 Task: Play online Dominion games in very easy mode.
Action: Mouse moved to (292, 280)
Screenshot: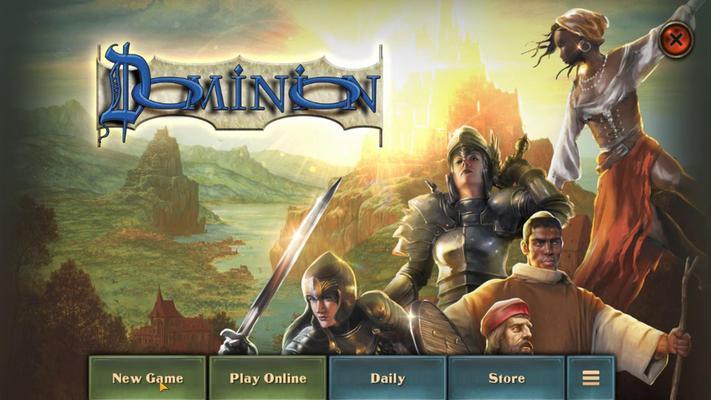 
Action: Mouse pressed left at (292, 280)
Screenshot: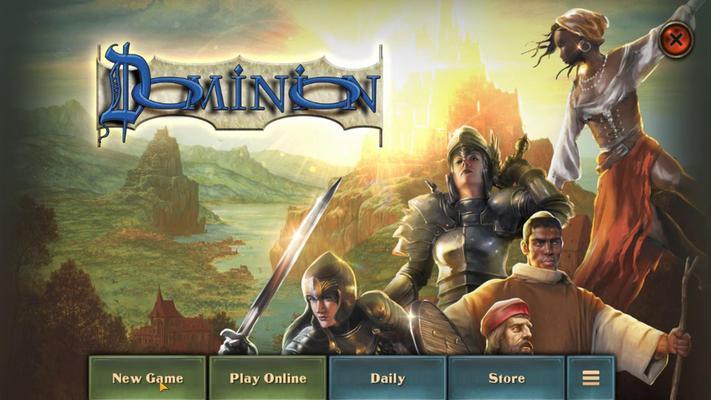 
Action: Mouse moved to (379, 262)
Screenshot: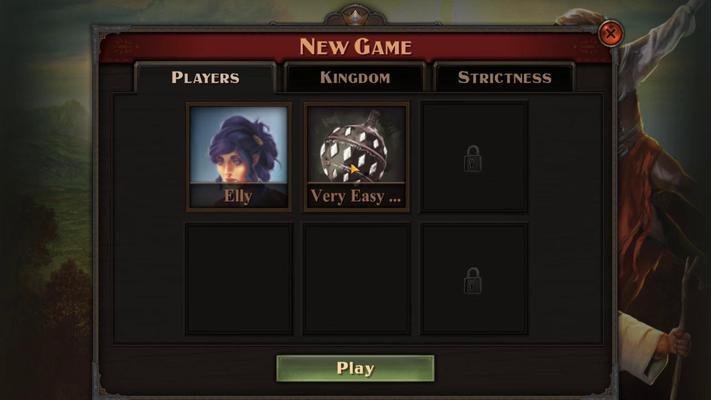 
Action: Mouse pressed left at (379, 262)
Screenshot: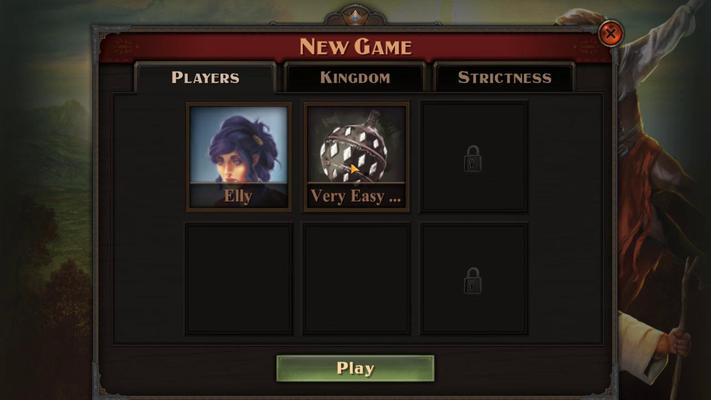 
Action: Mouse moved to (322, 262)
Screenshot: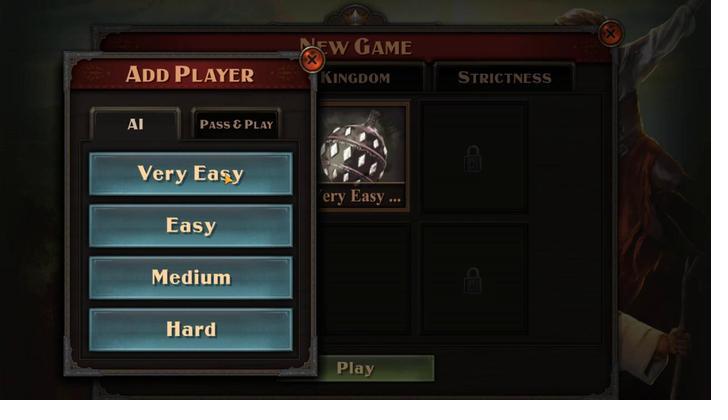 
Action: Mouse pressed left at (322, 262)
Screenshot: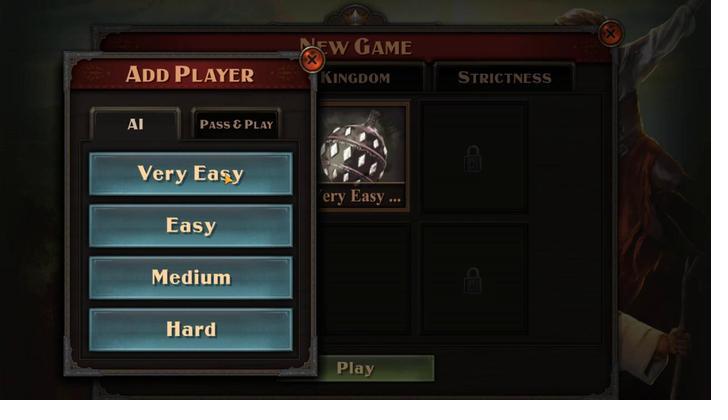 
Action: Mouse moved to (371, 278)
Screenshot: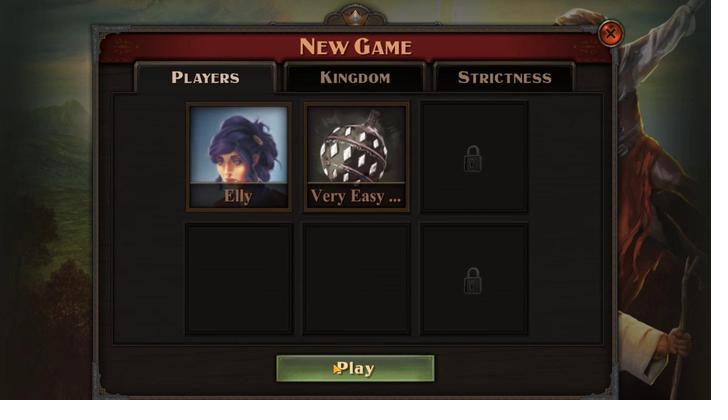 
Action: Mouse pressed left at (371, 278)
Screenshot: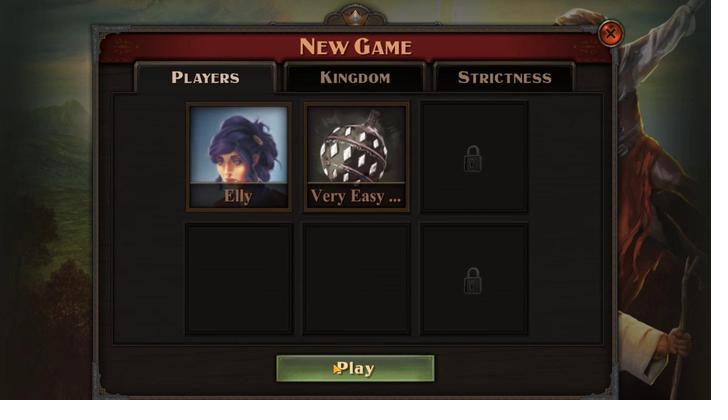 
Action: Mouse moved to (379, 279)
Screenshot: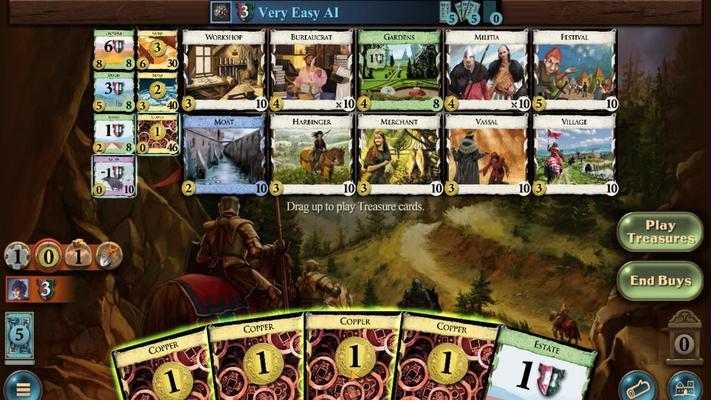 
Action: Mouse pressed left at (379, 279)
Screenshot: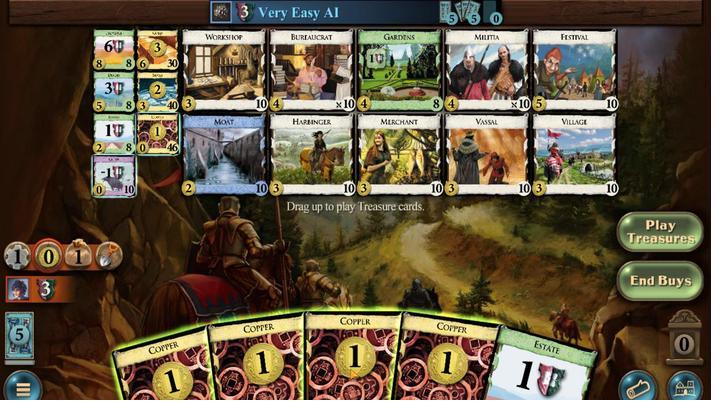 
Action: Mouse moved to (357, 278)
Screenshot: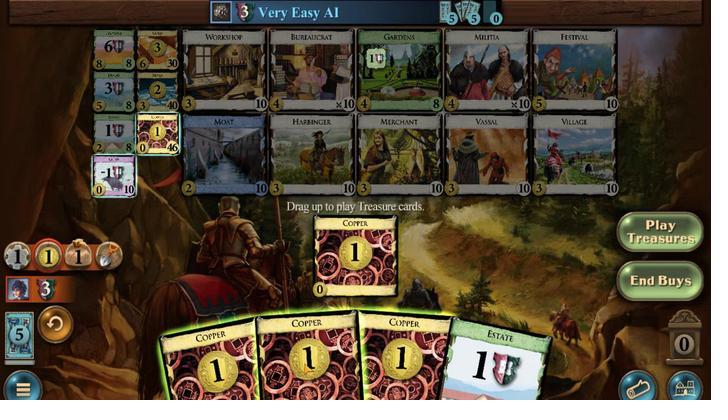 
Action: Mouse pressed left at (357, 278)
Screenshot: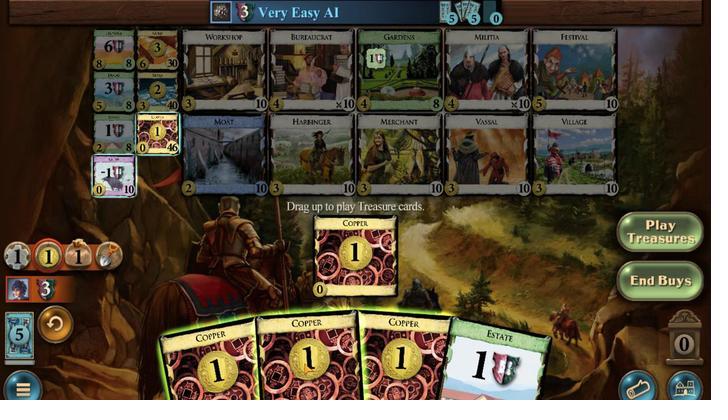 
Action: Mouse moved to (346, 280)
Screenshot: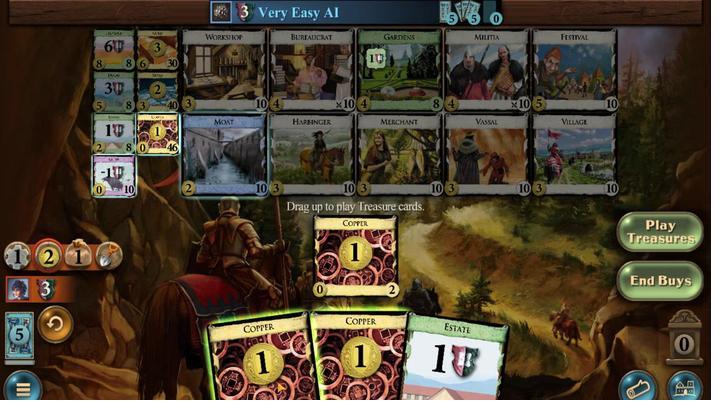 
Action: Mouse pressed left at (346, 280)
Screenshot: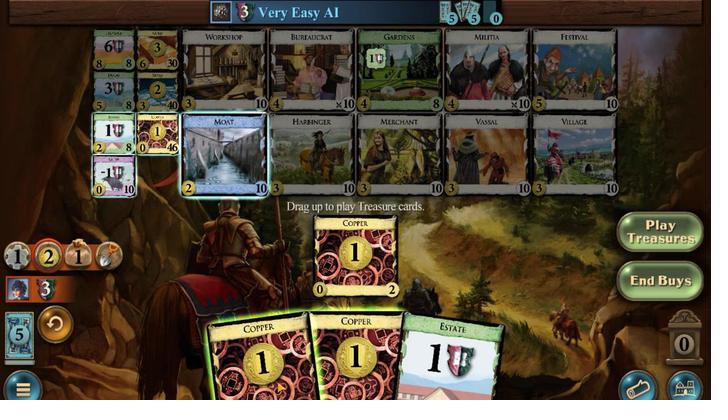 
Action: Mouse moved to (440, 260)
Screenshot: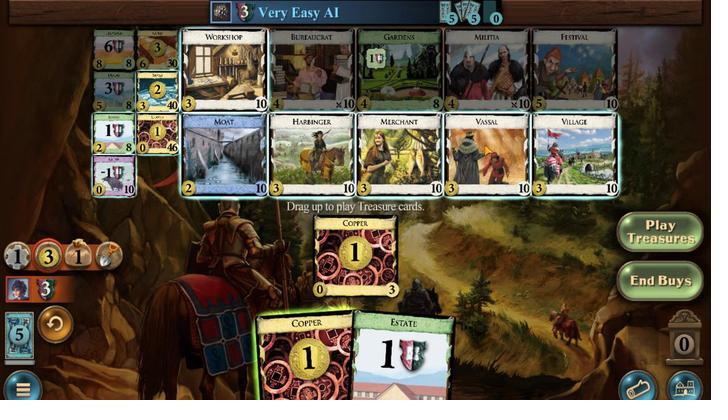 
Action: Mouse pressed left at (440, 260)
Screenshot: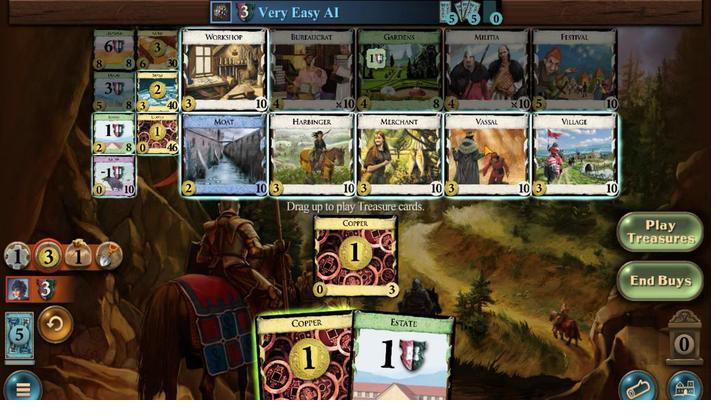 
Action: Mouse moved to (376, 278)
Screenshot: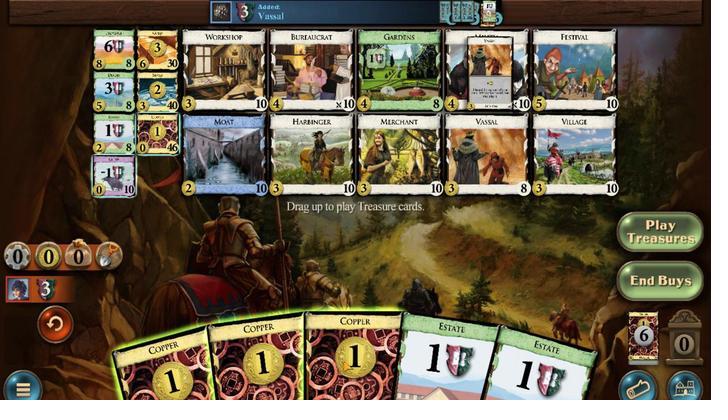 
Action: Mouse pressed left at (376, 278)
Screenshot: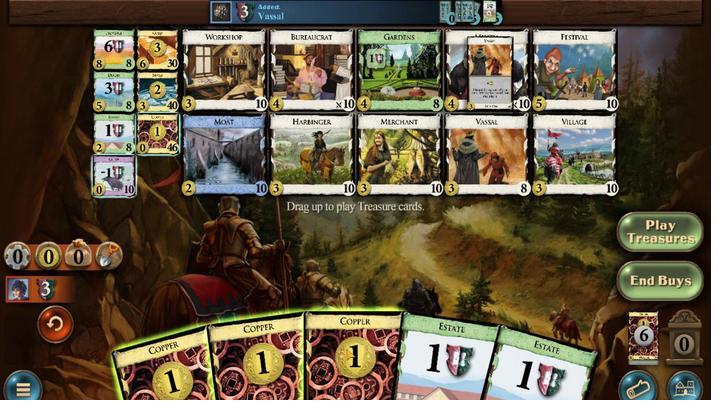 
Action: Mouse moved to (354, 278)
Screenshot: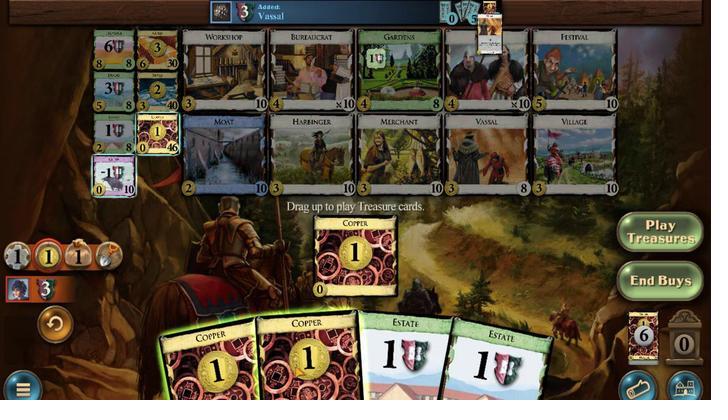 
Action: Mouse pressed left at (354, 278)
Screenshot: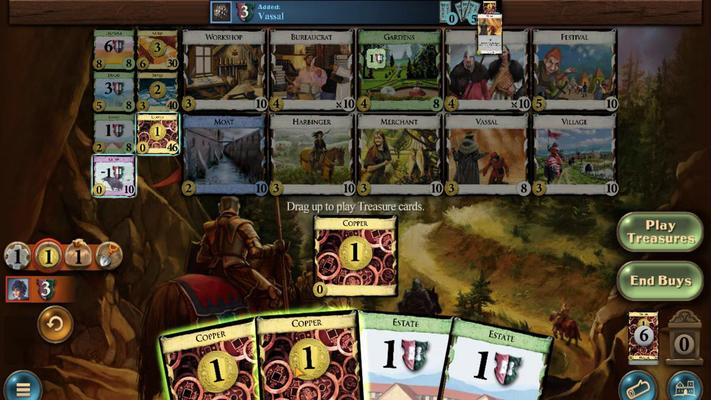
Action: Mouse moved to (340, 279)
Screenshot: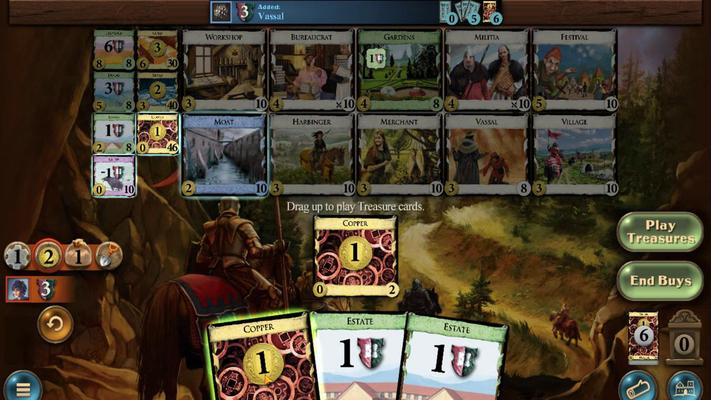 
Action: Mouse pressed left at (340, 279)
Screenshot: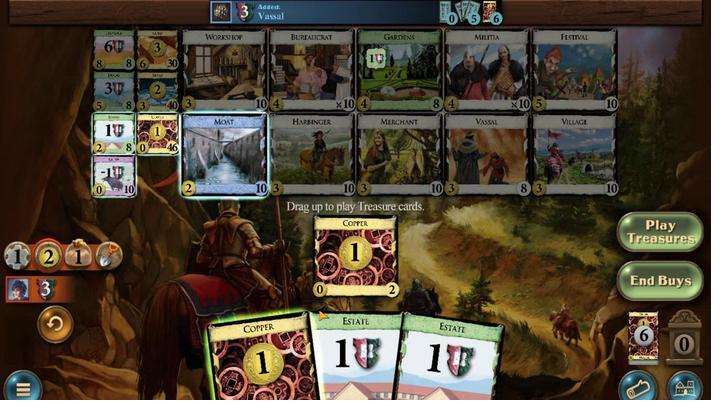 
Action: Mouse moved to (445, 261)
Screenshot: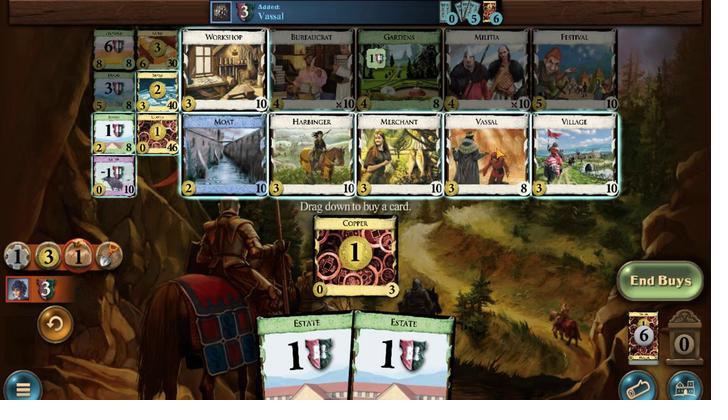 
Action: Mouse pressed left at (445, 261)
Screenshot: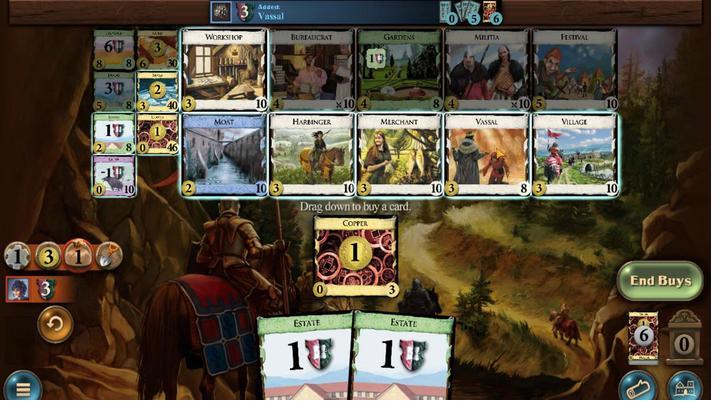 
Action: Mouse moved to (292, 279)
Screenshot: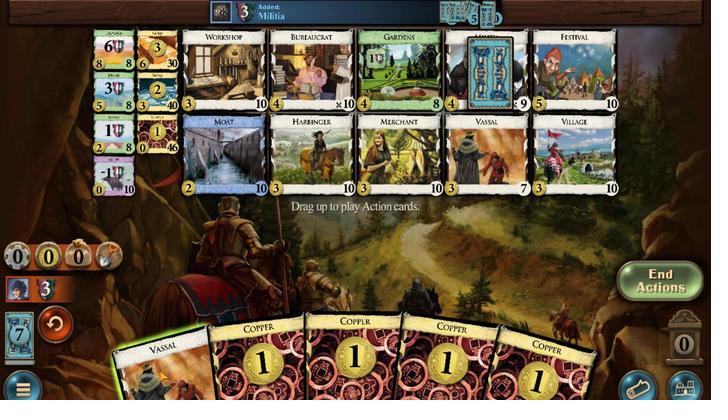 
Action: Mouse pressed left at (292, 279)
Screenshot: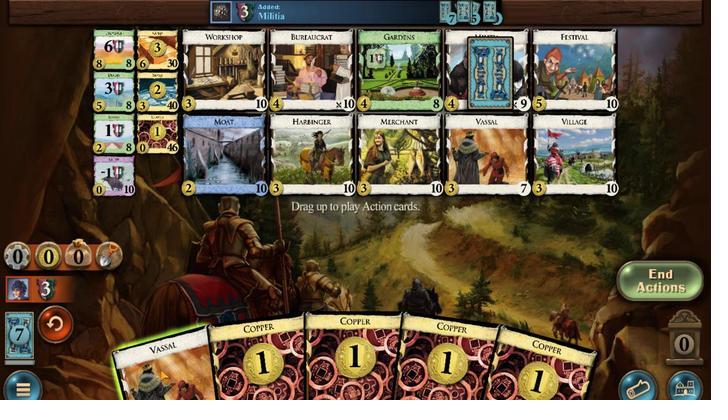 
Action: Mouse moved to (343, 278)
Screenshot: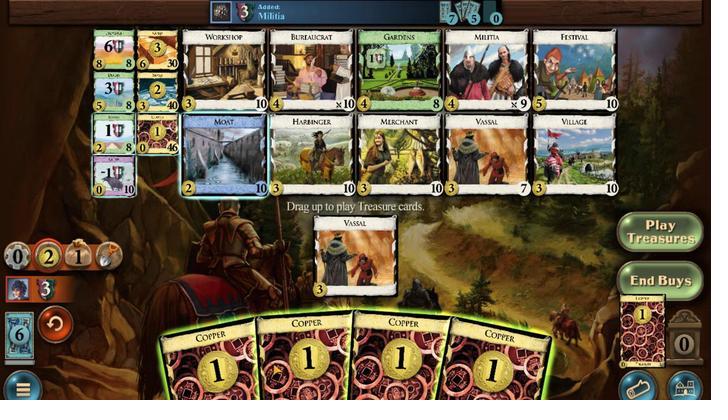 
Action: Mouse pressed left at (343, 278)
Screenshot: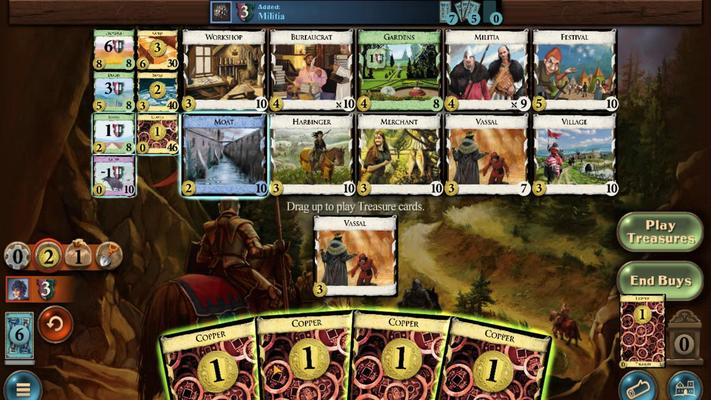 
Action: Mouse moved to (330, 278)
Screenshot: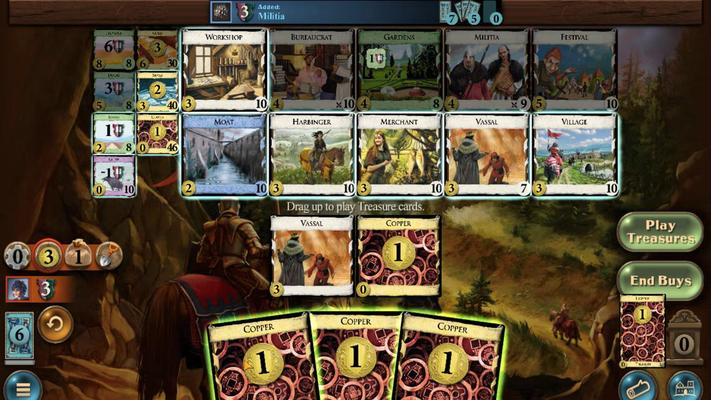 
Action: Mouse pressed left at (330, 278)
Screenshot: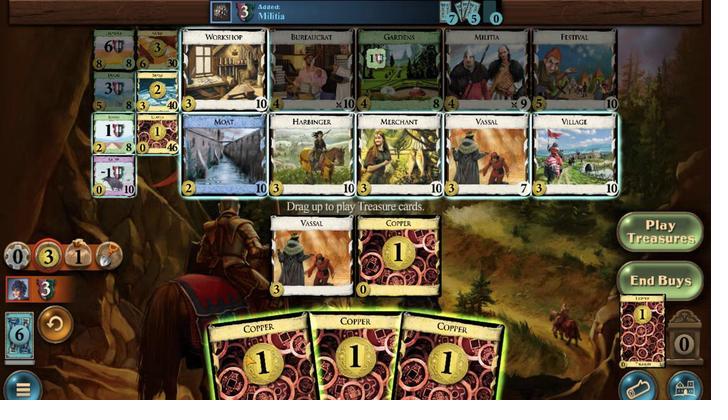 
Action: Mouse moved to (357, 277)
Screenshot: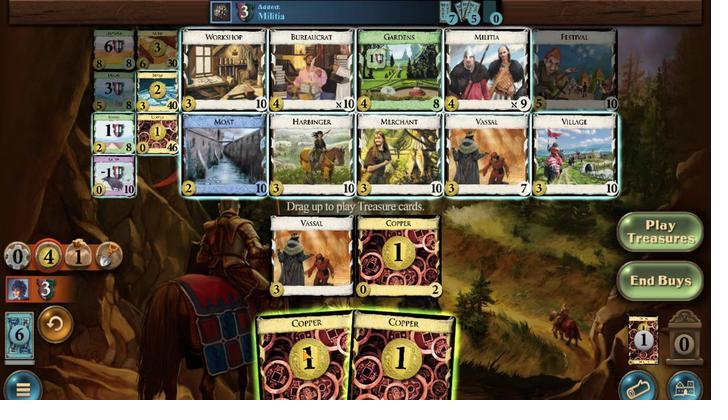 
Action: Mouse pressed left at (357, 277)
Screenshot: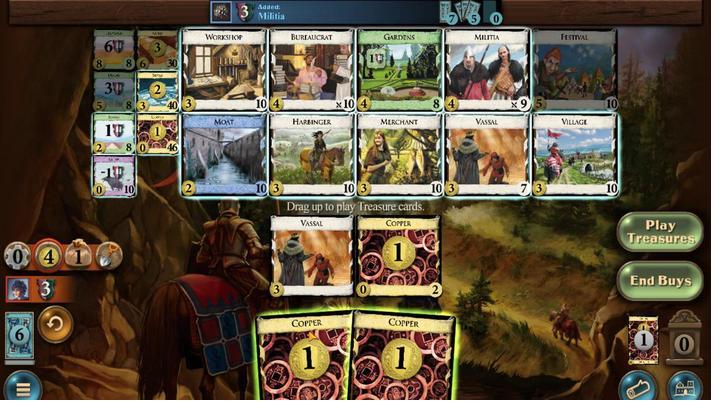 
Action: Mouse moved to (368, 278)
Screenshot: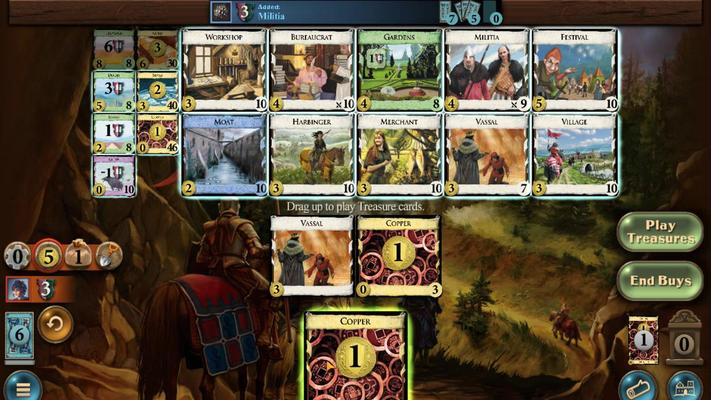 
Action: Mouse pressed left at (368, 278)
Screenshot: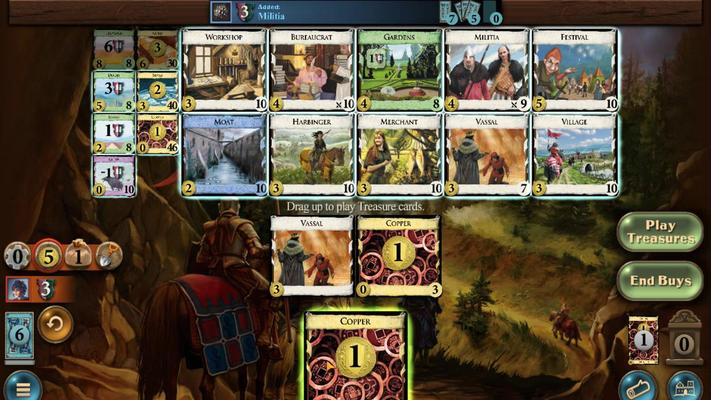 
Action: Mouse moved to (286, 251)
Screenshot: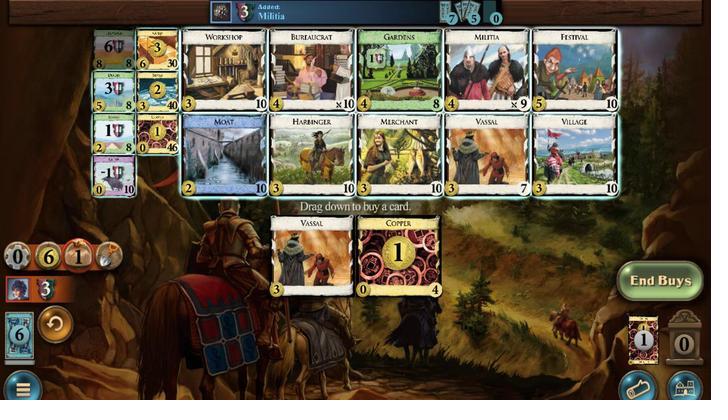 
Action: Mouse pressed left at (286, 251)
Screenshot: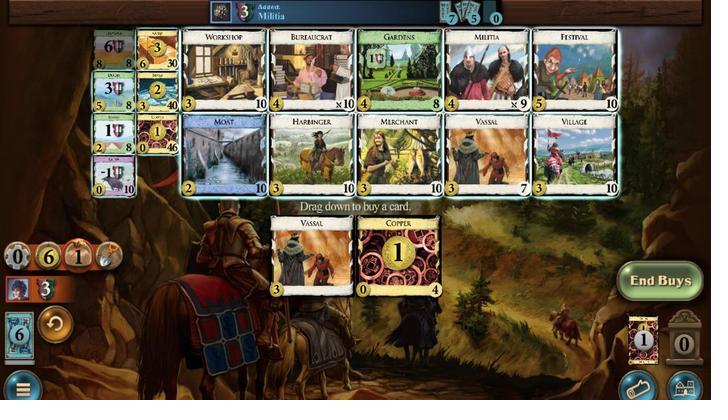 
Action: Mouse moved to (337, 279)
Screenshot: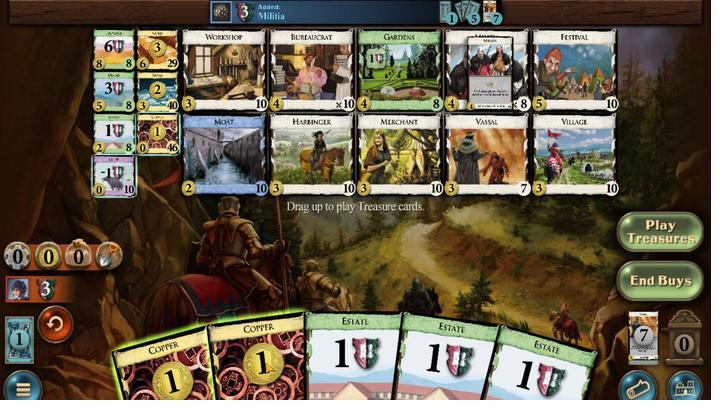 
Action: Mouse pressed left at (337, 279)
Screenshot: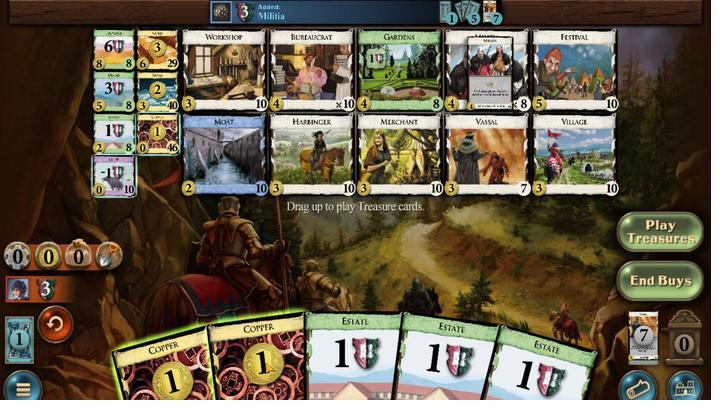
Action: Mouse moved to (324, 279)
Screenshot: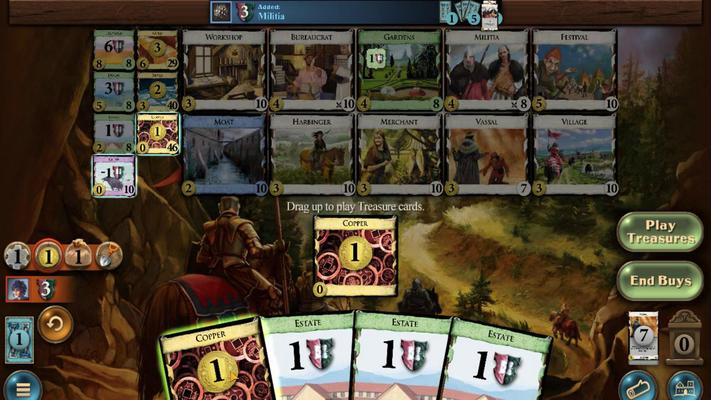 
Action: Mouse pressed left at (324, 279)
Screenshot: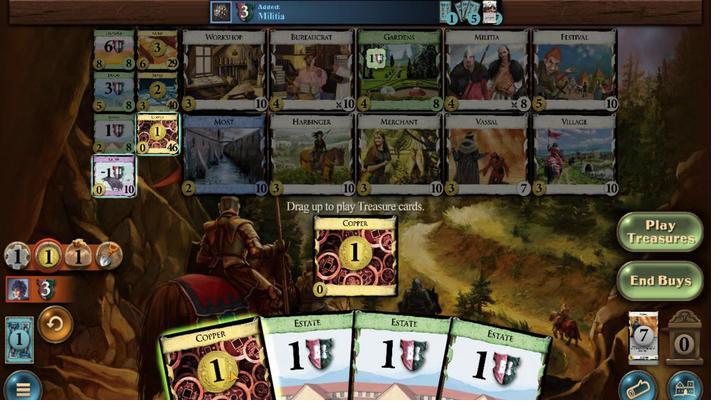 
Action: Mouse moved to (270, 259)
Screenshot: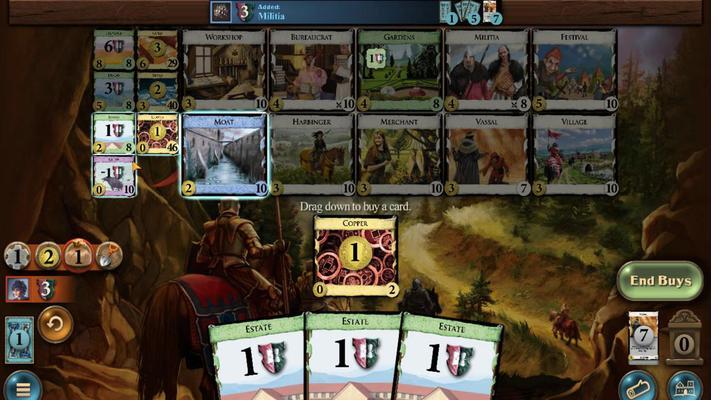 
Action: Mouse pressed left at (270, 259)
Screenshot: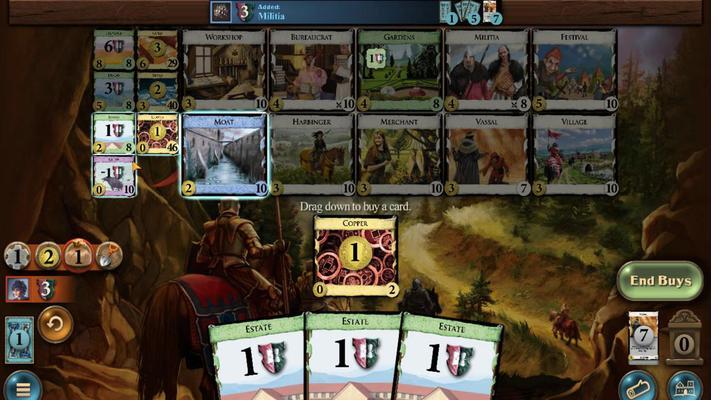 
Action: Mouse moved to (456, 280)
Screenshot: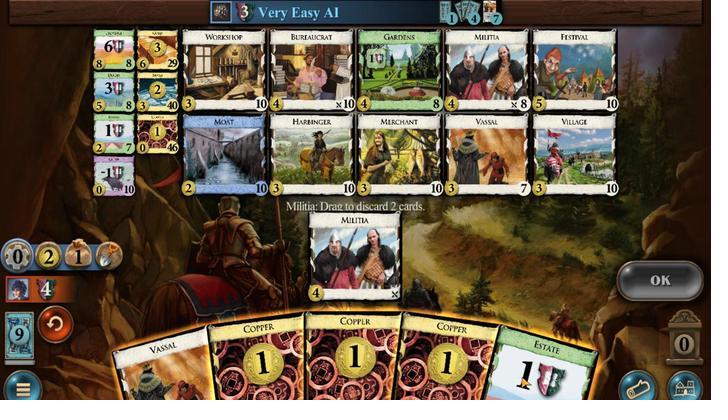 
Action: Mouse pressed left at (456, 280)
Screenshot: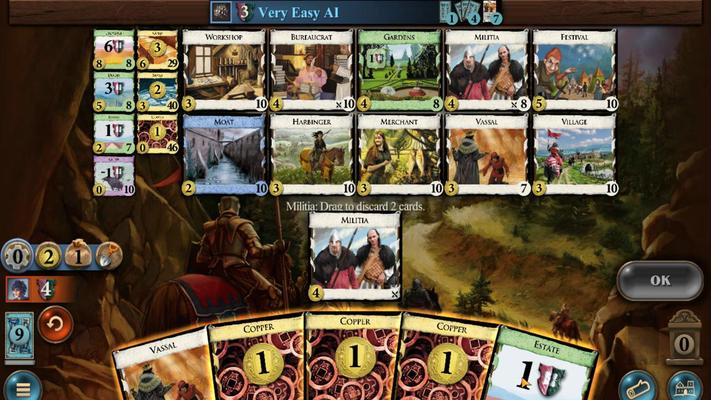 
Action: Mouse moved to (432, 280)
Screenshot: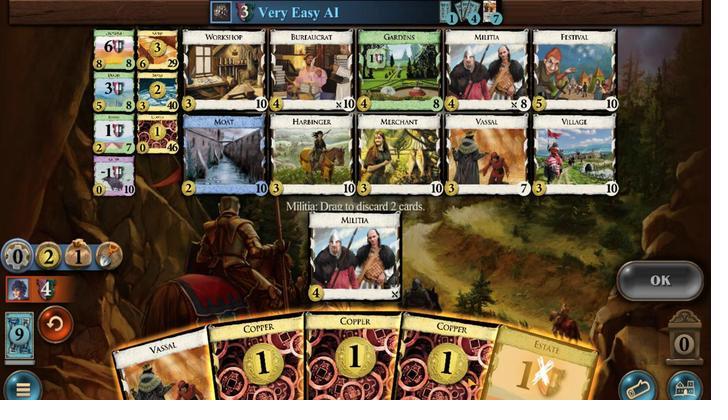 
Action: Mouse pressed left at (432, 280)
Screenshot: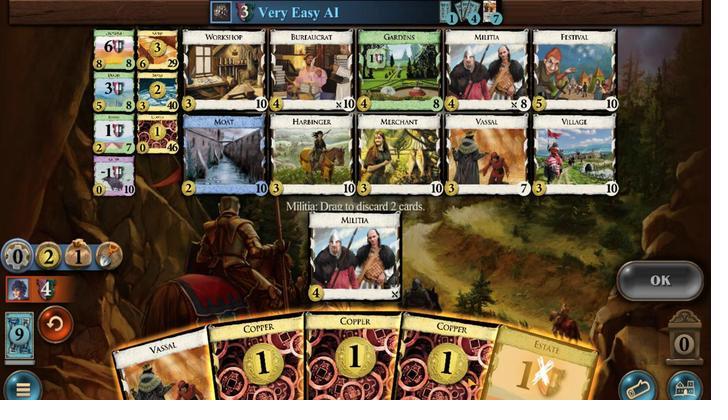
Action: Mouse moved to (516, 271)
Screenshot: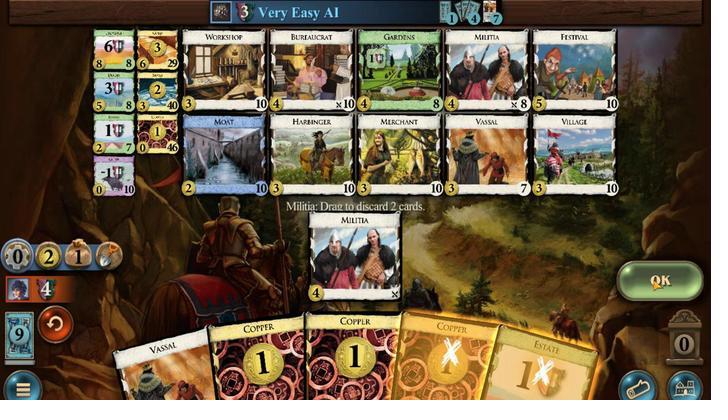 
Action: Mouse pressed left at (516, 271)
Screenshot: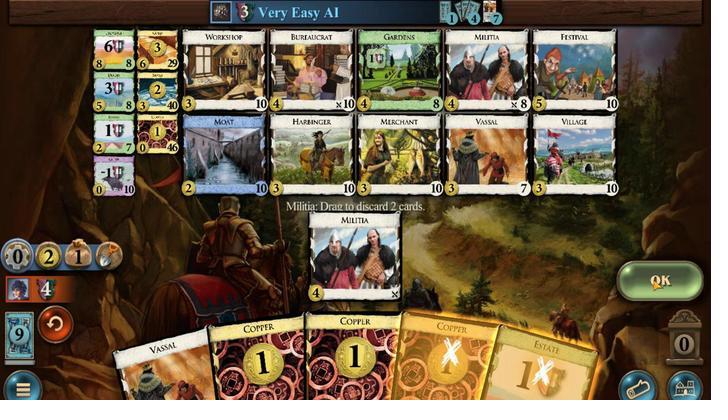 
Action: Mouse moved to (334, 279)
Screenshot: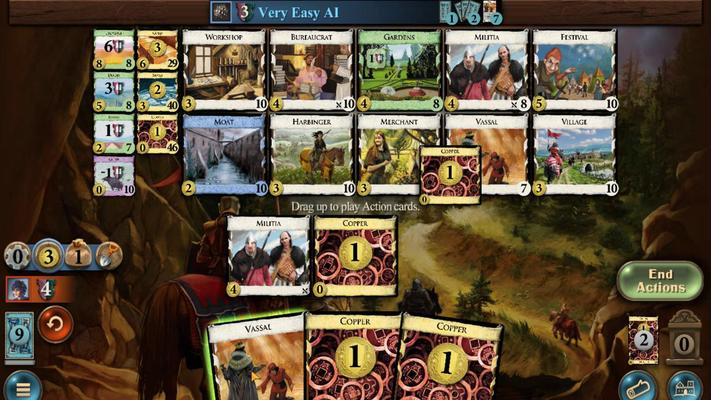 
Action: Mouse pressed left at (334, 279)
Screenshot: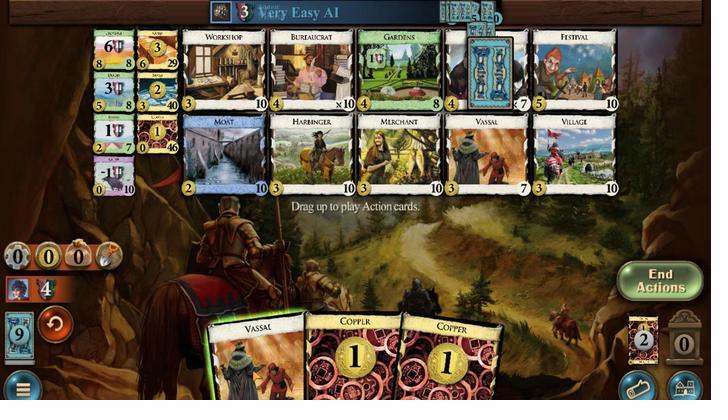 
Action: Mouse moved to (366, 277)
Screenshot: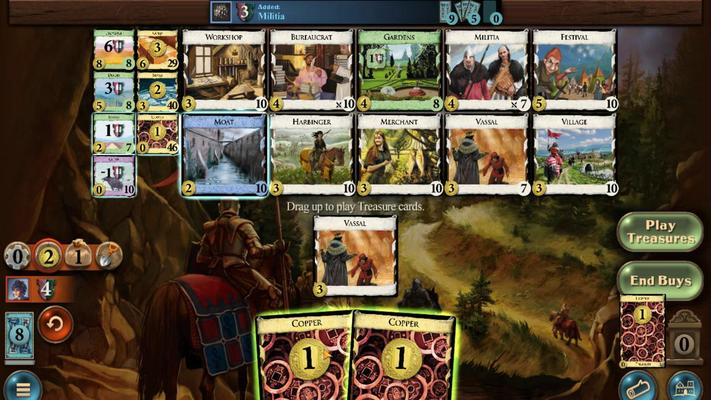 
Action: Mouse pressed left at (366, 277)
Screenshot: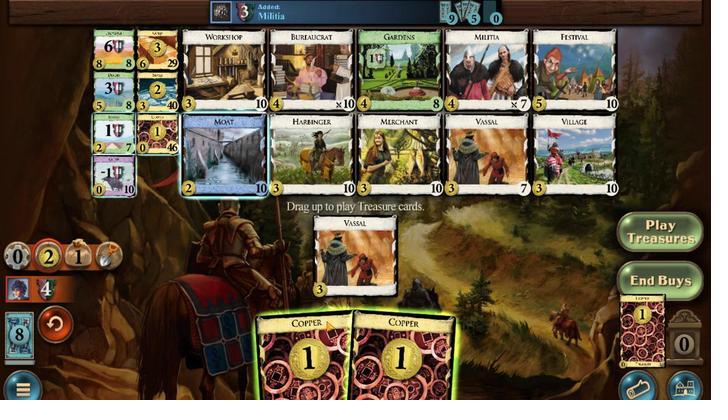 
Action: Mouse moved to (381, 278)
Screenshot: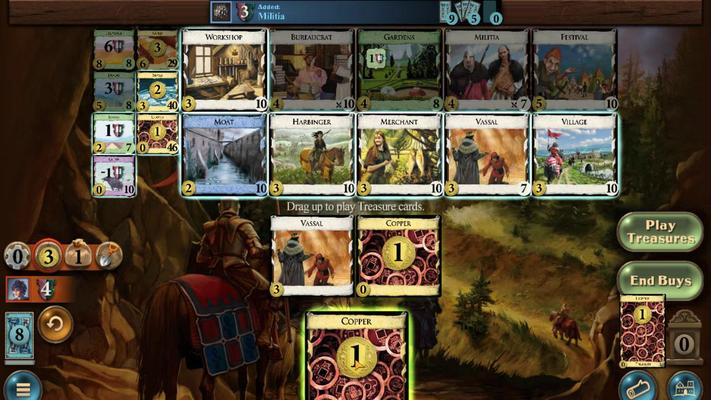 
Action: Mouse pressed left at (381, 278)
Screenshot: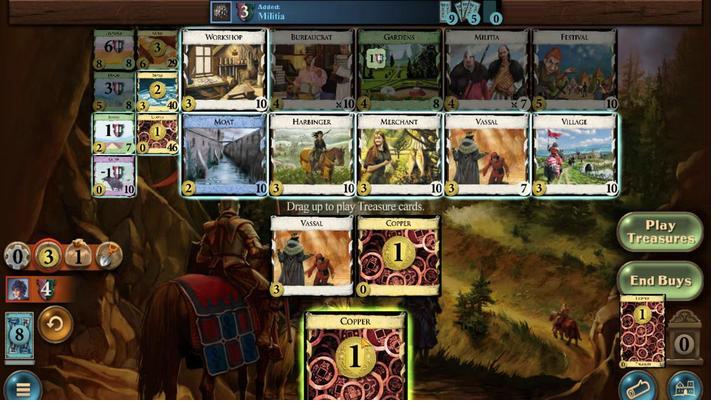 
Action: Mouse moved to (328, 252)
Screenshot: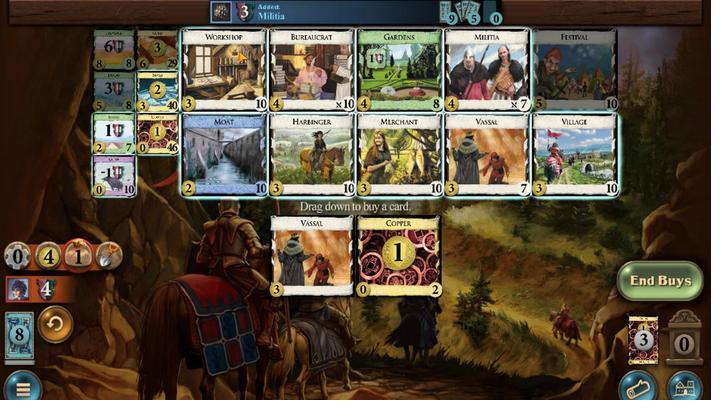 
Action: Mouse pressed left at (328, 252)
Screenshot: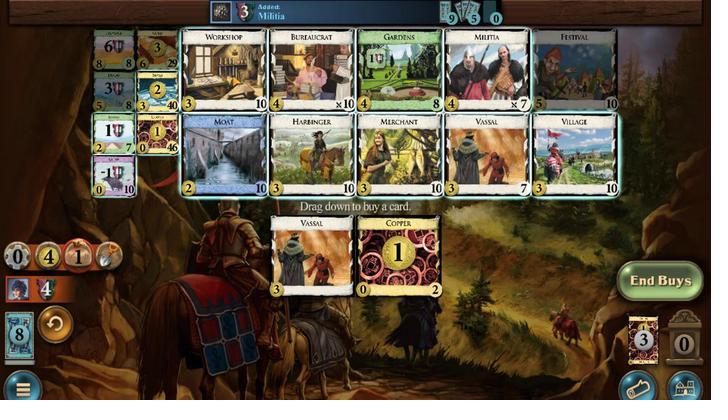 
Action: Mouse moved to (469, 281)
Screenshot: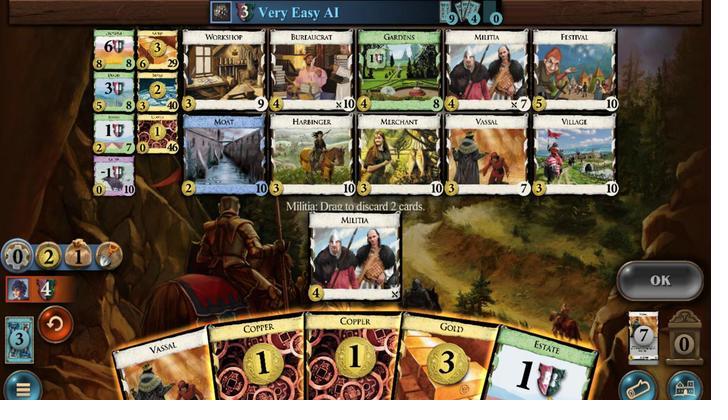 
Action: Mouse pressed left at (469, 281)
Screenshot: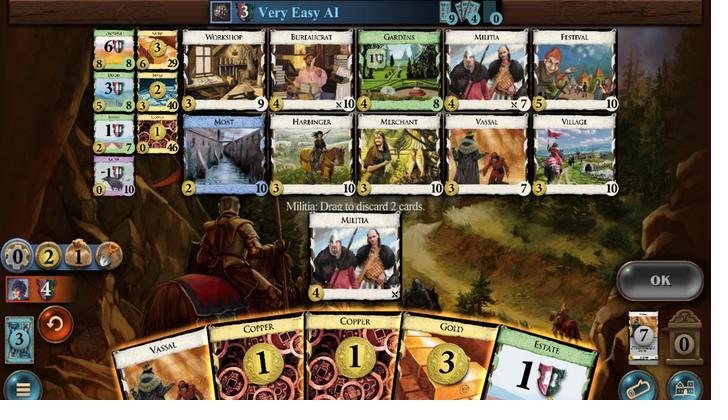 
Action: Mouse moved to (379, 281)
Screenshot: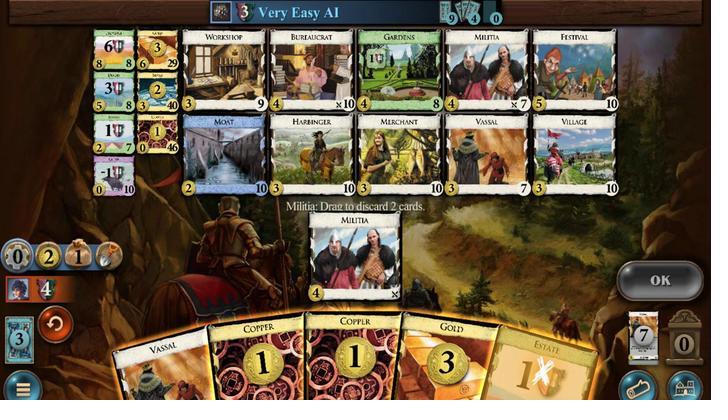 
Action: Mouse pressed left at (379, 281)
Screenshot: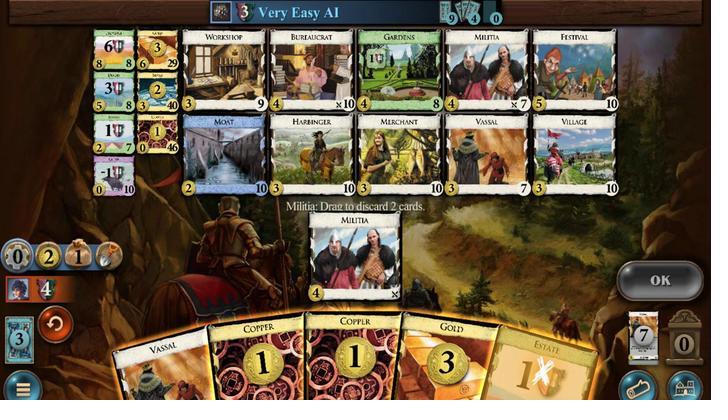 
Action: Mouse moved to (506, 271)
Screenshot: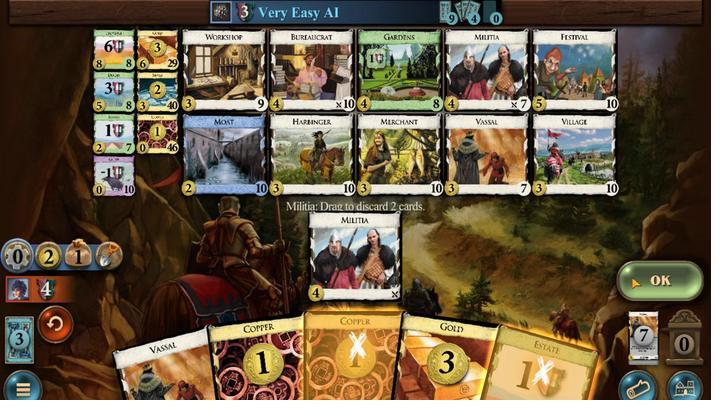 
Action: Mouse pressed left at (506, 271)
Screenshot: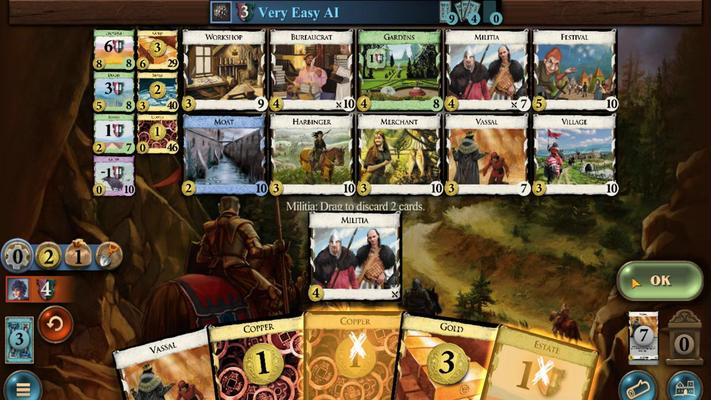 
Action: Mouse moved to (326, 277)
Screenshot: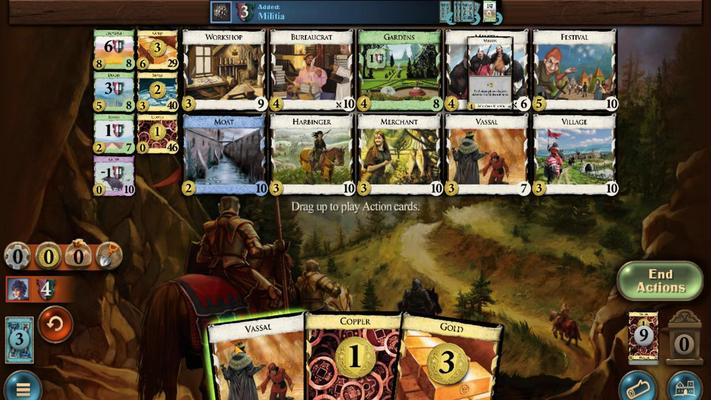 
Action: Mouse pressed left at (326, 277)
Screenshot: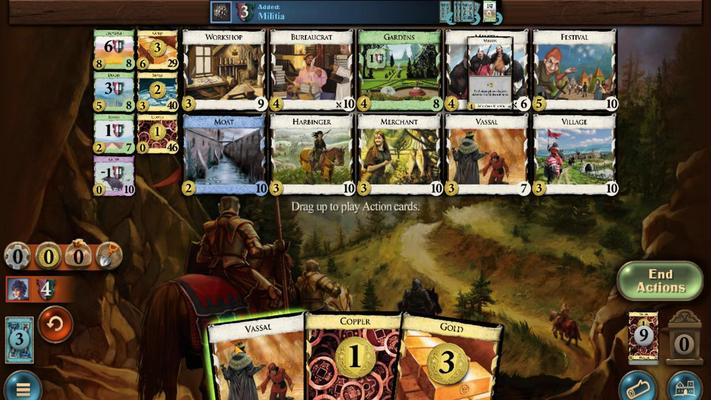 
Action: Mouse moved to (386, 276)
Screenshot: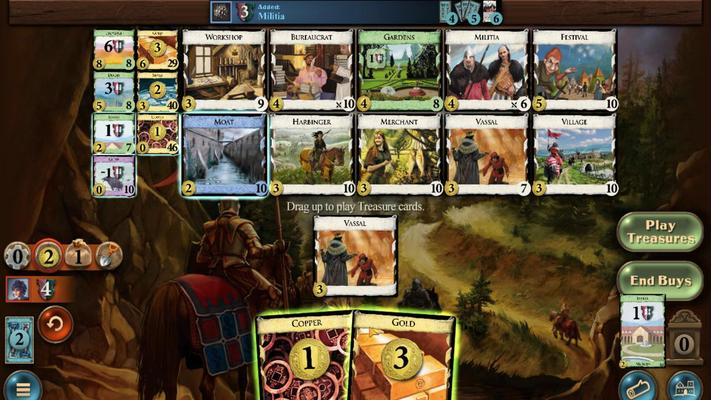 
Action: Mouse pressed left at (386, 276)
Screenshot: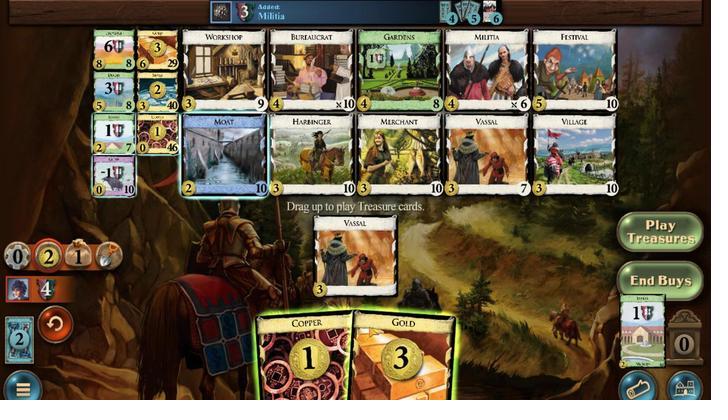 
Action: Mouse moved to (378, 277)
Screenshot: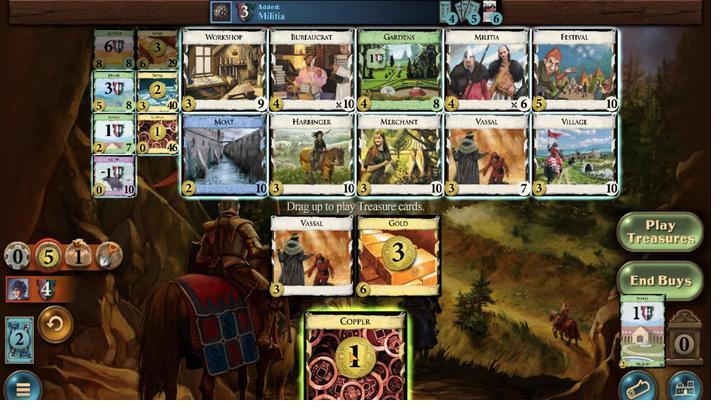 
Action: Mouse pressed left at (378, 277)
Screenshot: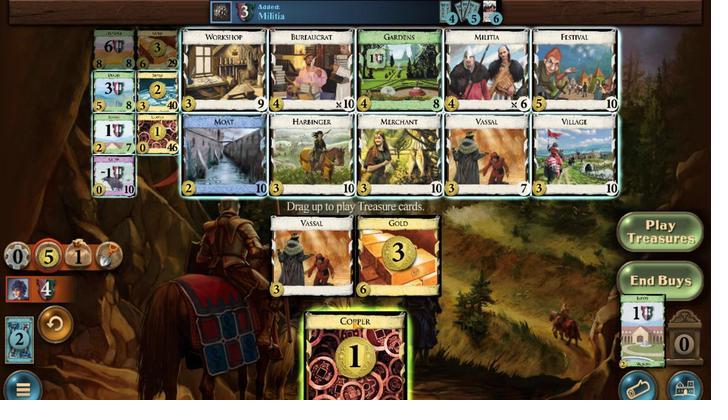 
Action: Mouse moved to (478, 253)
Screenshot: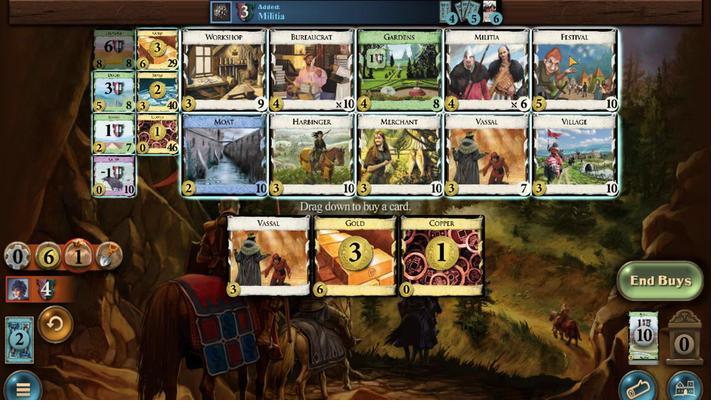 
Action: Mouse pressed left at (478, 253)
Screenshot: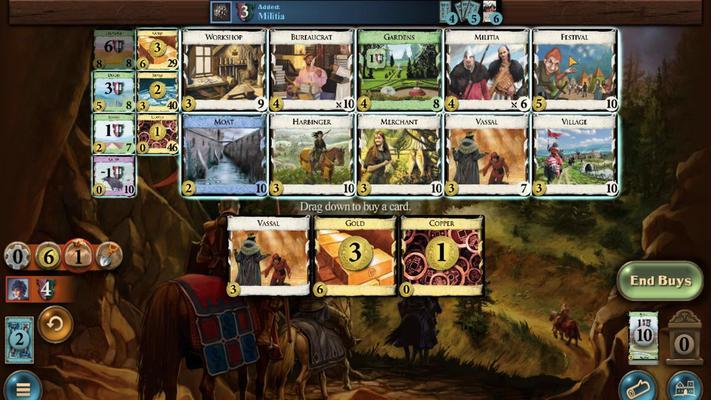 
Action: Mouse moved to (412, 278)
Screenshot: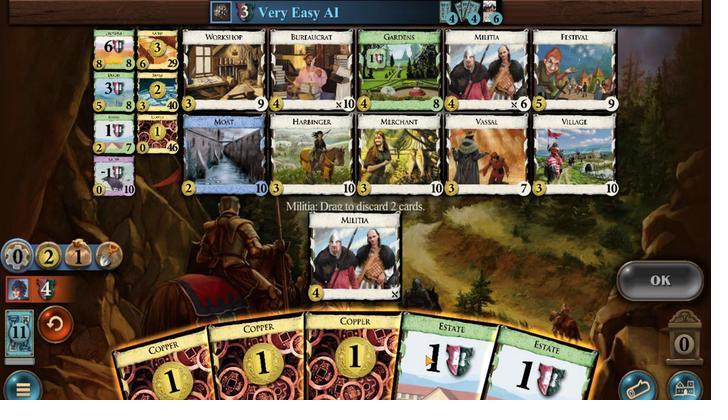 
Action: Mouse pressed left at (412, 278)
Screenshot: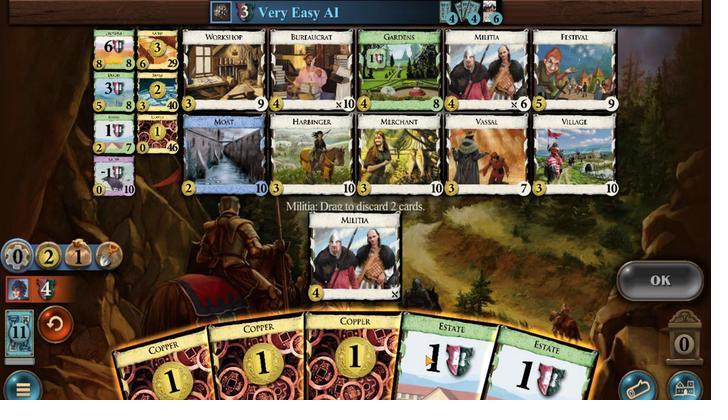 
Action: Mouse moved to (462, 280)
Screenshot: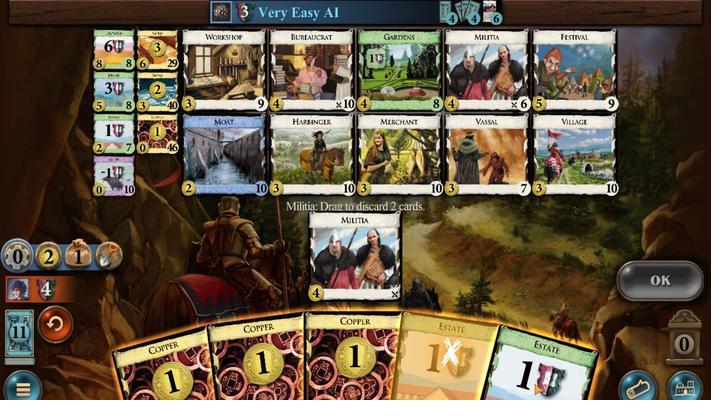 
Action: Mouse pressed left at (462, 280)
Screenshot: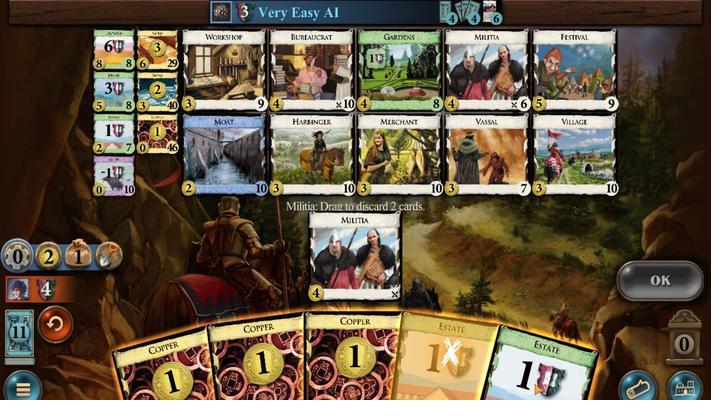 
Action: Mouse moved to (507, 271)
Screenshot: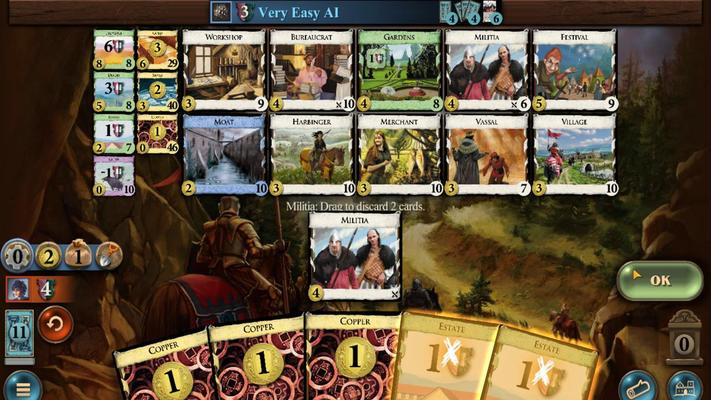 
Action: Mouse pressed left at (507, 271)
Screenshot: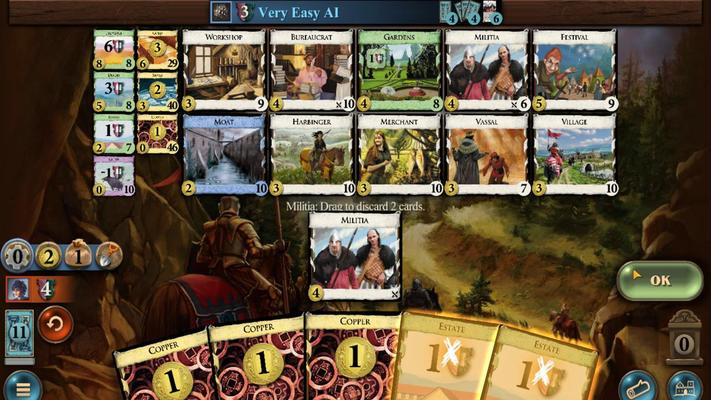 
Action: Mouse moved to (424, 278)
Screenshot: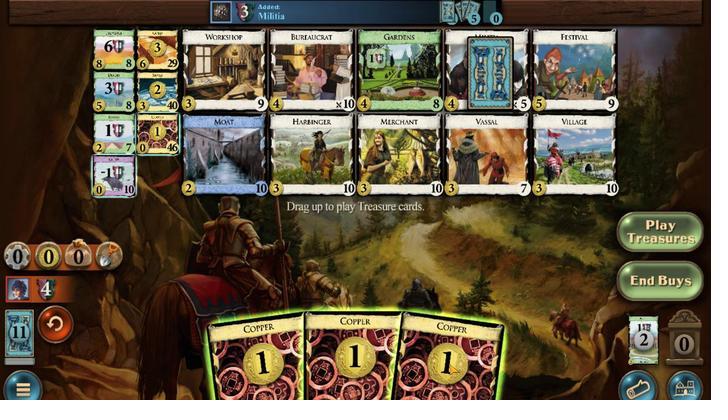 
Action: Mouse pressed left at (424, 278)
Screenshot: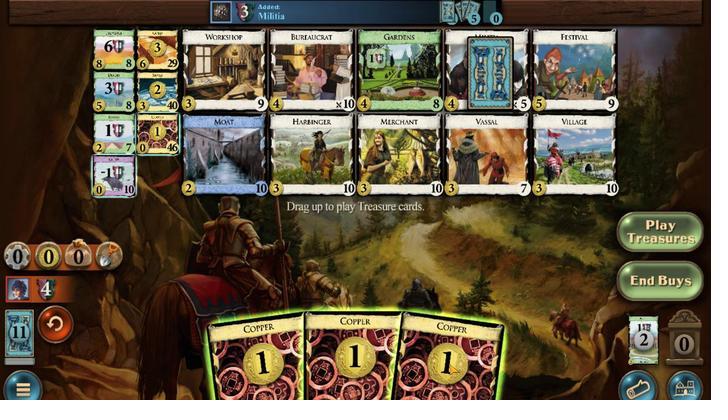 
Action: Mouse moved to (412, 277)
Screenshot: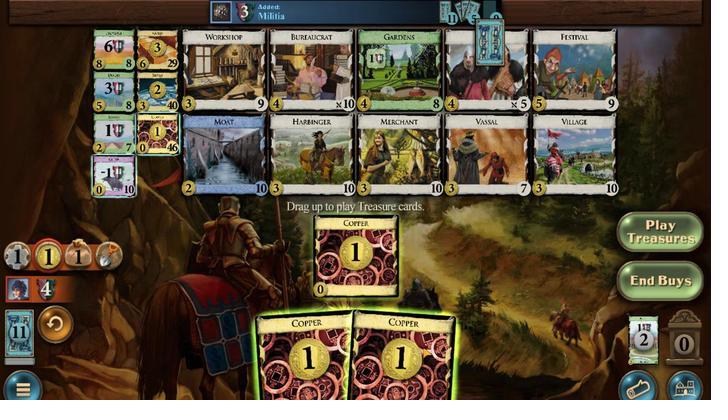 
Action: Mouse pressed left at (412, 277)
Screenshot: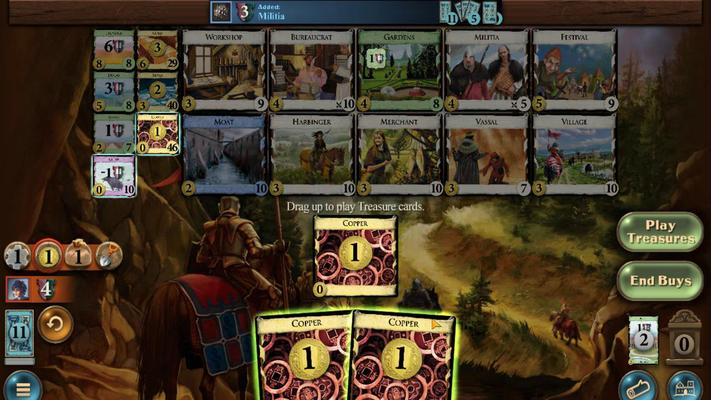 
Action: Mouse moved to (376, 280)
Screenshot: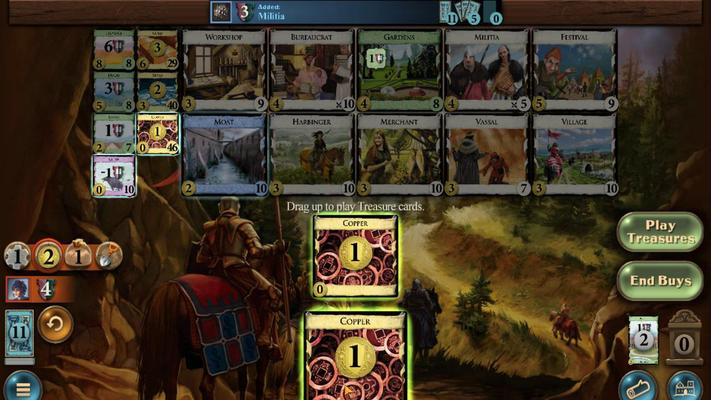 
Action: Mouse pressed left at (376, 280)
Screenshot: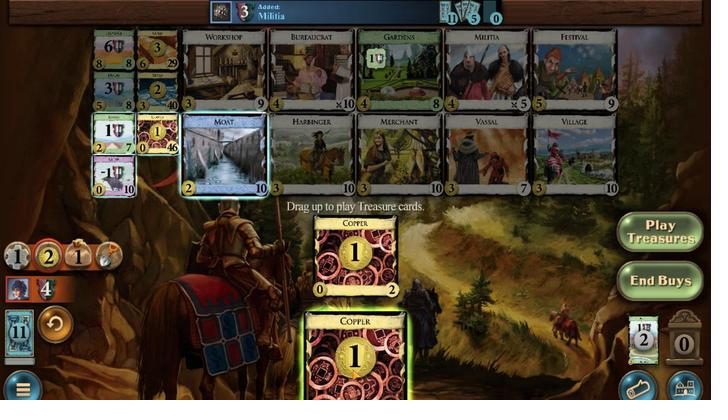
Action: Mouse moved to (436, 260)
Screenshot: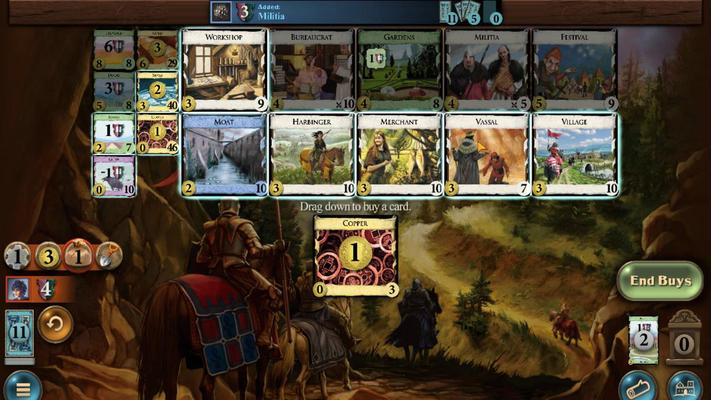
Action: Mouse pressed left at (436, 260)
Screenshot: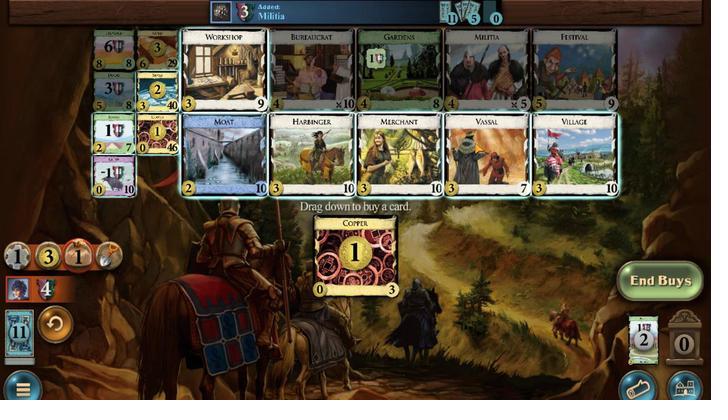 
Action: Mouse moved to (428, 278)
Screenshot: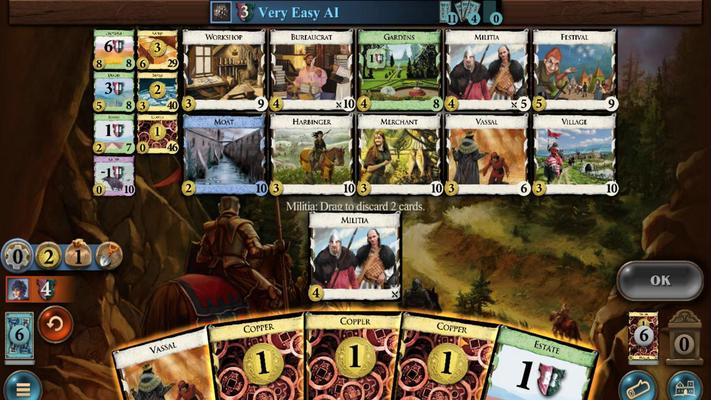
Action: Mouse pressed left at (428, 278)
Screenshot: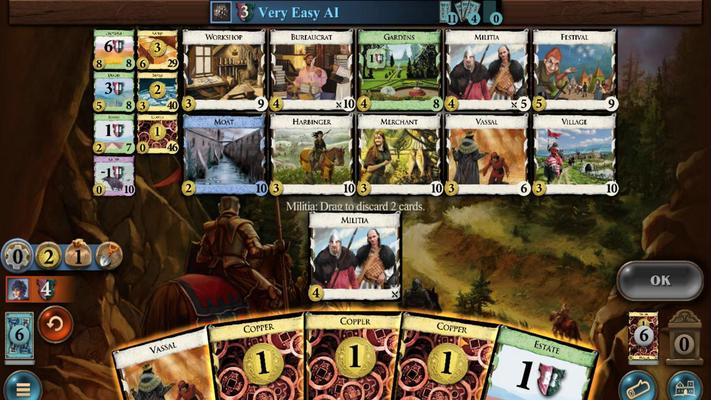
Action: Mouse moved to (455, 280)
Screenshot: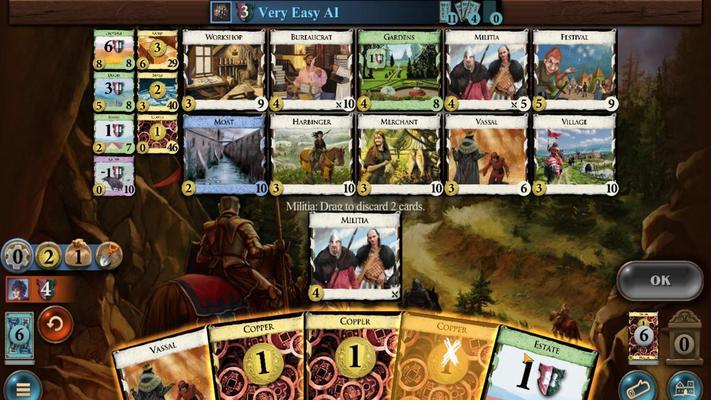 
Action: Mouse pressed left at (455, 280)
Screenshot: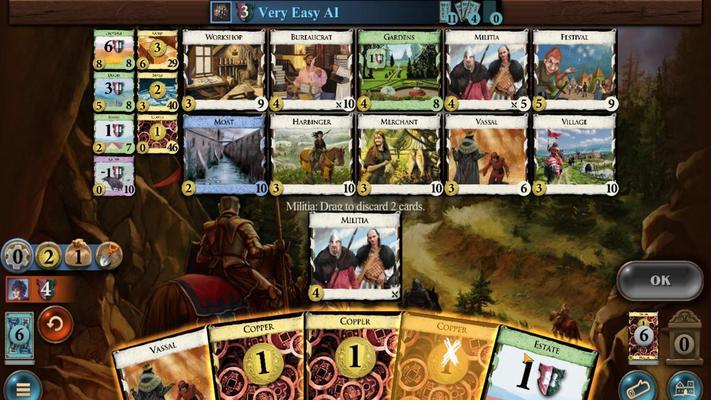 
Action: Mouse moved to (472, 279)
Screenshot: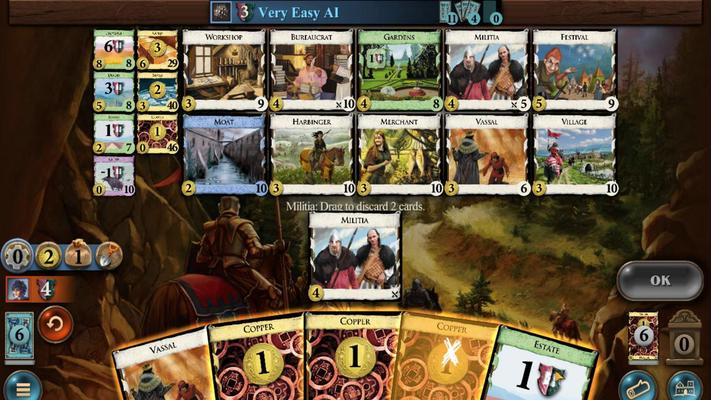 
Action: Mouse pressed left at (472, 279)
Screenshot: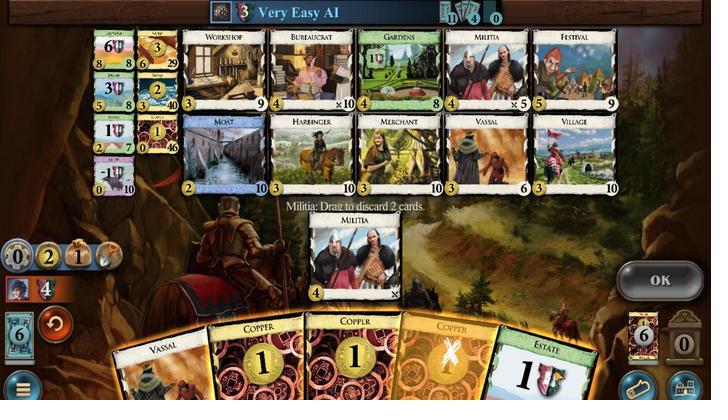 
Action: Mouse moved to (514, 271)
Screenshot: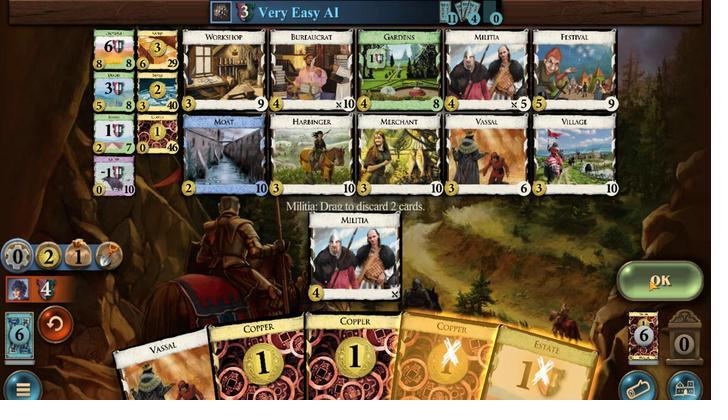 
Action: Mouse pressed left at (514, 271)
Screenshot: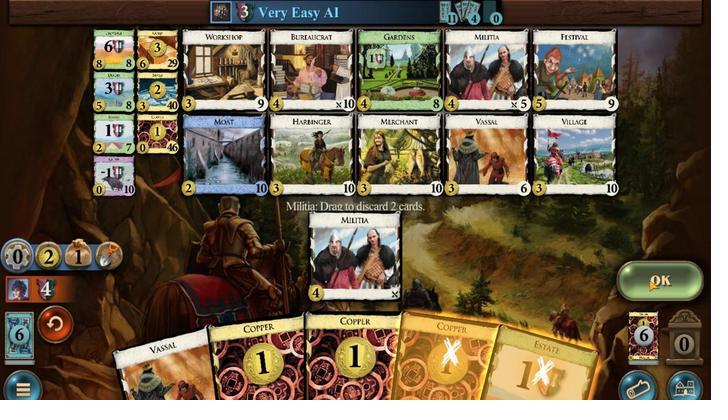 
Action: Mouse moved to (331, 278)
Screenshot: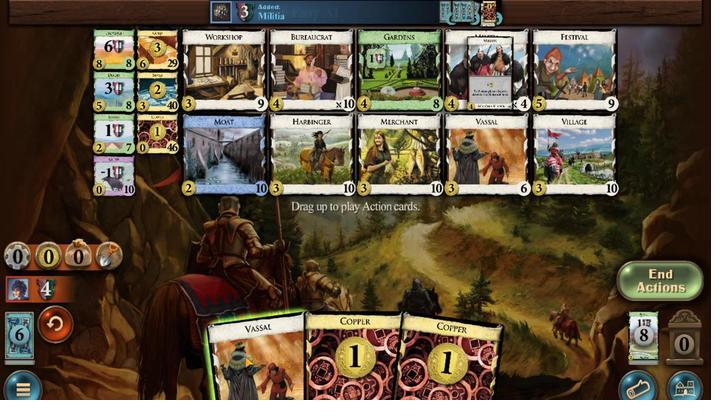 
Action: Mouse pressed left at (331, 278)
Screenshot: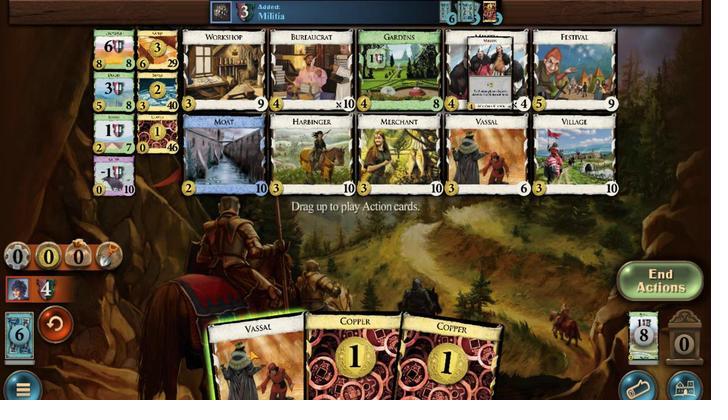 
Action: Mouse moved to (375, 255)
Screenshot: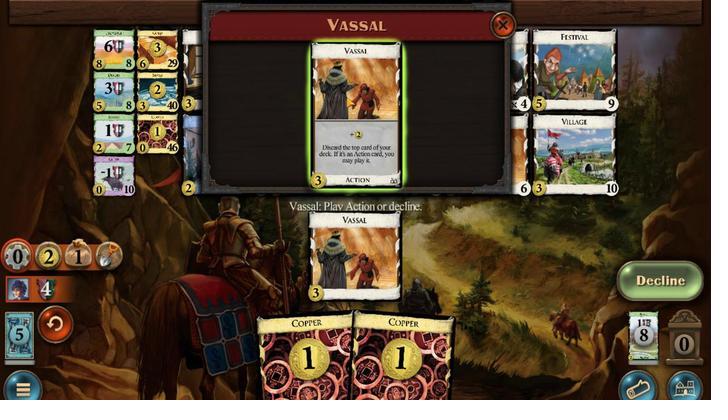 
Action: Mouse pressed left at (375, 255)
Screenshot: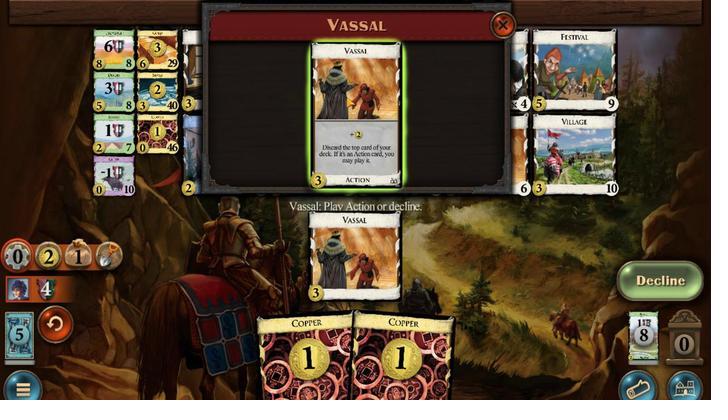 
Action: Mouse moved to (381, 256)
Screenshot: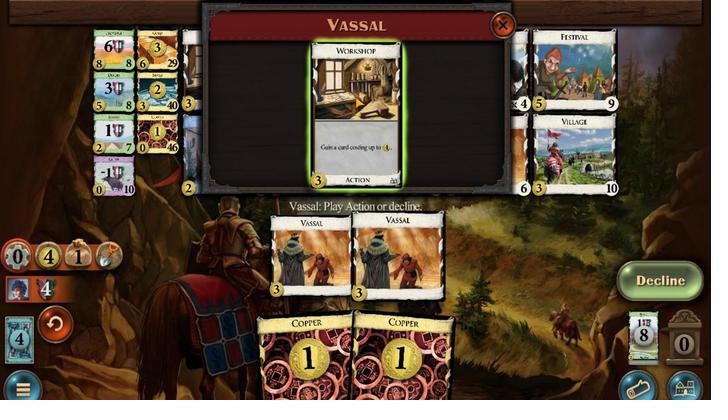 
Action: Mouse pressed left at (381, 256)
Screenshot: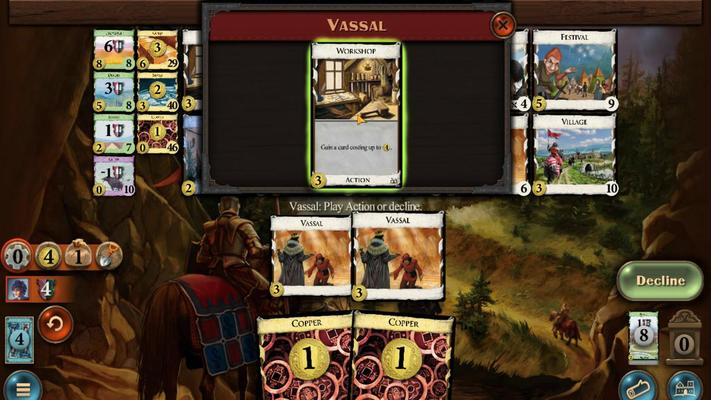 
Action: Mouse moved to (329, 253)
Screenshot: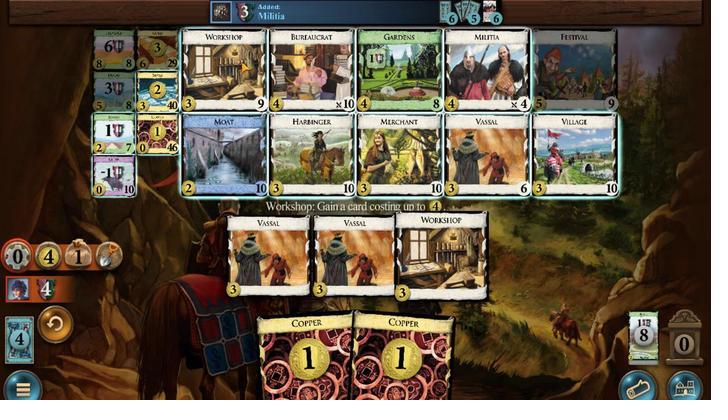 
Action: Mouse pressed left at (329, 253)
Screenshot: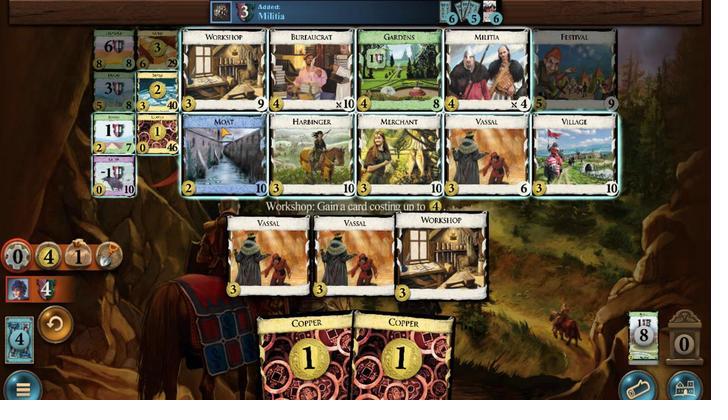 
Action: Mouse moved to (356, 277)
Screenshot: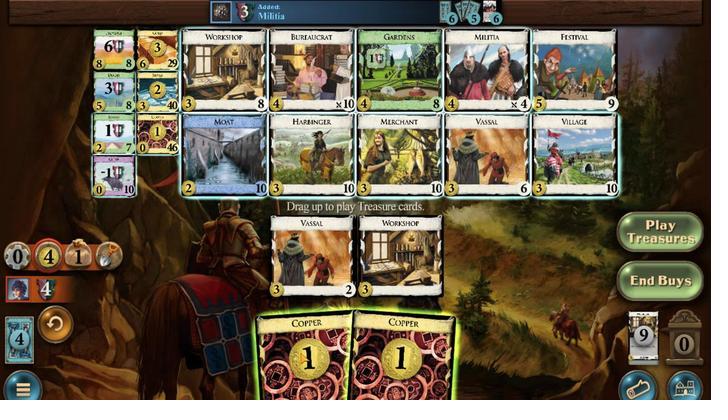 
Action: Mouse pressed left at (356, 277)
Screenshot: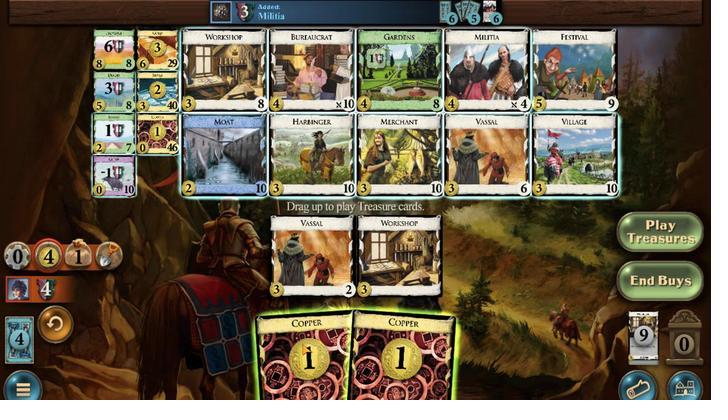 
Action: Mouse moved to (381, 277)
Screenshot: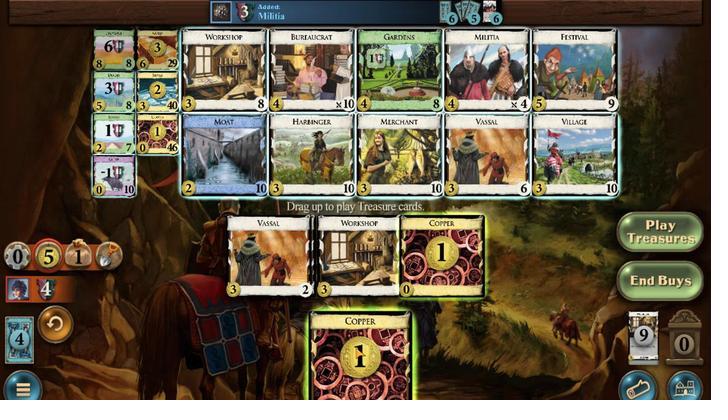 
Action: Mouse pressed left at (381, 277)
Screenshot: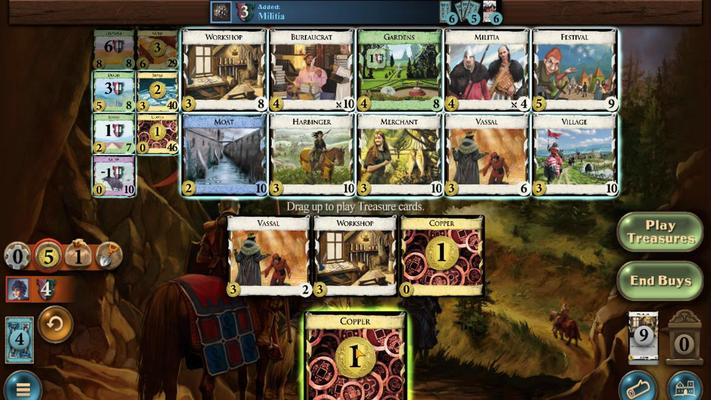 
Action: Mouse moved to (276, 255)
Screenshot: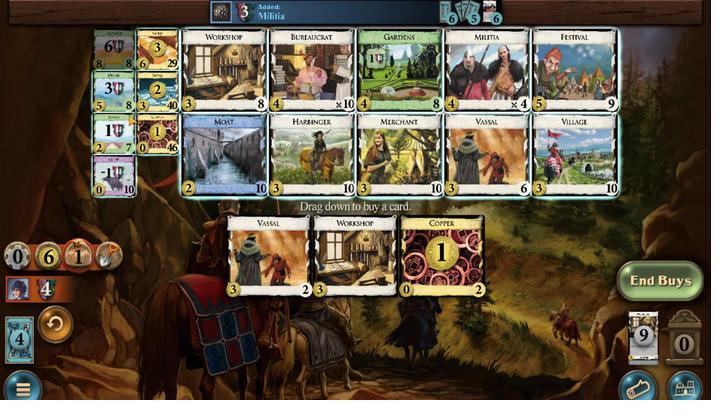 
Action: Mouse pressed left at (276, 255)
Screenshot: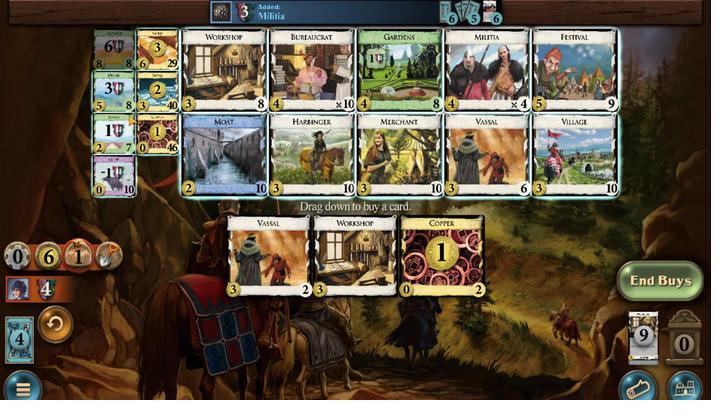 
Action: Mouse moved to (464, 281)
Screenshot: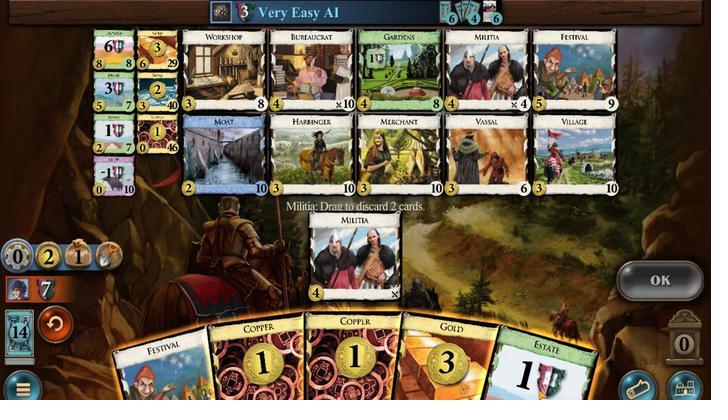 
Action: Mouse pressed left at (464, 281)
Screenshot: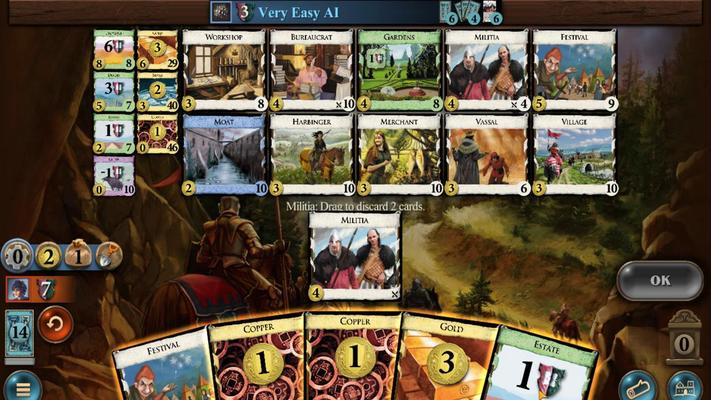 
Action: Mouse moved to (379, 280)
Screenshot: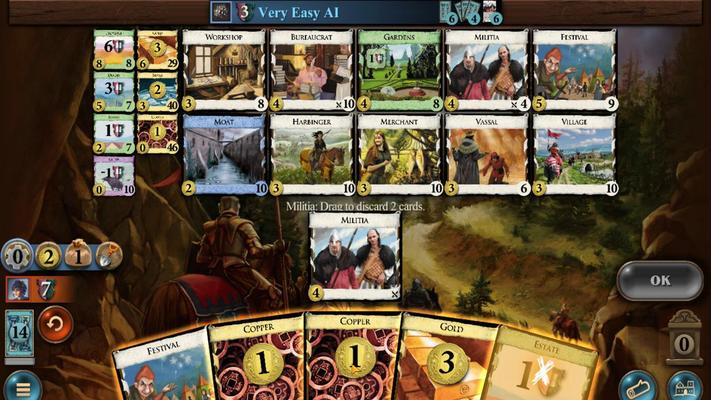 
Action: Mouse pressed left at (379, 280)
Screenshot: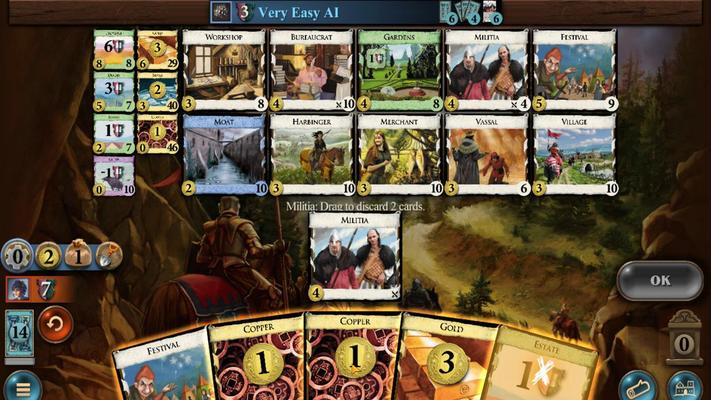 
Action: Mouse moved to (510, 272)
Screenshot: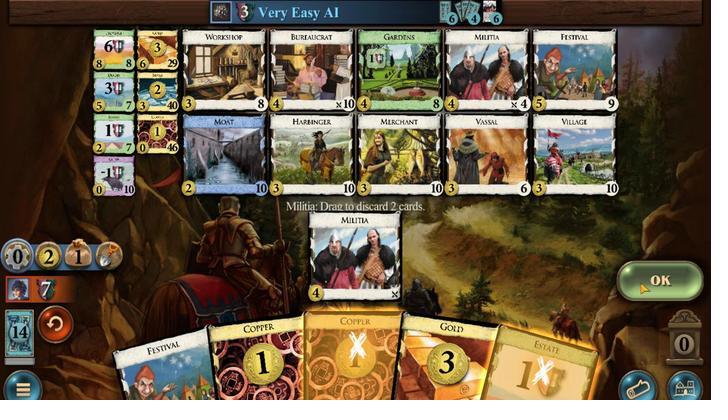 
Action: Mouse pressed left at (510, 272)
Screenshot: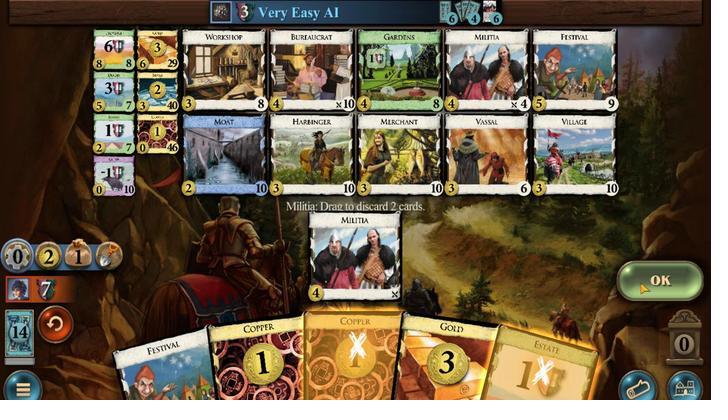 
Action: Mouse moved to (341, 277)
Screenshot: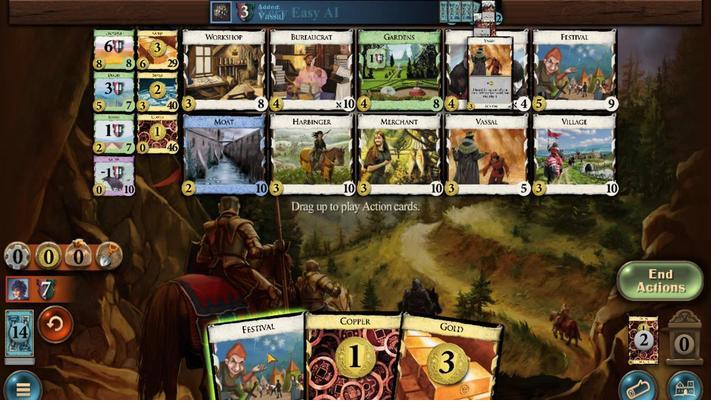 
Action: Mouse pressed left at (341, 277)
Screenshot: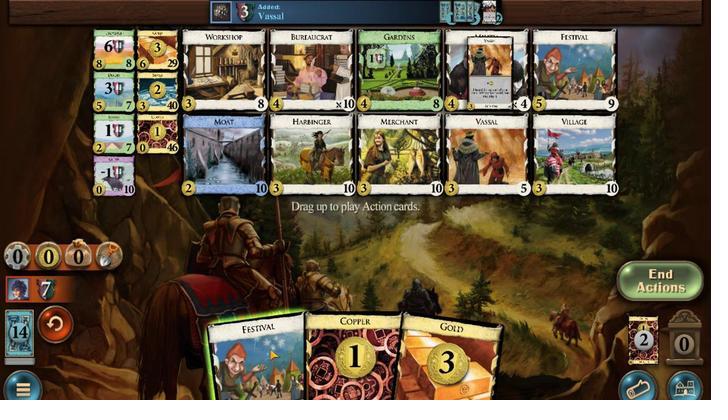 
Action: Mouse moved to (397, 279)
Screenshot: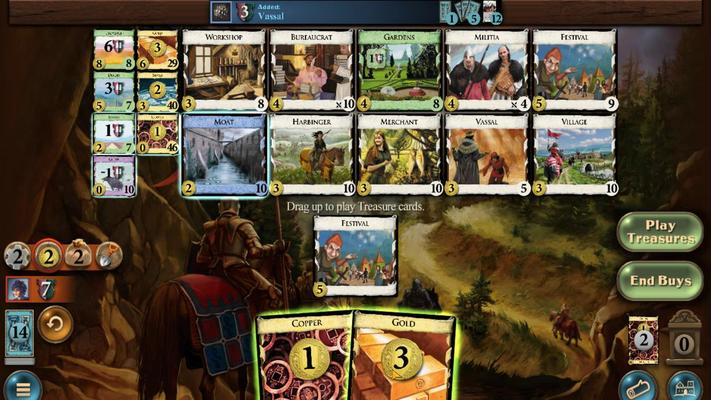 
Action: Mouse pressed left at (397, 279)
Screenshot: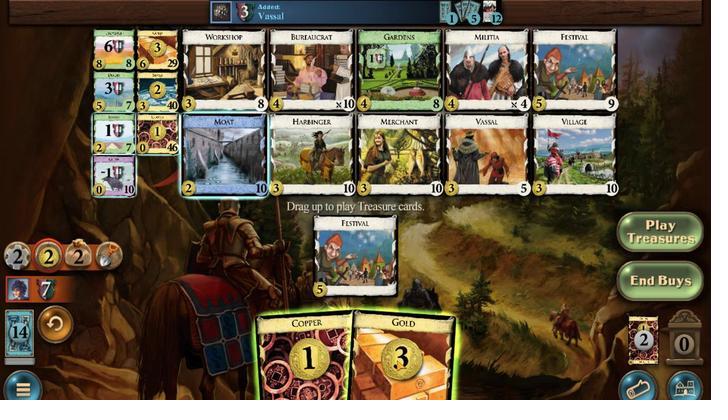 
Action: Mouse moved to (381, 277)
Screenshot: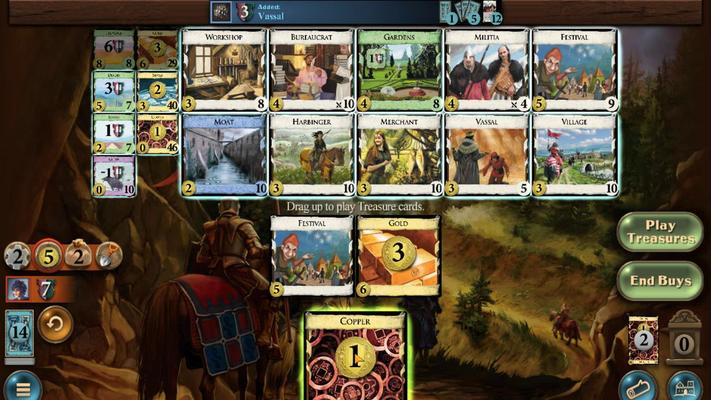 
Action: Mouse pressed left at (381, 277)
Screenshot: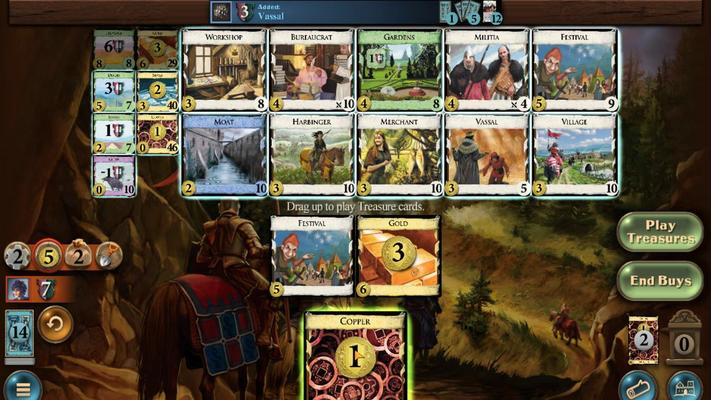 
Action: Mouse moved to (271, 255)
Screenshot: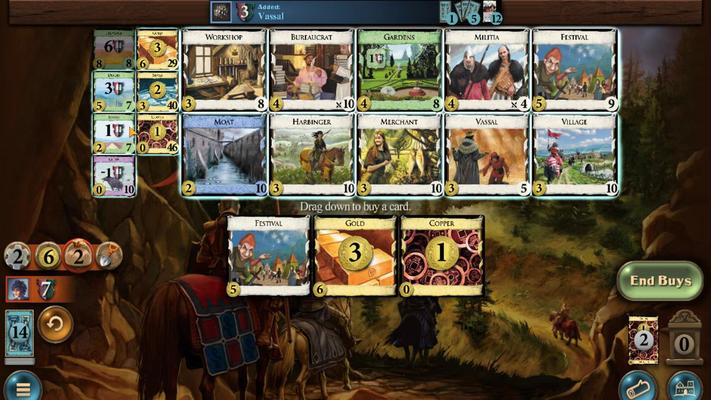
Action: Mouse pressed left at (271, 255)
Screenshot: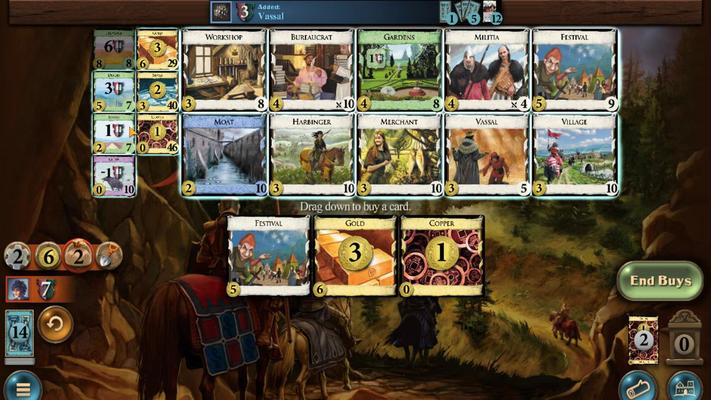 
Action: Mouse moved to (291, 260)
Screenshot: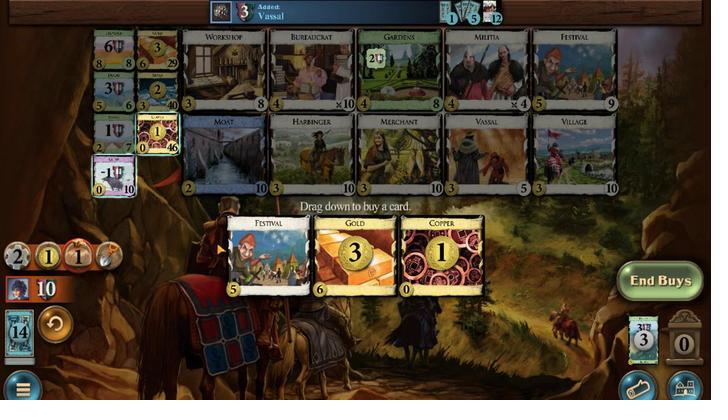 
Action: Mouse pressed left at (291, 260)
Screenshot: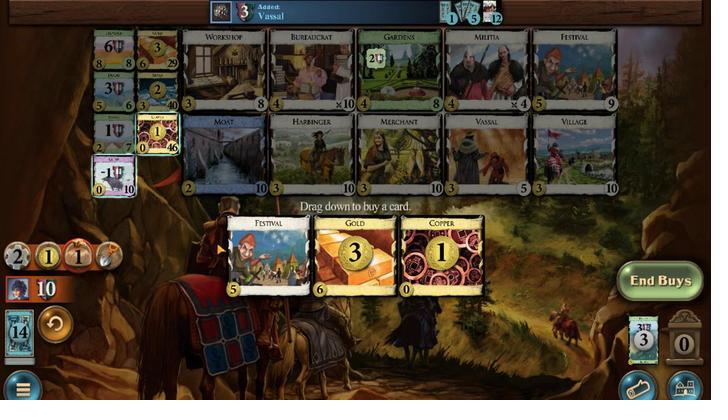 
Action: Mouse moved to (427, 278)
Screenshot: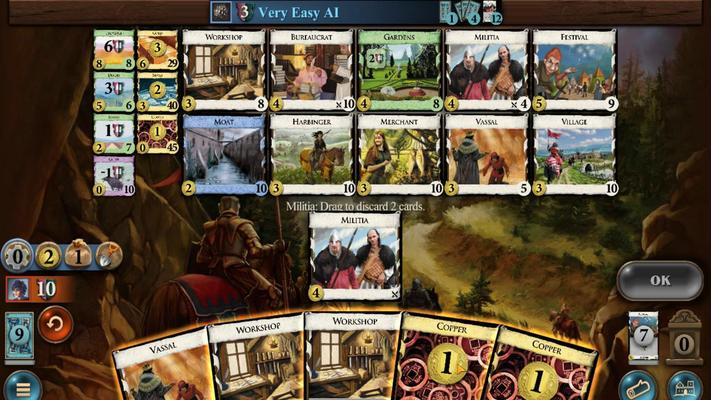 
Action: Mouse pressed left at (427, 278)
Screenshot: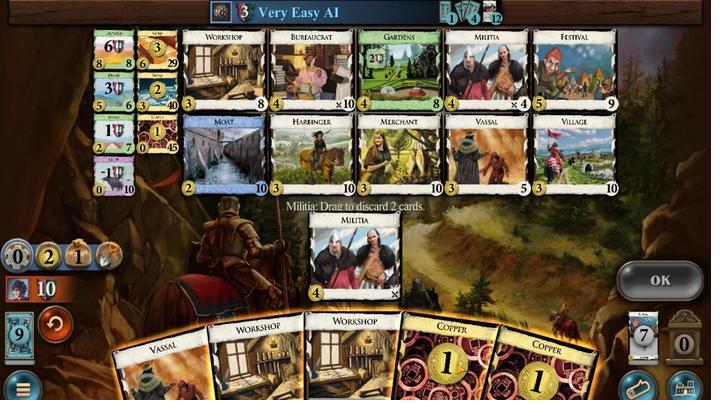 
Action: Mouse moved to (455, 279)
Screenshot: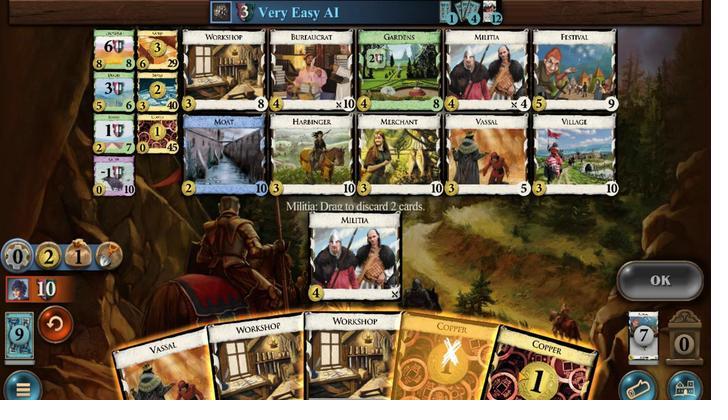 
Action: Mouse pressed left at (455, 279)
Screenshot: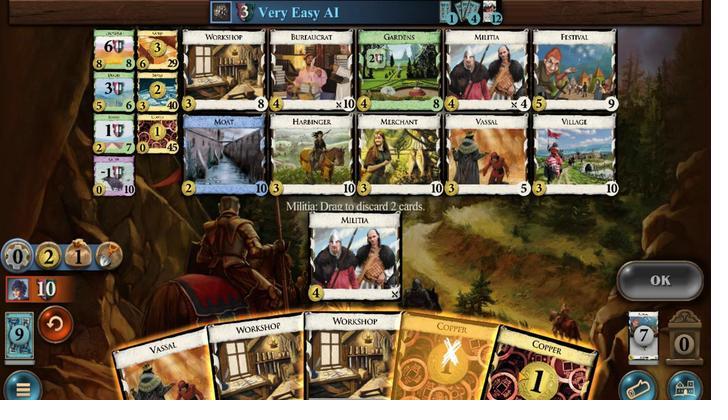 
Action: Mouse moved to (515, 271)
Screenshot: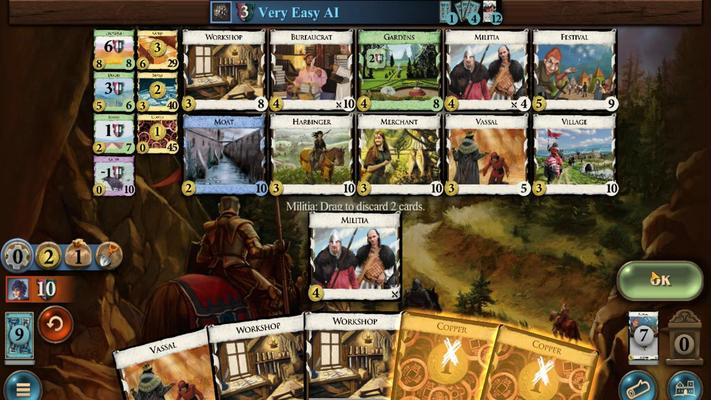 
Action: Mouse pressed left at (515, 271)
Screenshot: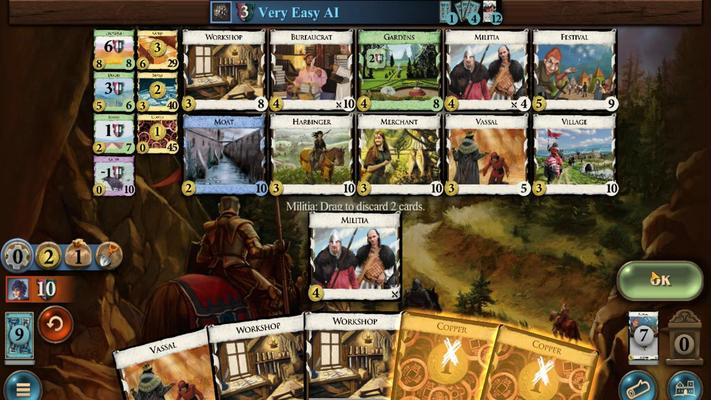 
Action: Mouse moved to (329, 277)
Screenshot: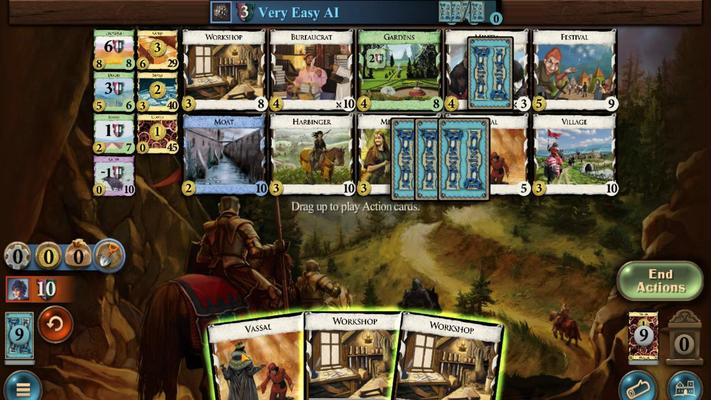 
Action: Mouse pressed left at (329, 277)
Screenshot: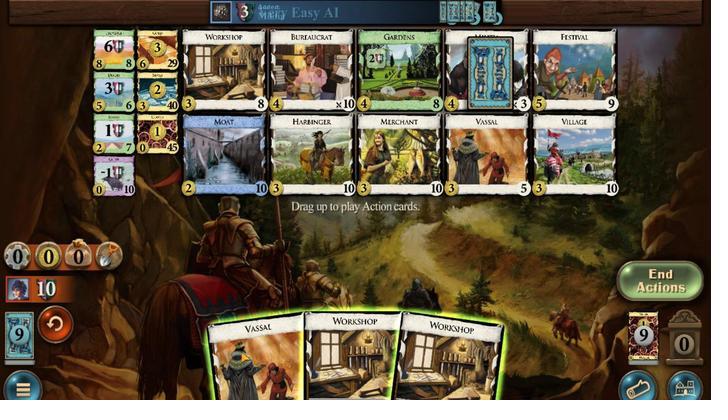 
Action: Mouse moved to (342, 278)
Screenshot: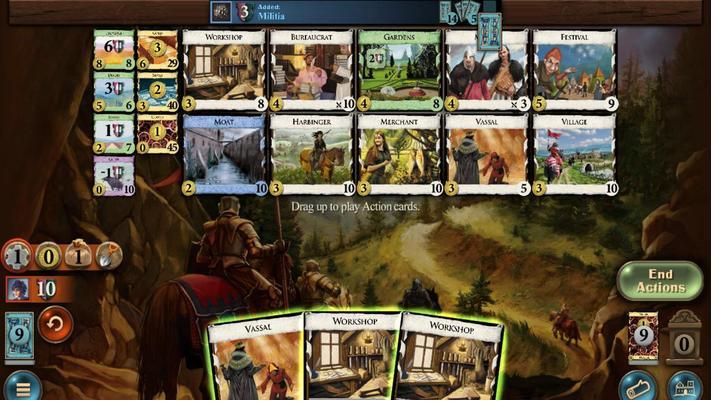 
Action: Mouse pressed left at (342, 278)
Screenshot: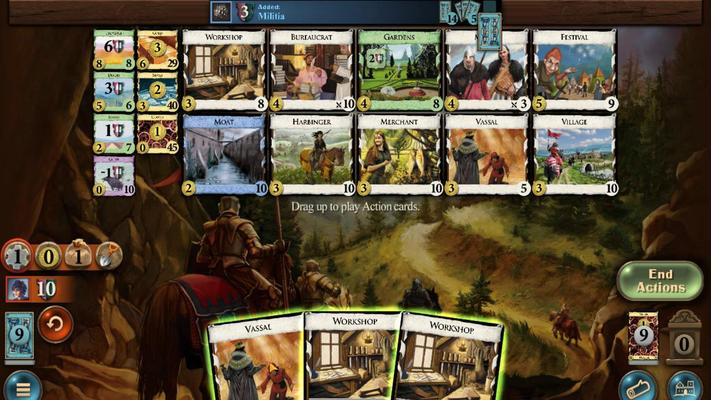 
Action: Mouse moved to (381, 253)
Screenshot: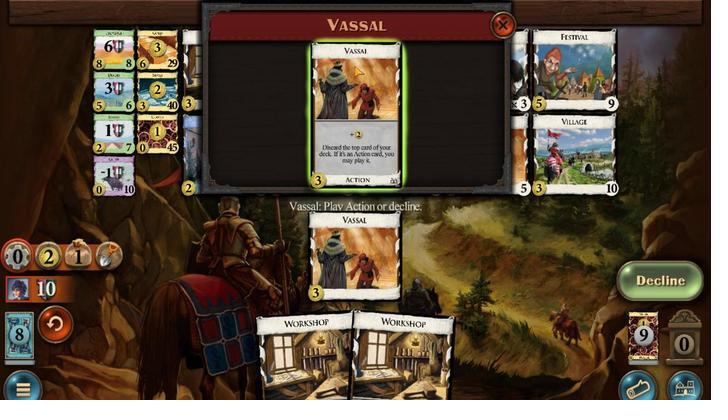 
Action: Mouse pressed left at (381, 253)
Screenshot: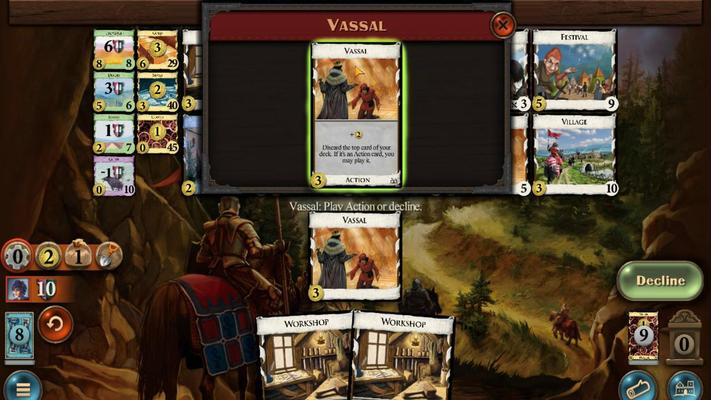 
Action: Mouse moved to (380, 256)
Screenshot: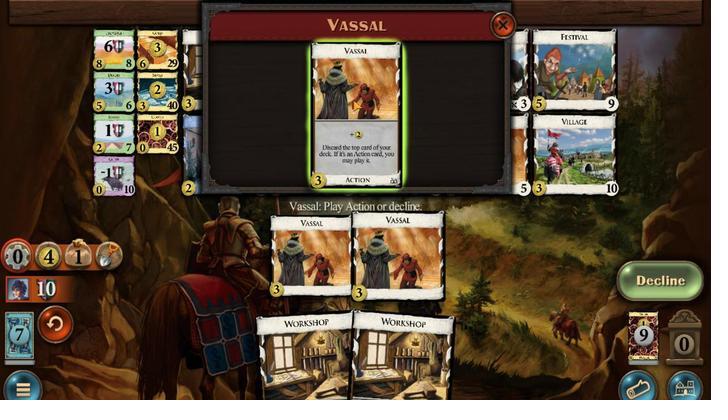
Action: Mouse pressed left at (380, 256)
Screenshot: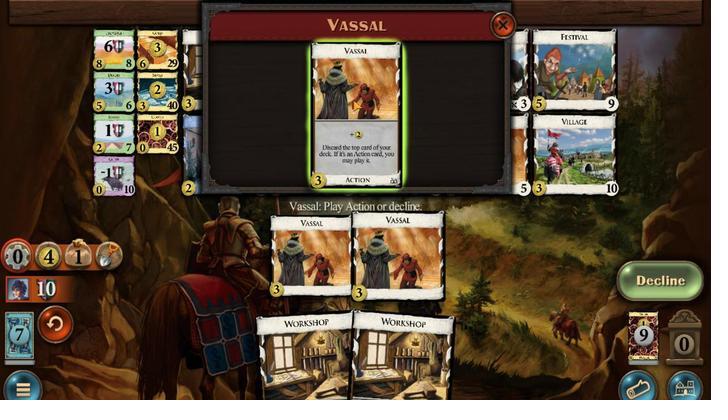 
Action: Mouse moved to (272, 255)
Screenshot: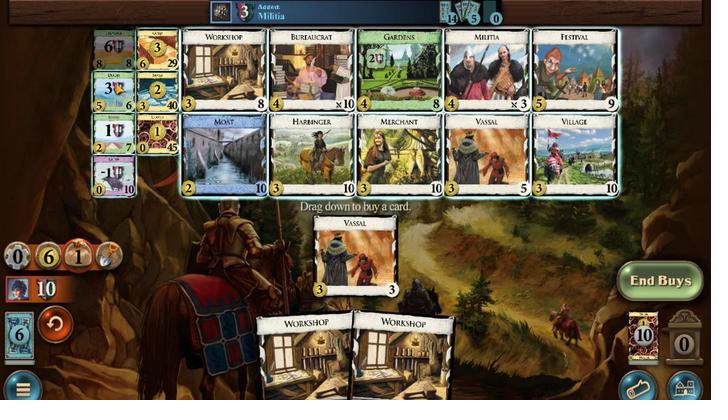 
Action: Mouse pressed left at (272, 255)
Screenshot: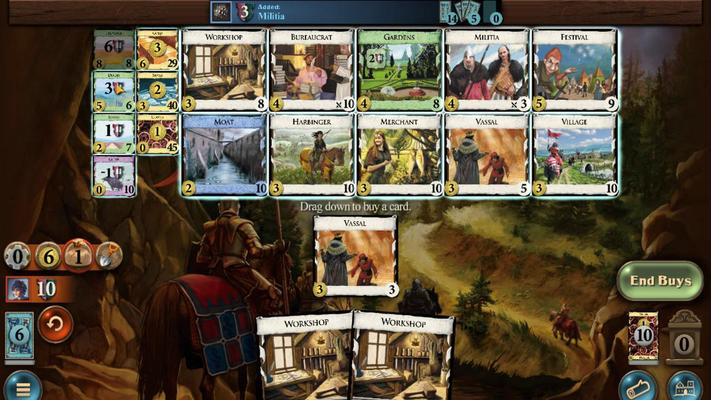
Action: Mouse moved to (389, 278)
Screenshot: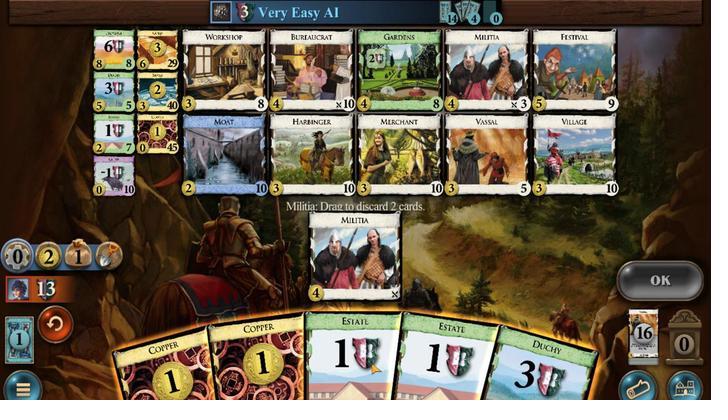 
Action: Mouse pressed left at (389, 278)
Screenshot: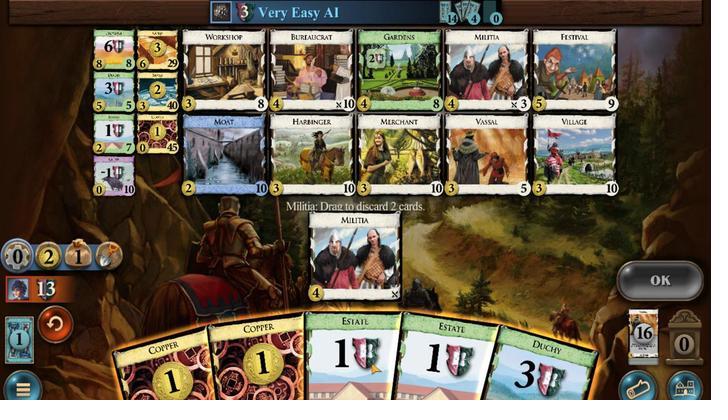 
Action: Mouse moved to (410, 277)
Screenshot: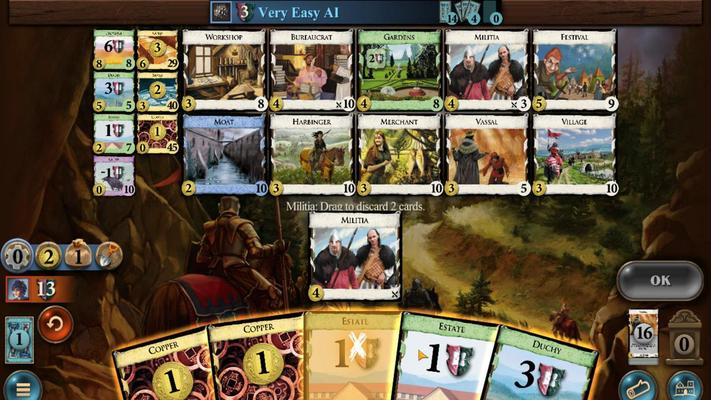 
Action: Mouse pressed left at (410, 277)
Screenshot: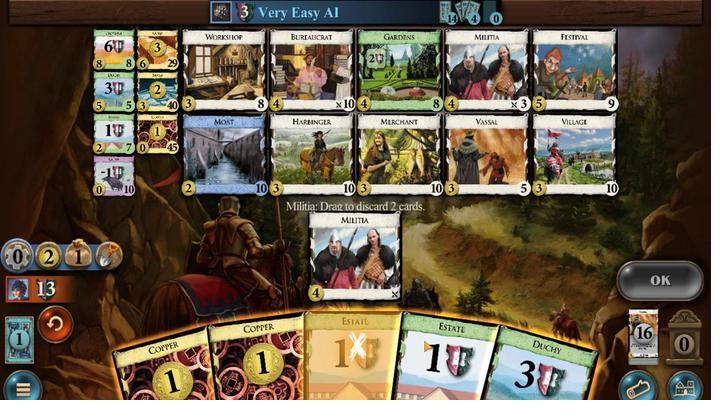 
Action: Mouse moved to (533, 271)
Screenshot: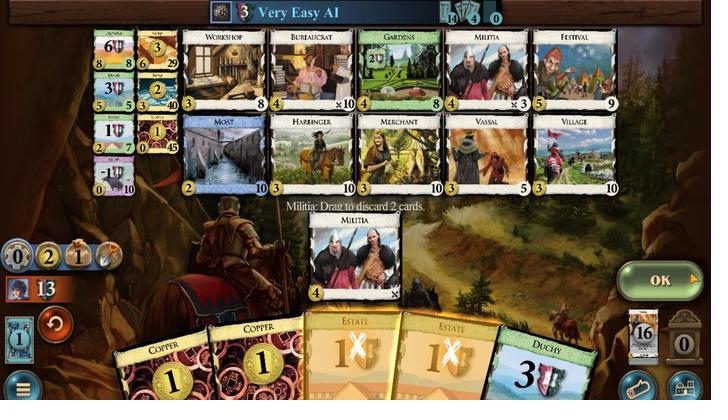 
Action: Mouse pressed left at (533, 271)
Screenshot: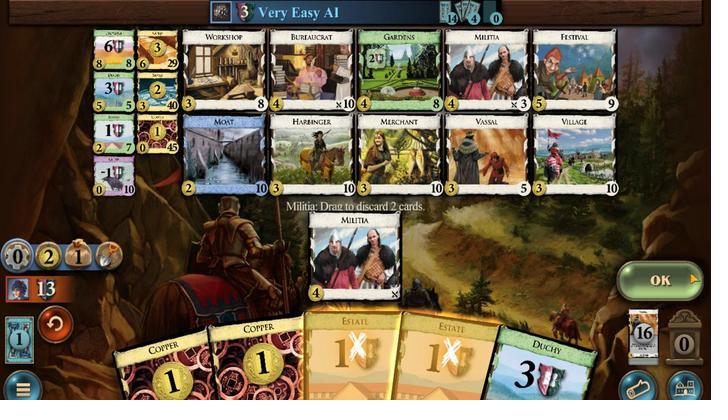 
Action: Mouse moved to (394, 278)
Screenshot: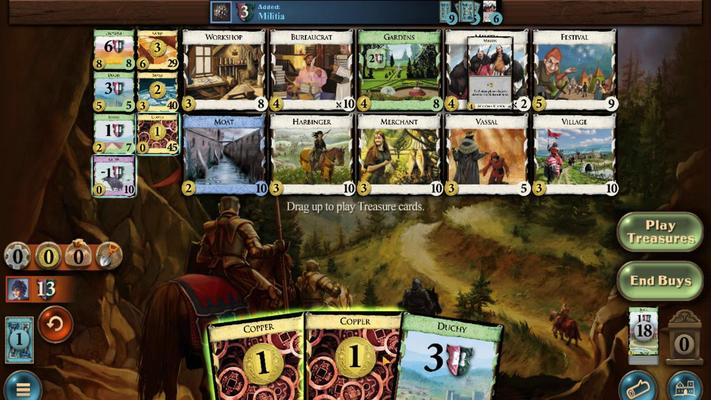 
Action: Mouse pressed left at (394, 278)
Screenshot: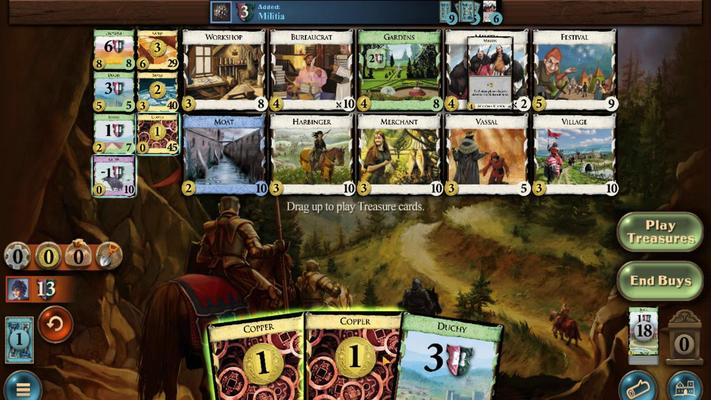 
Action: Mouse moved to (354, 279)
Screenshot: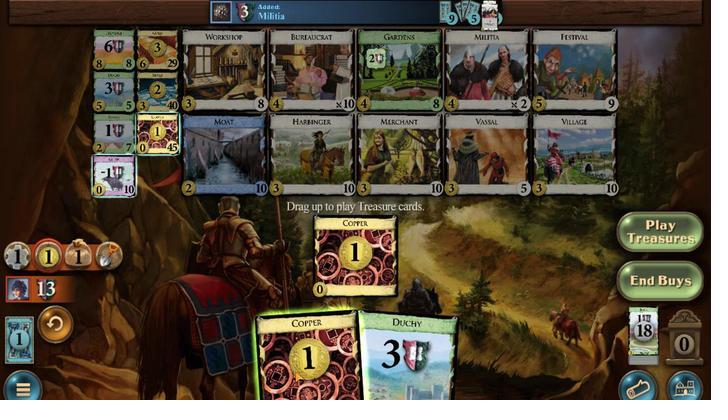 
Action: Mouse pressed left at (354, 279)
Screenshot: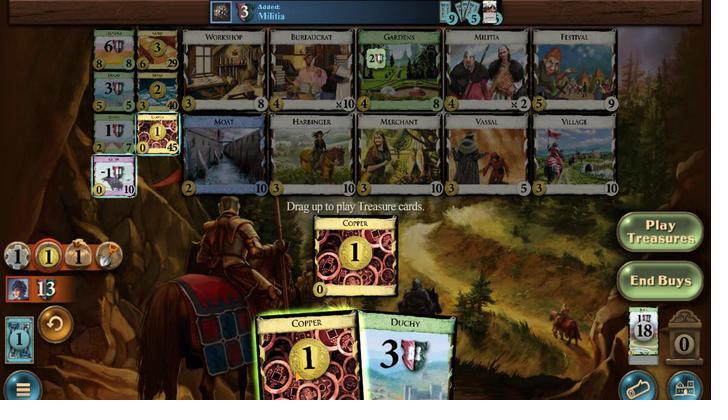 
Action: Mouse moved to (271, 259)
Screenshot: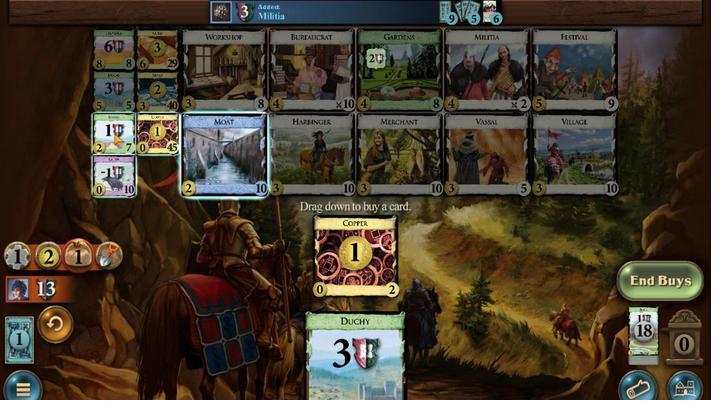 
Action: Mouse pressed left at (271, 259)
Screenshot: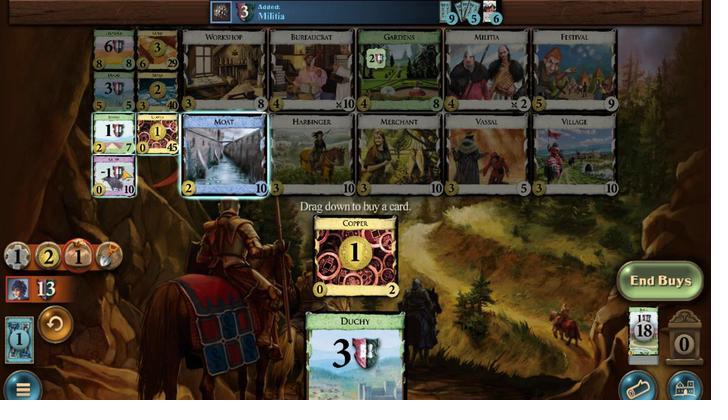 
Action: Mouse moved to (418, 278)
Screenshot: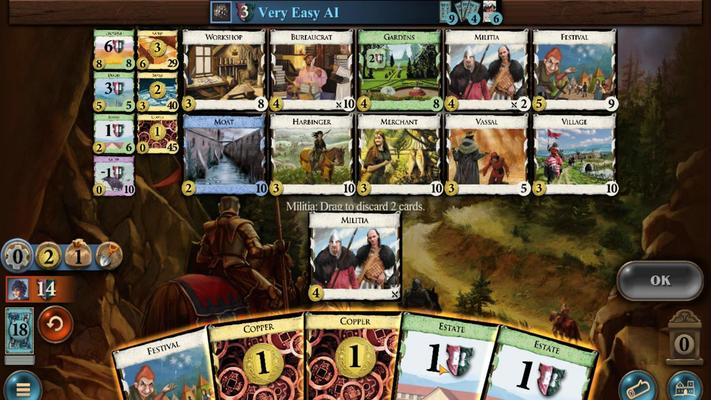
Action: Mouse pressed left at (418, 278)
Screenshot: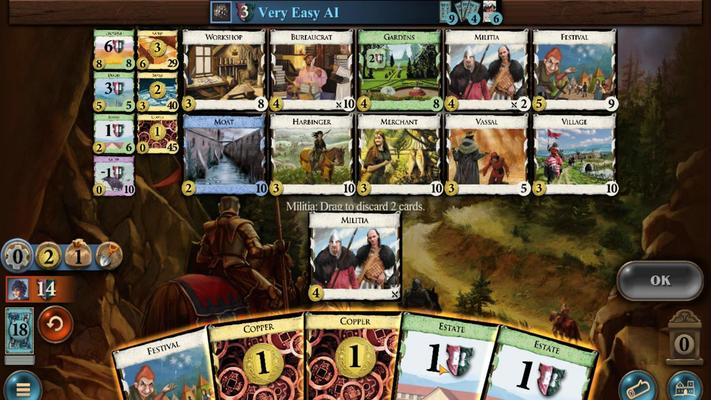 
Action: Mouse moved to (456, 281)
Screenshot: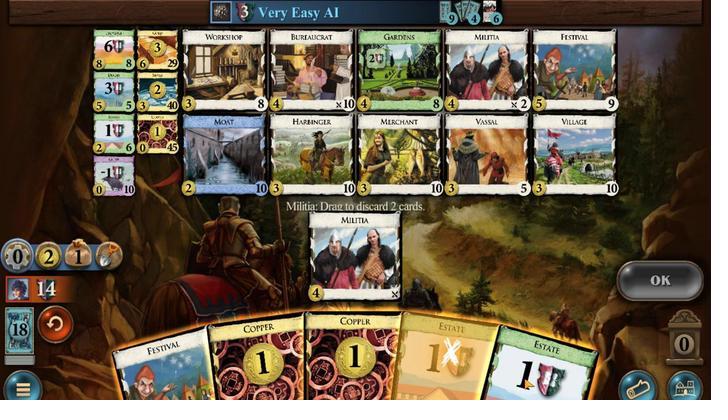 
Action: Mouse pressed left at (456, 281)
Screenshot: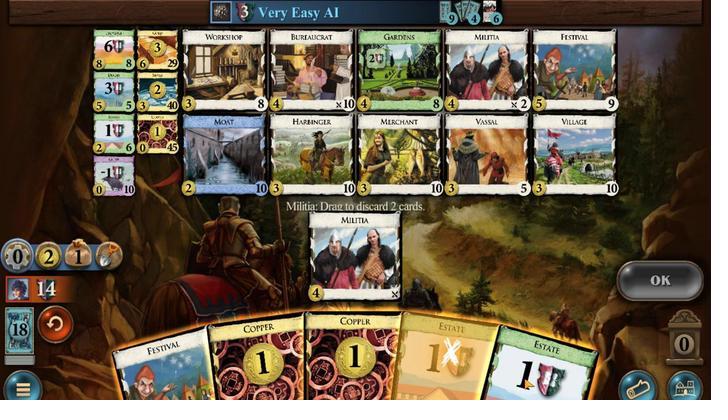 
Action: Mouse moved to (509, 271)
Screenshot: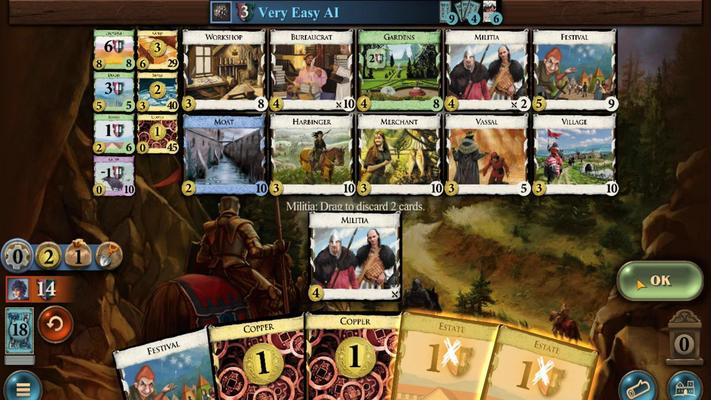 
Action: Mouse pressed left at (509, 271)
Screenshot: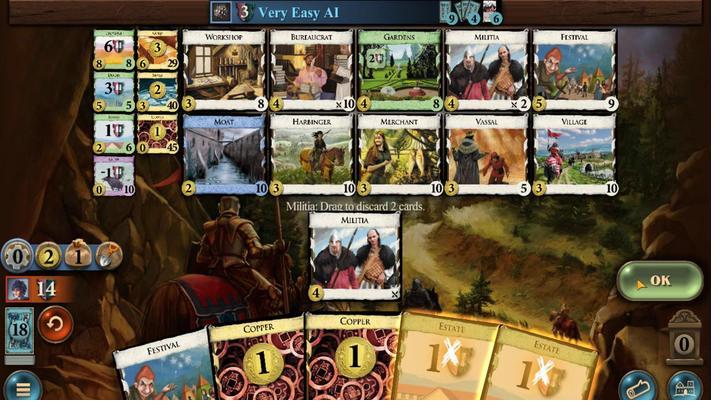 
Action: Mouse moved to (343, 277)
Screenshot: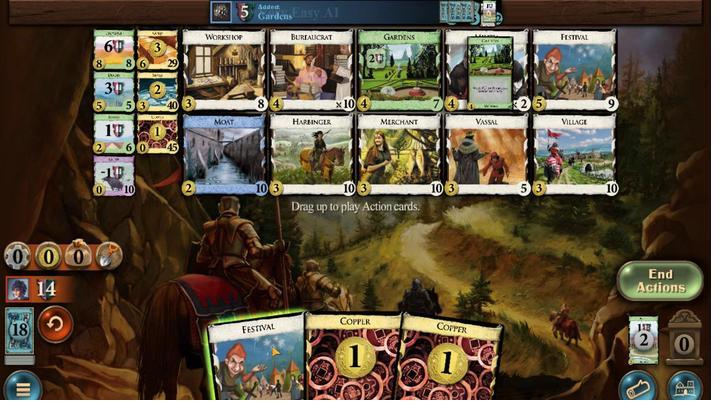
Action: Mouse pressed left at (343, 277)
Screenshot: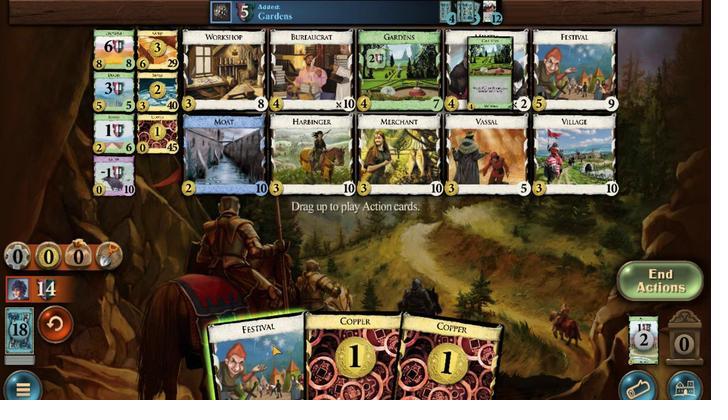 
Action: Mouse moved to (362, 278)
Screenshot: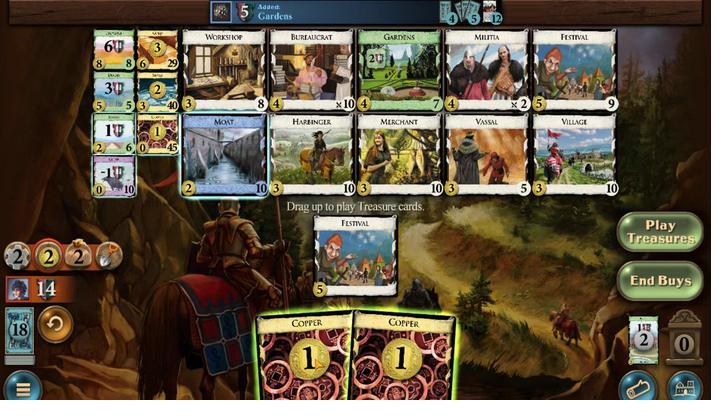 
Action: Mouse pressed left at (362, 278)
Screenshot: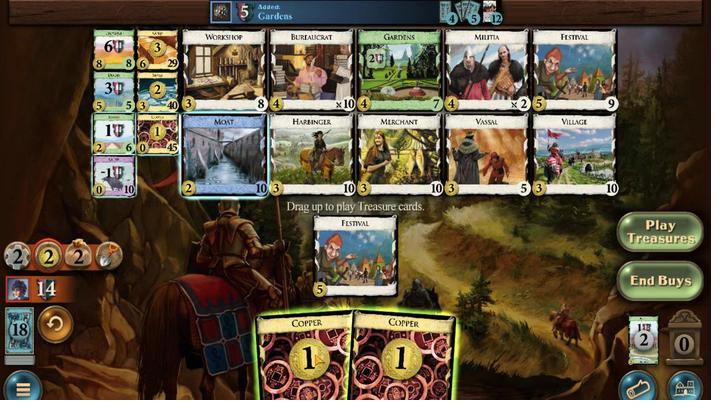 
Action: Mouse moved to (377, 277)
Screenshot: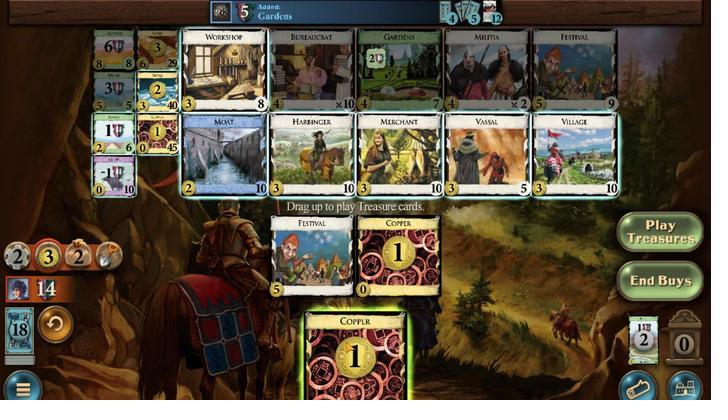 
Action: Mouse pressed left at (377, 277)
Screenshot: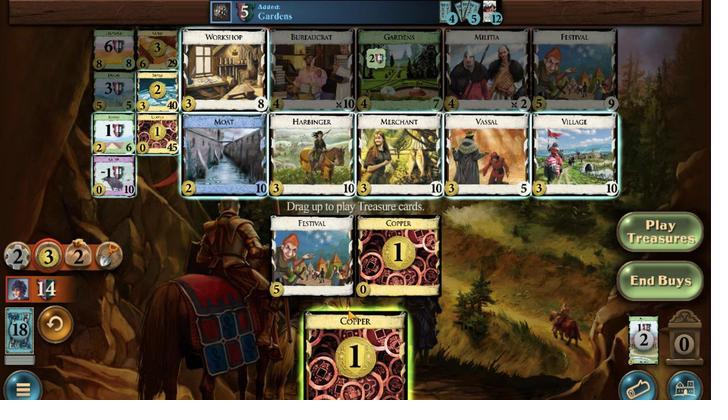 
Action: Mouse moved to (402, 253)
Screenshot: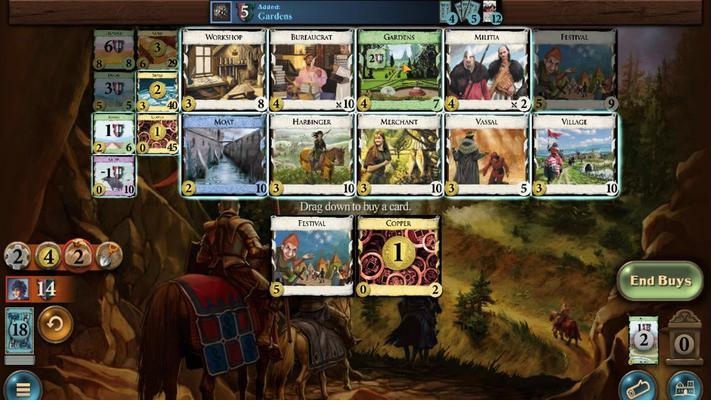 
Action: Mouse pressed left at (402, 253)
Screenshot: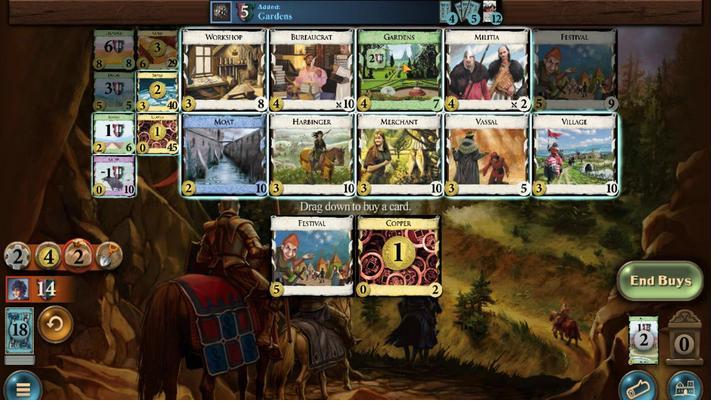 
Action: Mouse moved to (289, 260)
Screenshot: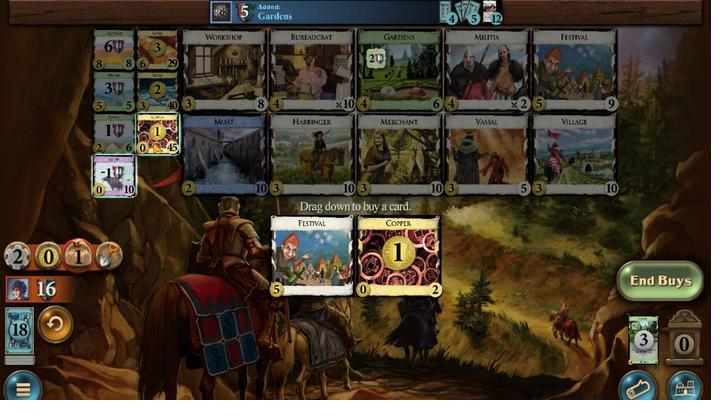 
Action: Mouse pressed left at (289, 260)
Screenshot: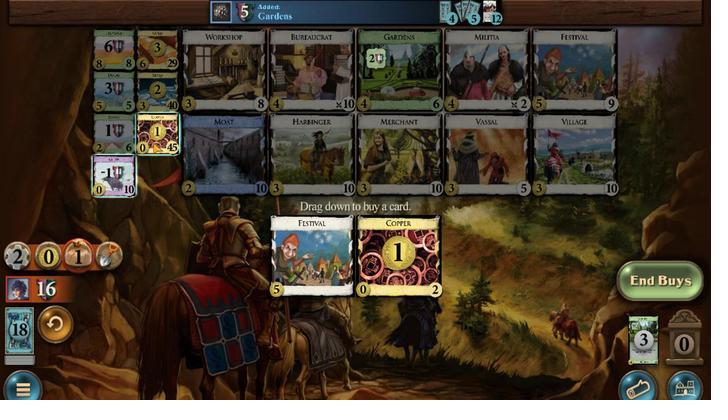 
Action: Mouse moved to (420, 279)
Screenshot: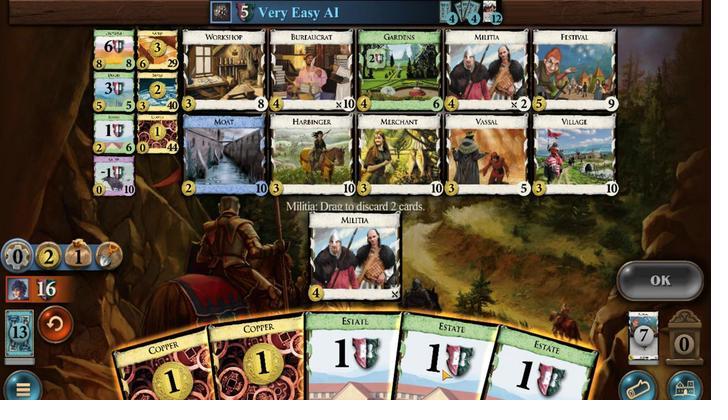 
Action: Mouse pressed left at (420, 279)
Screenshot: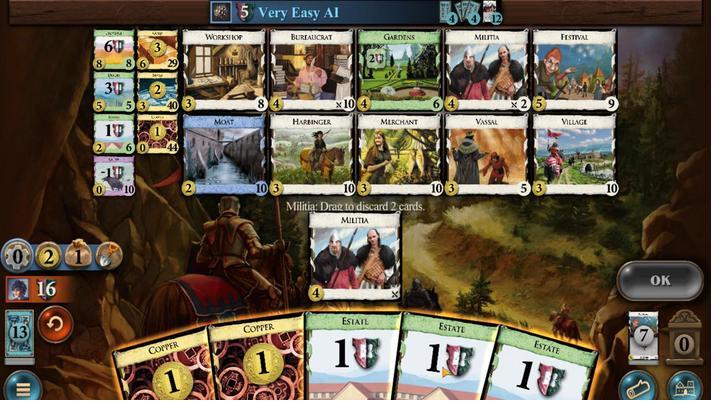 
Action: Mouse moved to (460, 278)
Screenshot: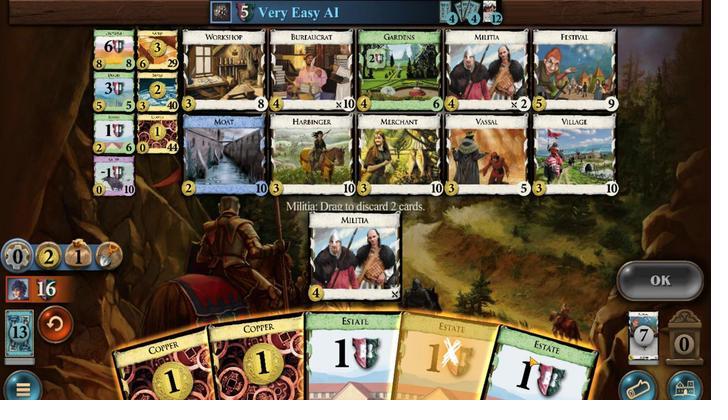 
Action: Mouse pressed left at (460, 278)
Screenshot: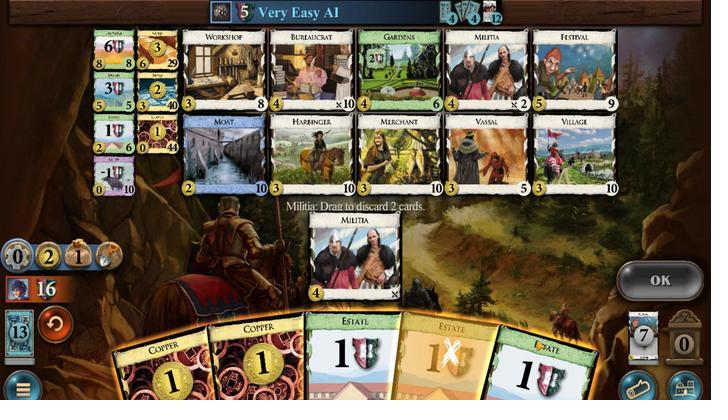 
Action: Mouse moved to (512, 271)
Screenshot: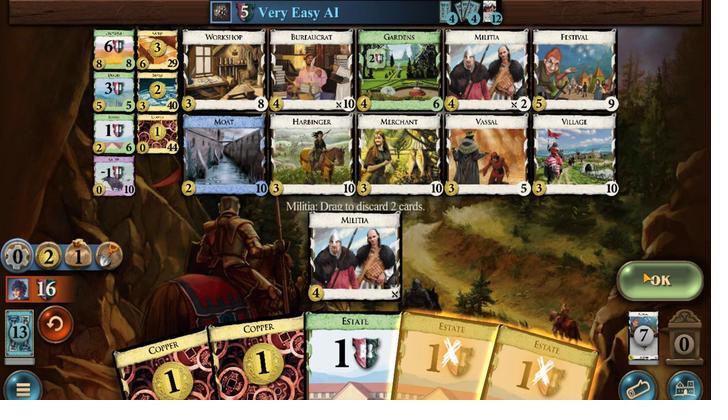 
Action: Mouse pressed left at (512, 271)
Screenshot: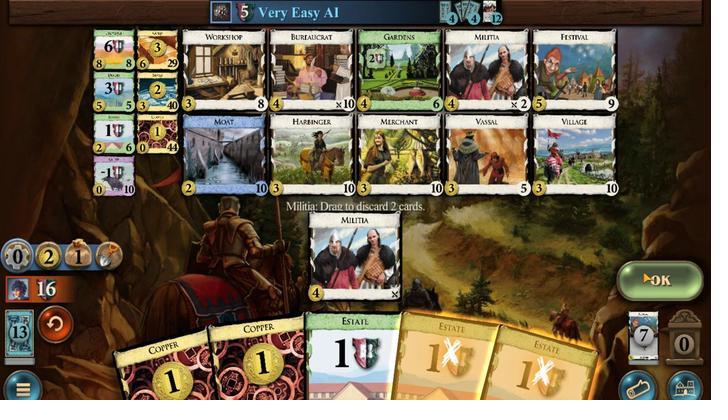 
Action: Mouse moved to (330, 278)
Screenshot: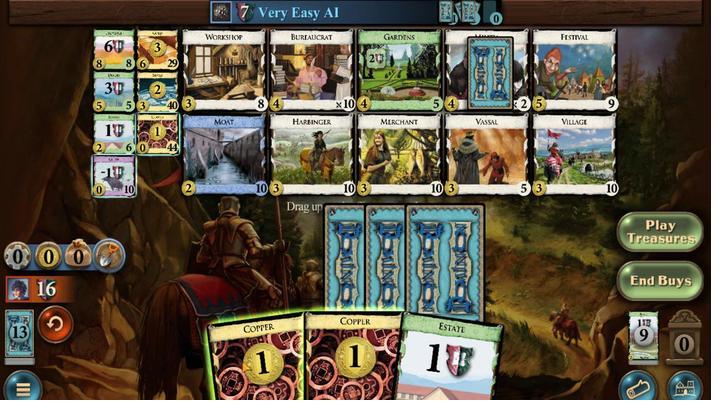 
Action: Mouse pressed left at (330, 278)
Screenshot: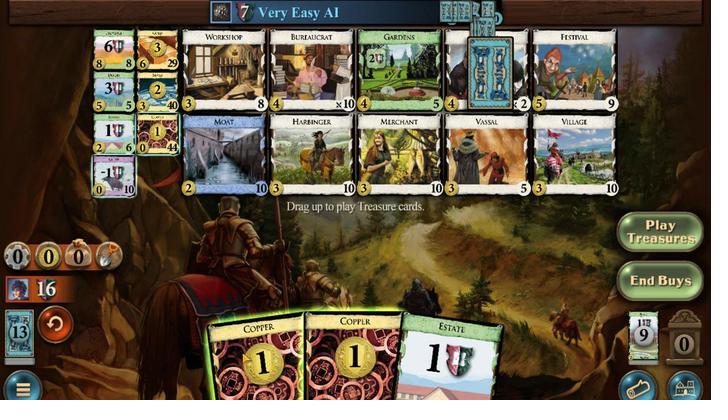 
Action: Mouse moved to (364, 280)
Screenshot: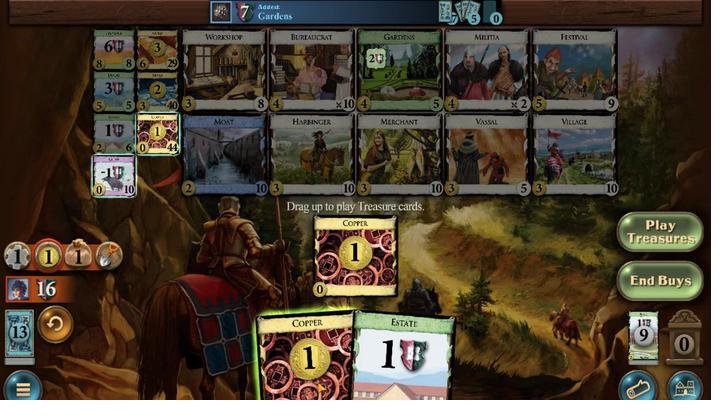 
Action: Mouse pressed left at (364, 280)
Screenshot: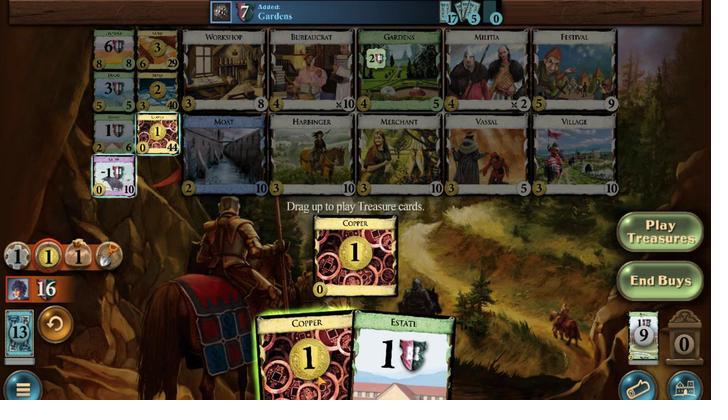 
Action: Mouse moved to (326, 261)
Screenshot: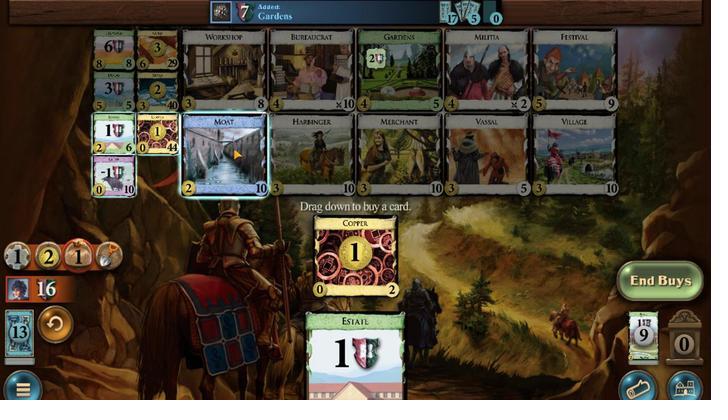 
Action: Mouse pressed left at (326, 261)
Screenshot: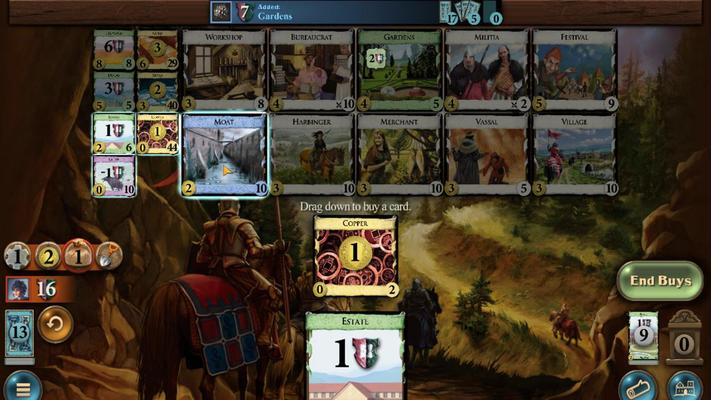 
Action: Mouse moved to (463, 279)
Screenshot: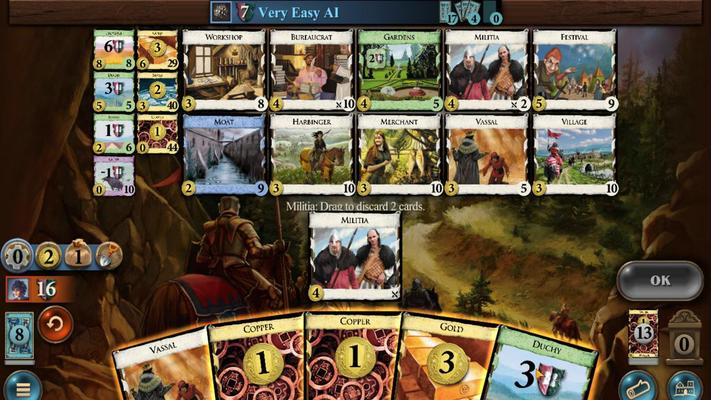 
Action: Mouse pressed left at (463, 279)
Screenshot: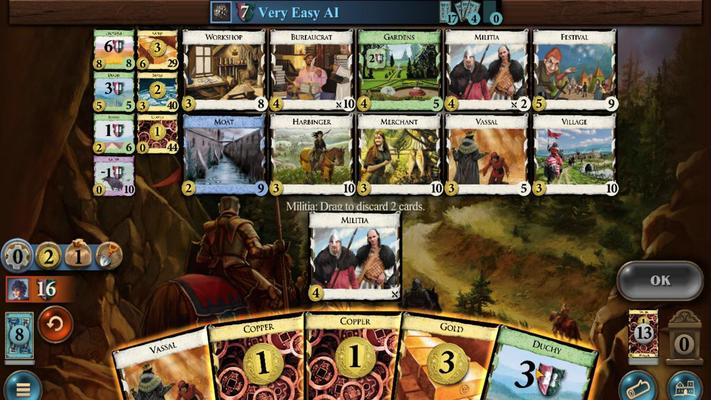 
Action: Mouse moved to (382, 278)
Screenshot: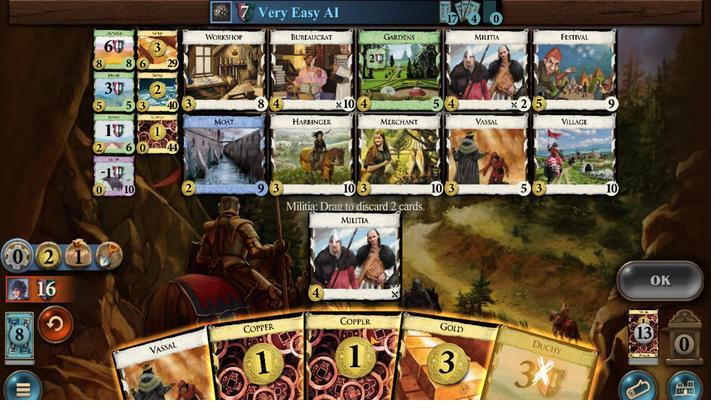 
Action: Mouse pressed left at (382, 278)
Screenshot: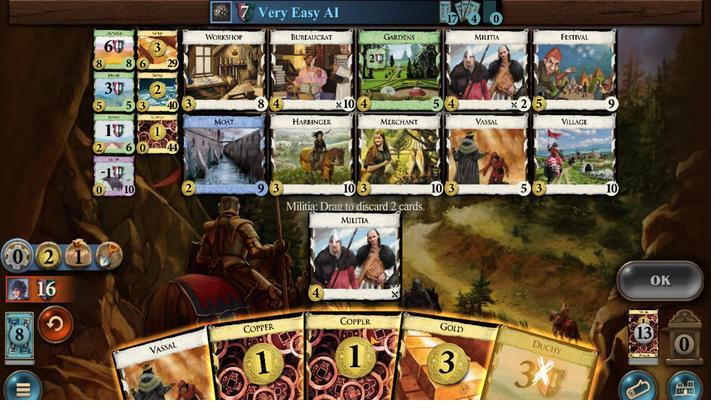 
Action: Mouse moved to (516, 272)
Screenshot: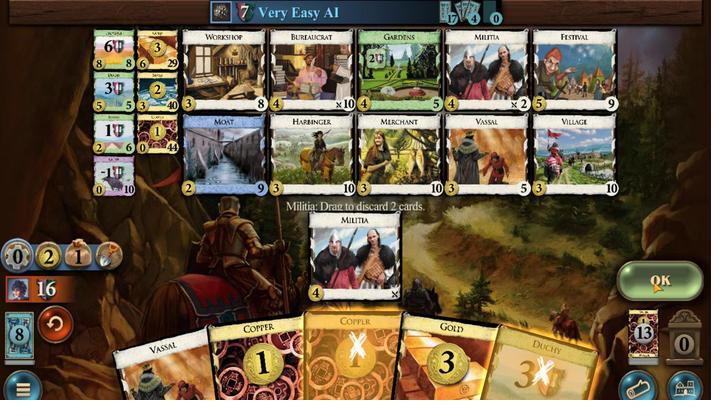 
Action: Mouse pressed left at (516, 272)
Screenshot: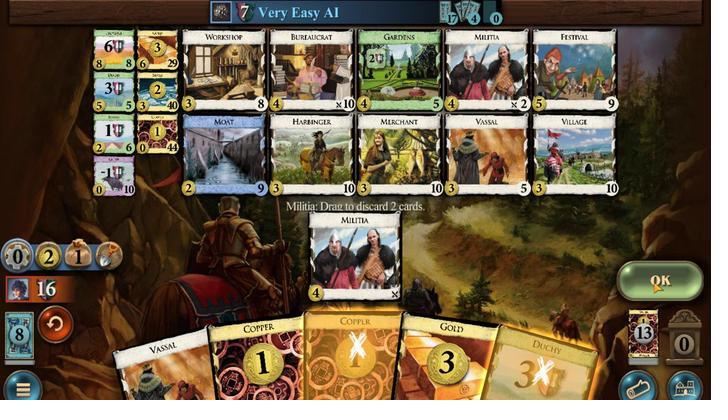 
Action: Mouse moved to (335, 277)
Screenshot: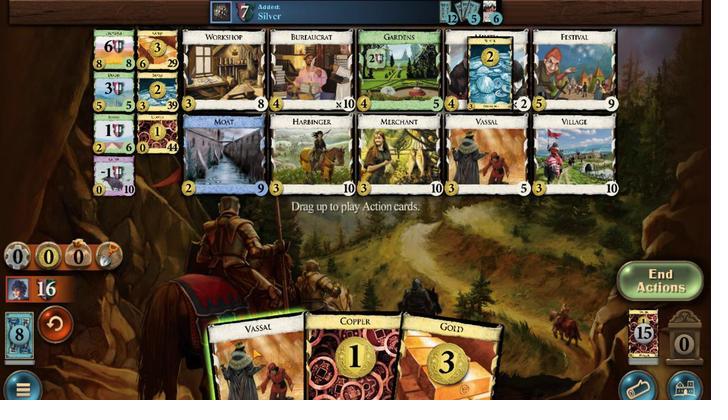 
Action: Mouse pressed left at (335, 277)
Screenshot: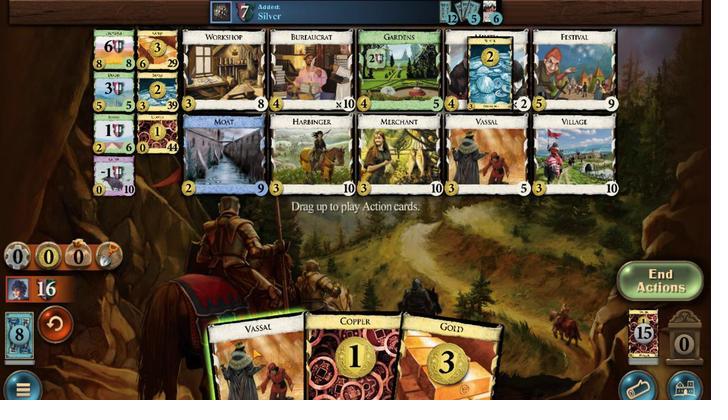 
Action: Mouse moved to (400, 278)
Screenshot: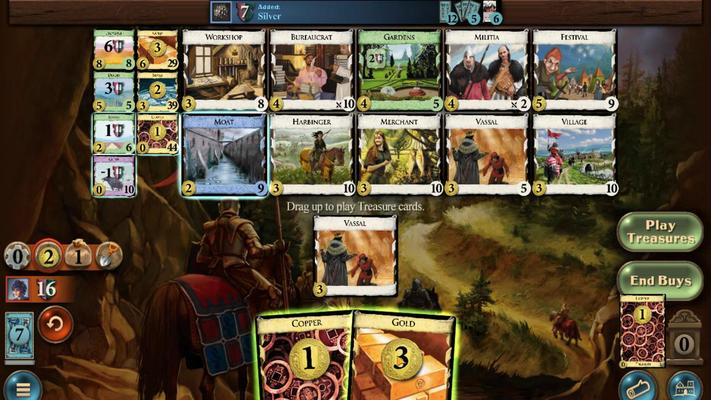 
Action: Mouse pressed left at (400, 278)
Screenshot: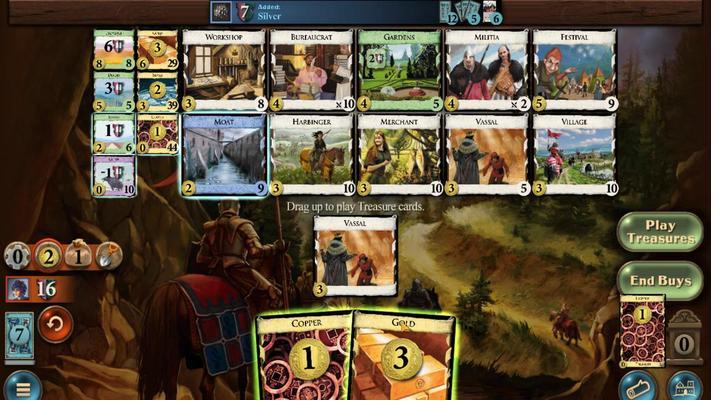 
Action: Mouse moved to (271, 255)
Screenshot: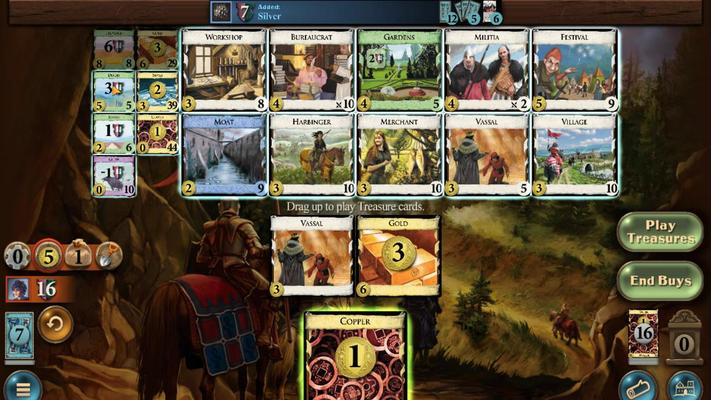 
Action: Mouse pressed left at (271, 255)
Screenshot: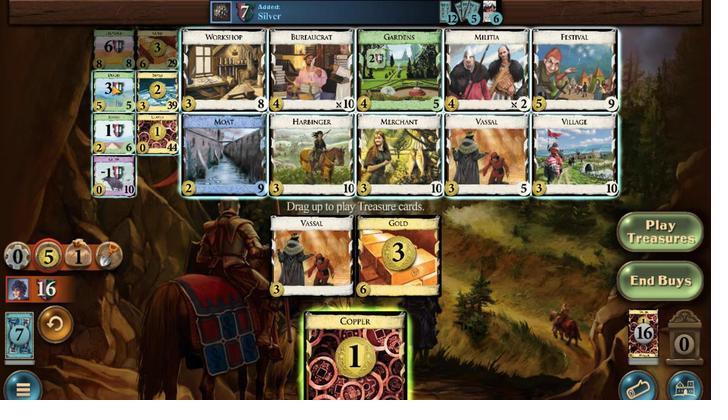 
Action: Mouse moved to (336, 279)
Screenshot: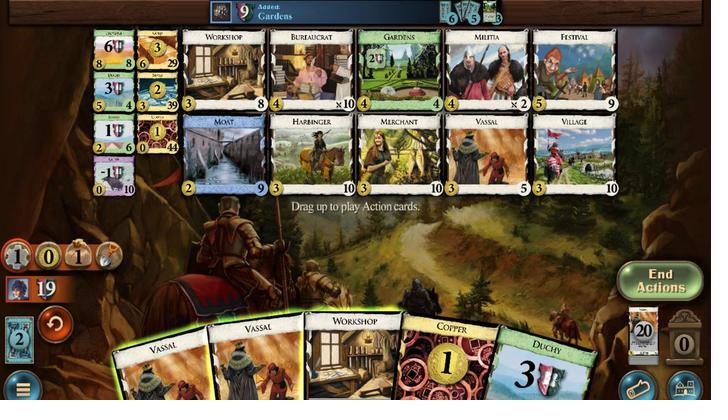 
Action: Mouse pressed left at (336, 279)
Screenshot: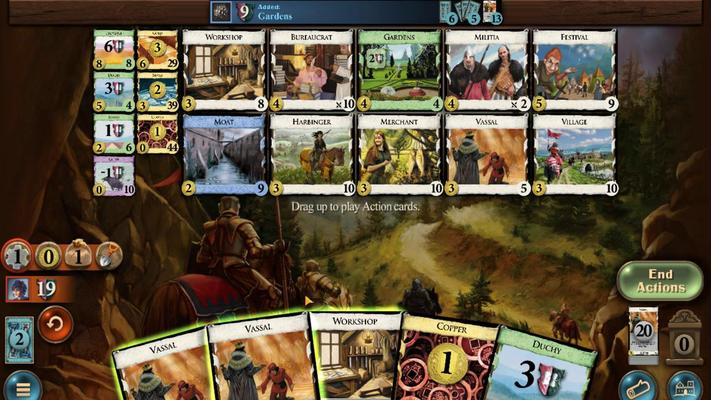 
Action: Mouse moved to (379, 255)
Screenshot: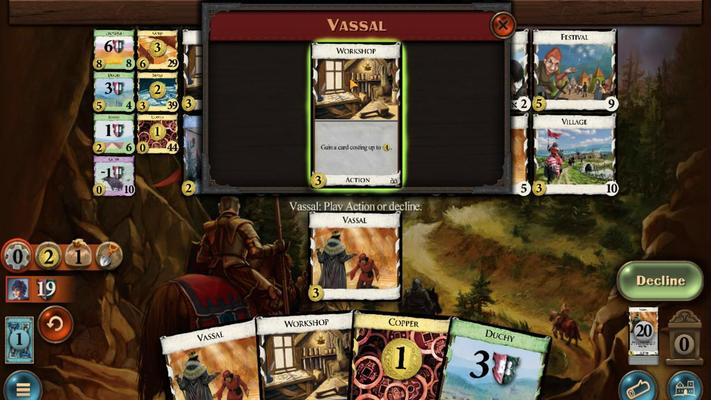 
Action: Mouse pressed left at (379, 255)
Screenshot: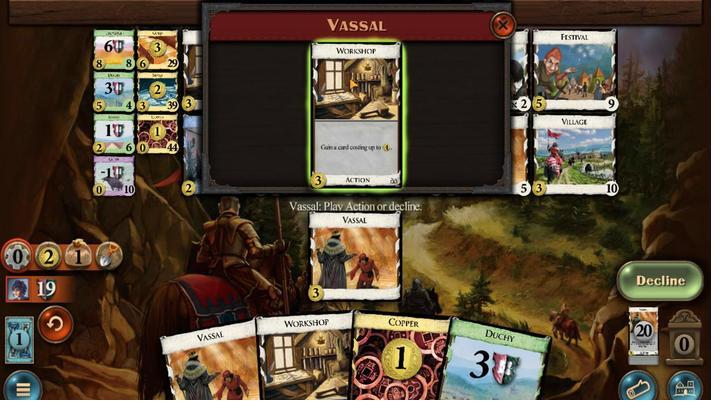 
Action: Mouse moved to (404, 253)
Screenshot: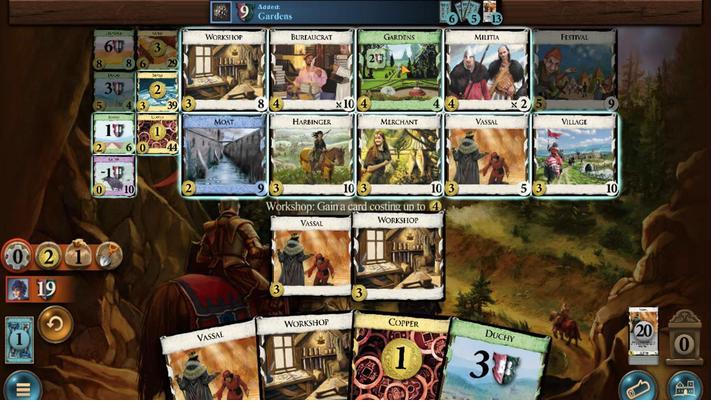 
Action: Mouse pressed left at (404, 253)
Screenshot: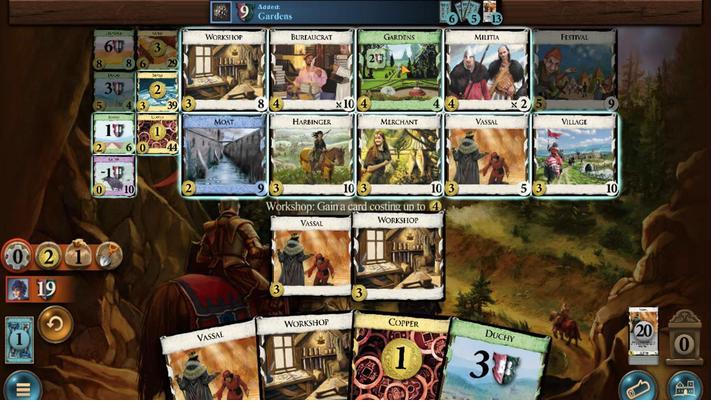 
Action: Mouse moved to (396, 281)
Screenshot: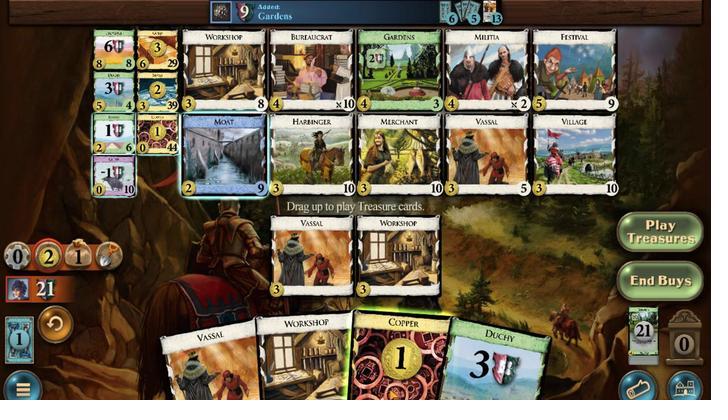 
Action: Mouse pressed left at (396, 281)
Screenshot: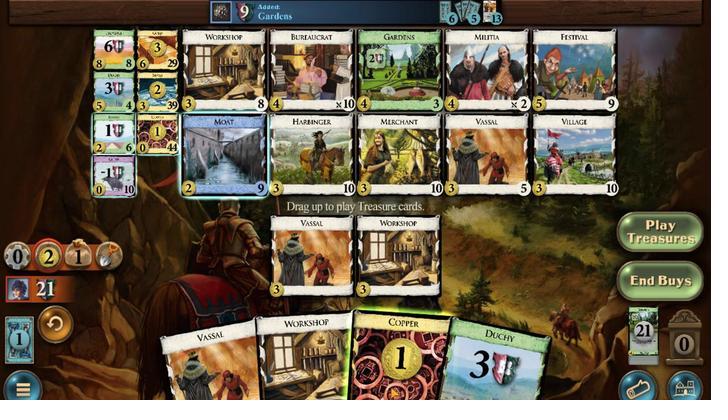 
Action: Mouse moved to (432, 260)
Screenshot: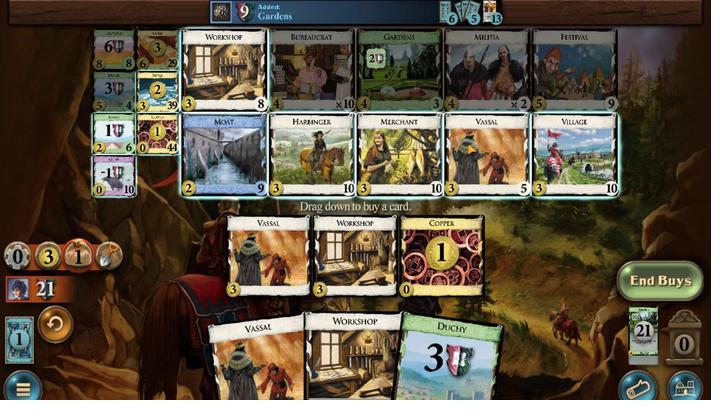 
Action: Mouse pressed left at (432, 260)
Screenshot: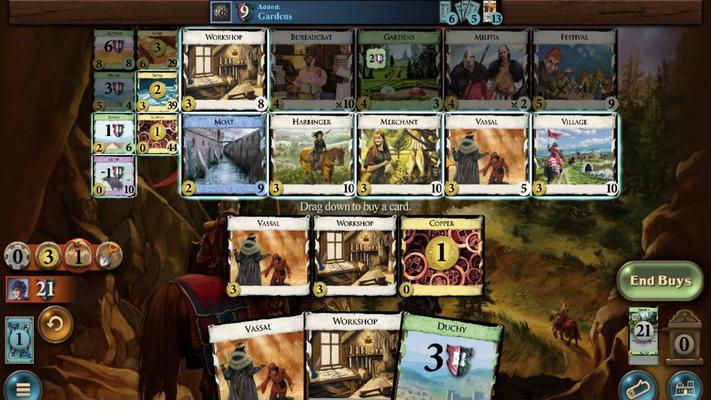 
Action: Mouse moved to (411, 278)
Screenshot: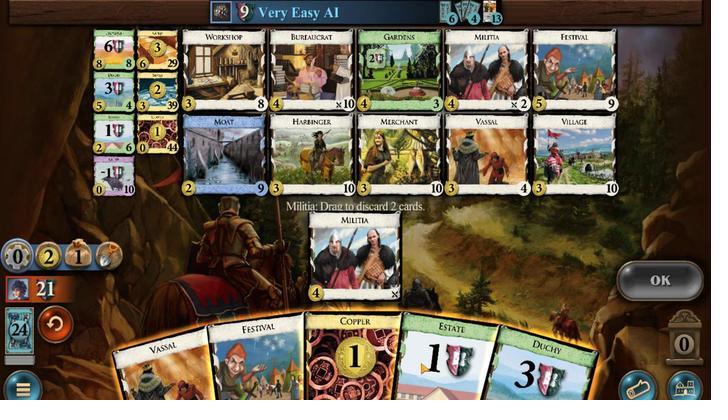 
Action: Mouse pressed left at (411, 278)
Screenshot: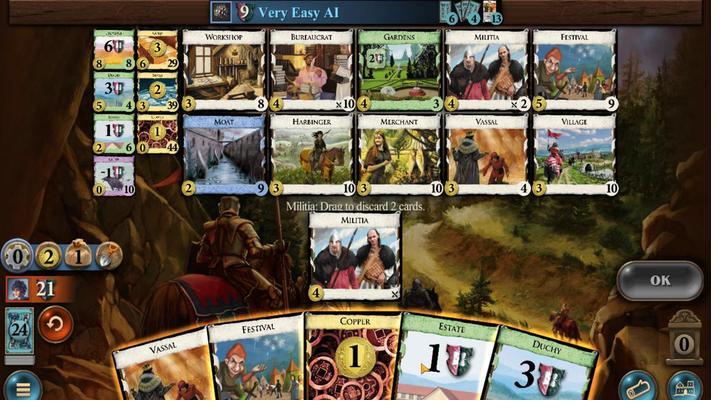 
Action: Mouse moved to (385, 277)
Screenshot: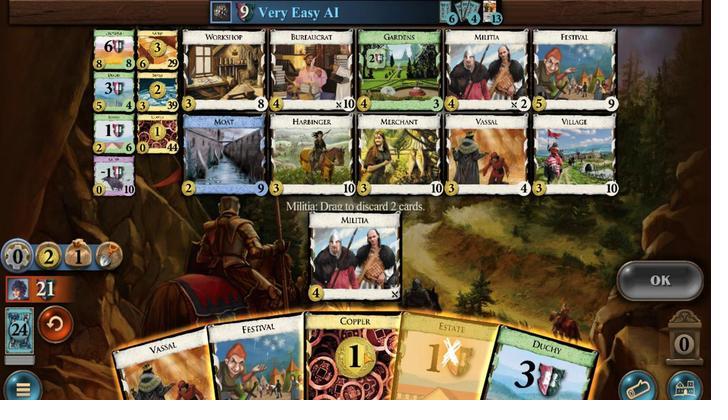 
Action: Mouse pressed left at (385, 277)
Screenshot: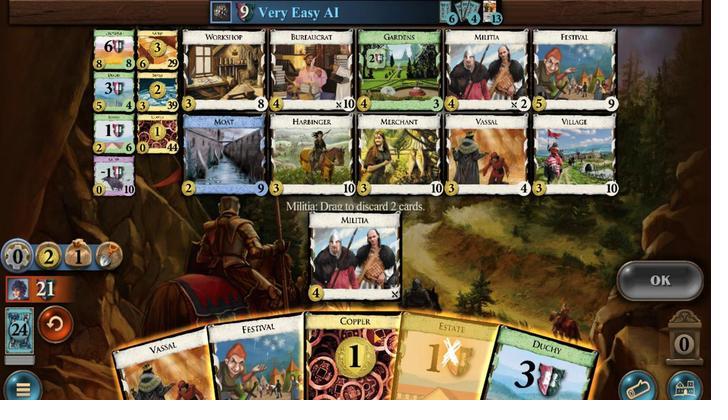 
Action: Mouse moved to (518, 271)
Screenshot: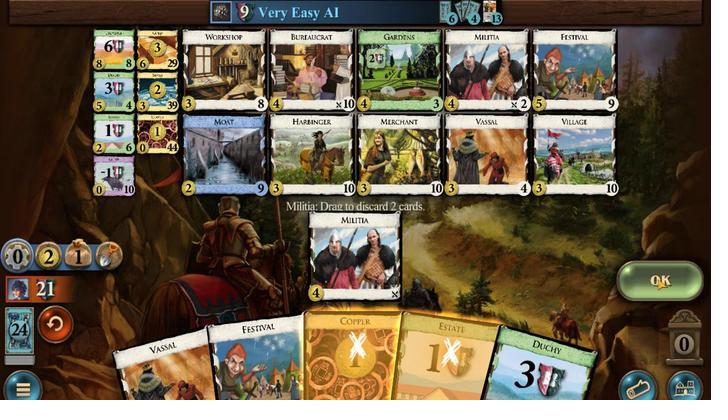 
Action: Mouse pressed left at (518, 271)
Screenshot: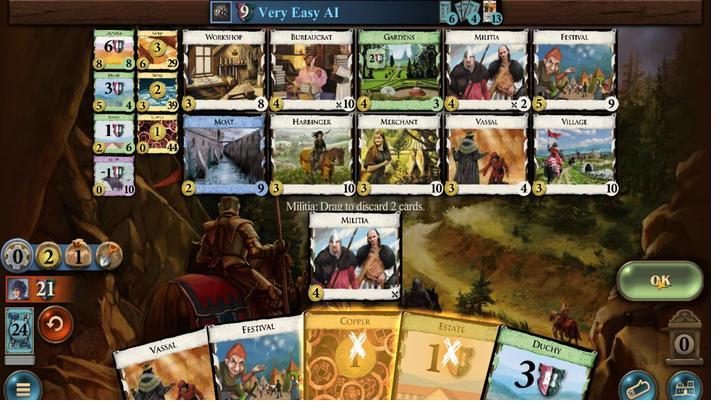 
Action: Mouse moved to (367, 278)
Screenshot: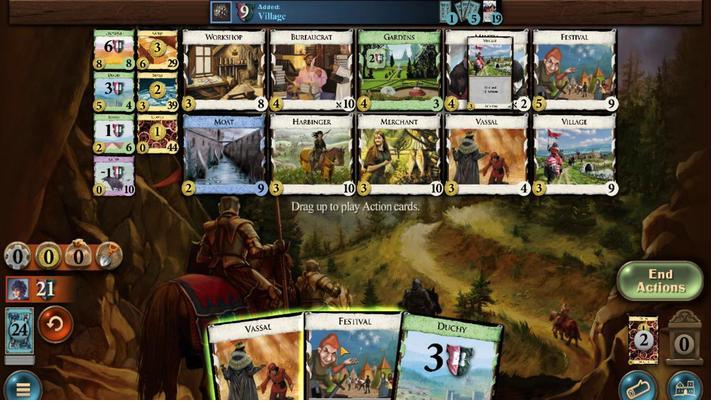 
Action: Mouse pressed left at (367, 278)
Screenshot: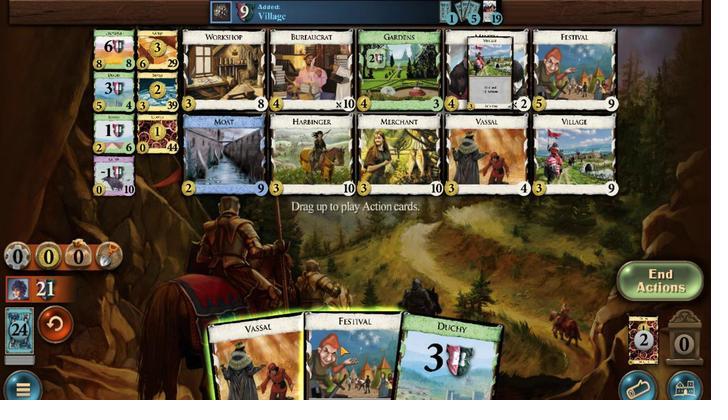 
Action: Mouse moved to (362, 278)
Screenshot: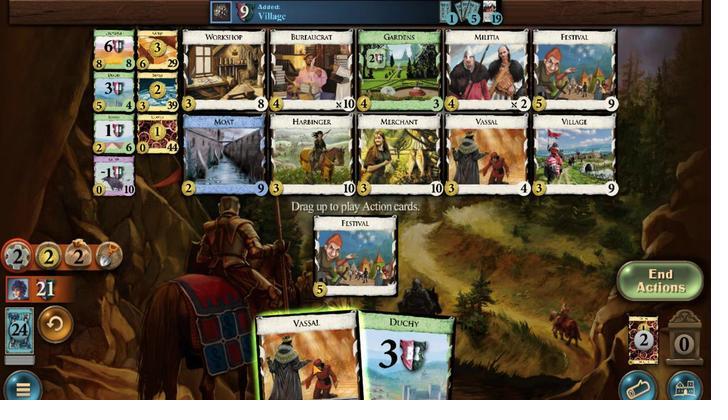 
Action: Mouse pressed left at (362, 278)
Screenshot: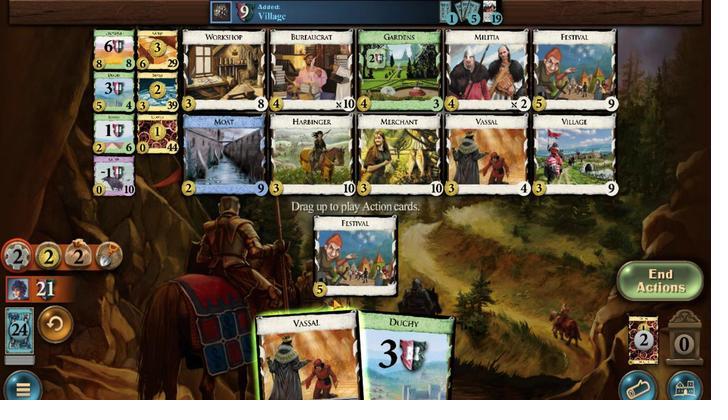 
Action: Mouse moved to (380, 253)
Screenshot: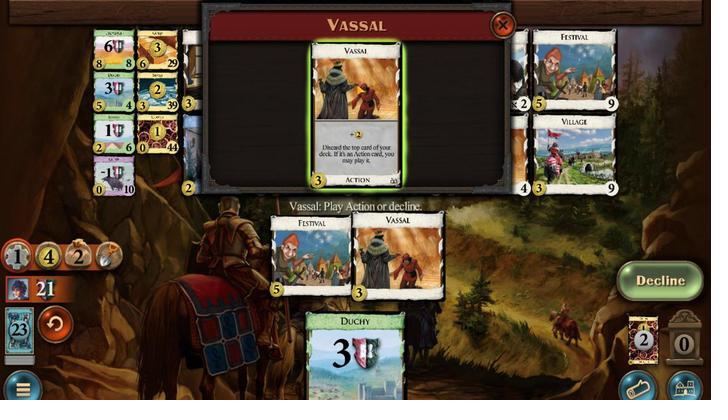 
Action: Mouse pressed left at (380, 253)
Screenshot: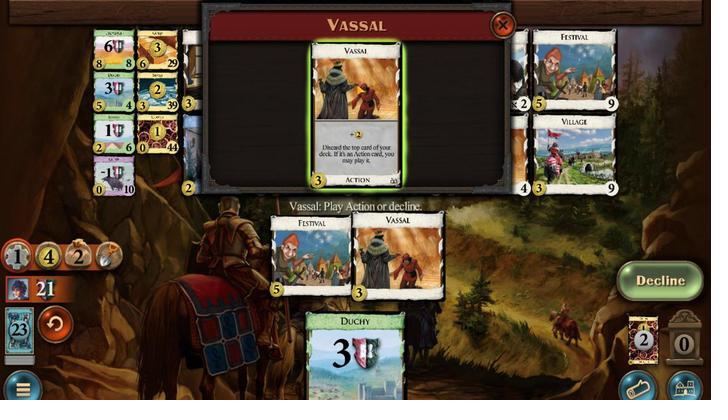 
Action: Mouse moved to (385, 255)
Screenshot: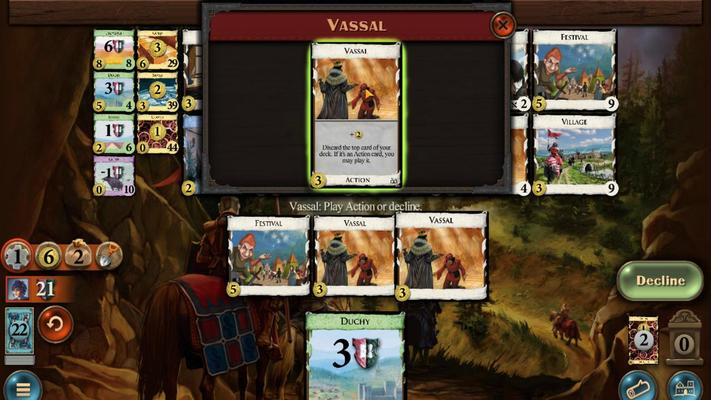 
Action: Mouse pressed left at (385, 255)
Screenshot: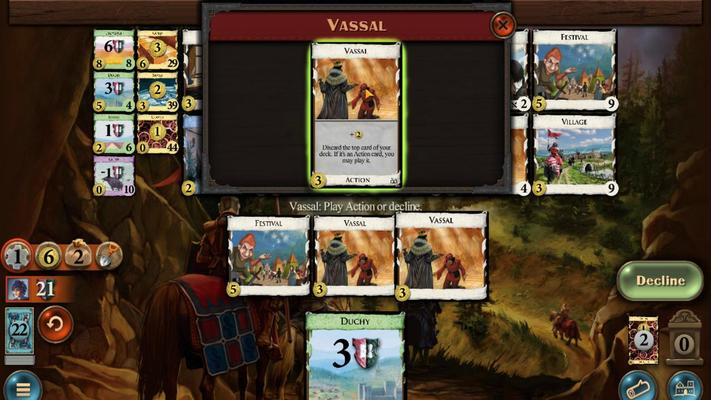 
Action: Mouse moved to (273, 252)
Screenshot: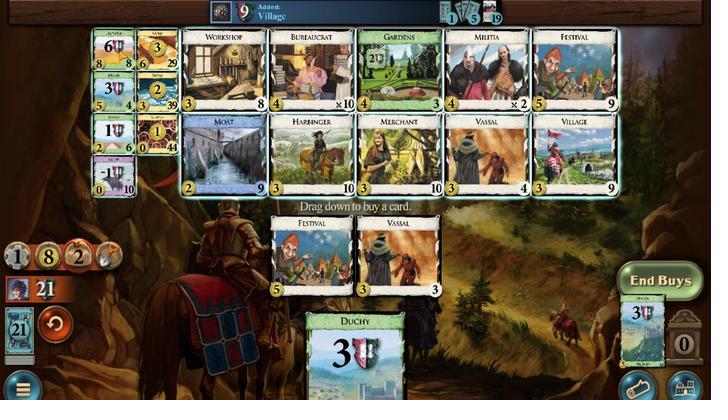 
Action: Mouse pressed left at (273, 252)
Screenshot: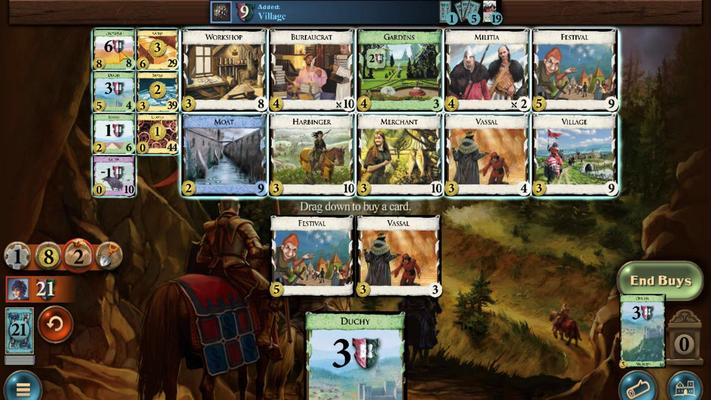 
Action: Mouse moved to (294, 259)
Screenshot: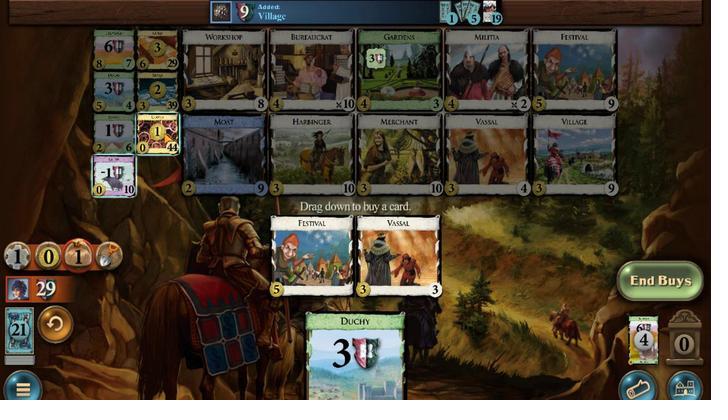 
Action: Mouse pressed left at (294, 259)
Screenshot: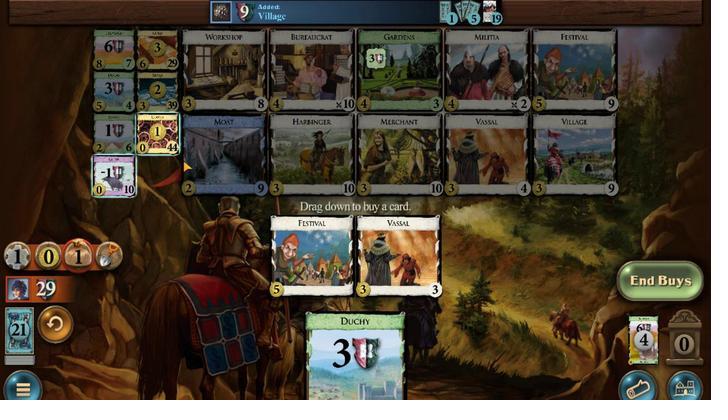 
Action: Mouse moved to (384, 279)
Screenshot: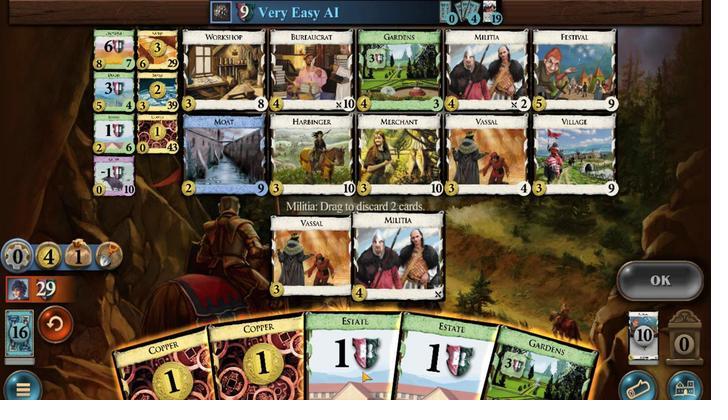 
Action: Mouse pressed left at (384, 279)
Screenshot: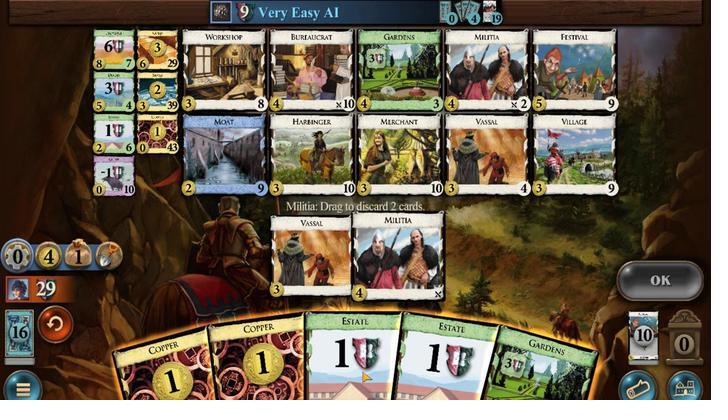 
Action: Mouse moved to (412, 279)
Screenshot: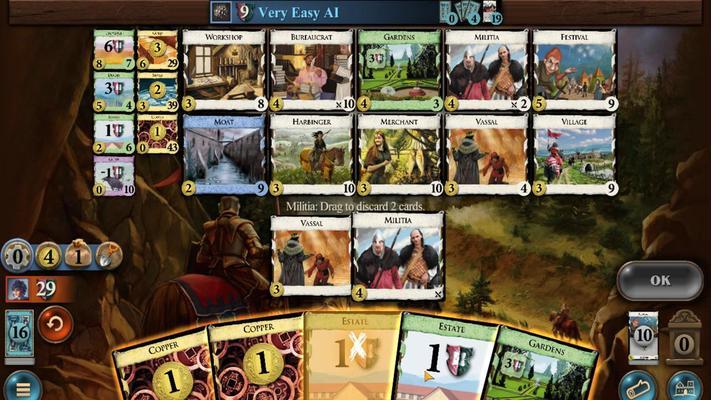 
Action: Mouse pressed left at (412, 279)
Screenshot: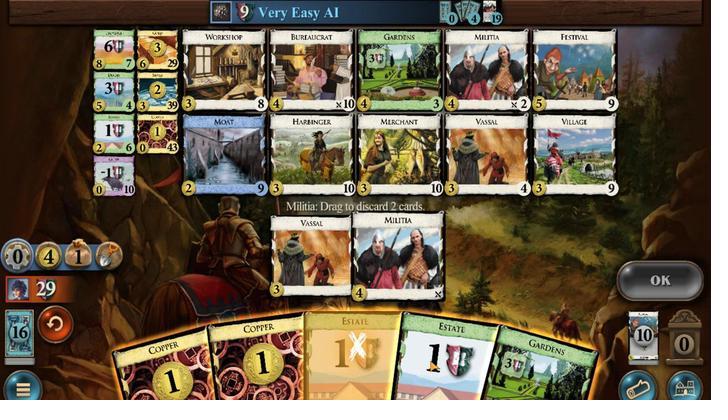 
Action: Mouse moved to (521, 271)
Screenshot: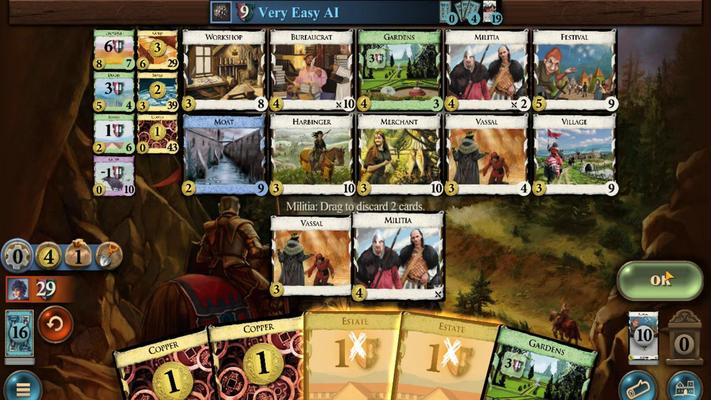 
Action: Mouse pressed left at (521, 271)
Screenshot: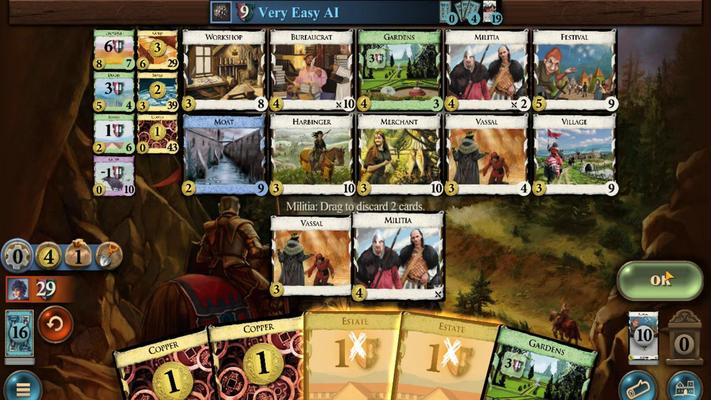 
Action: Mouse moved to (362, 278)
Screenshot: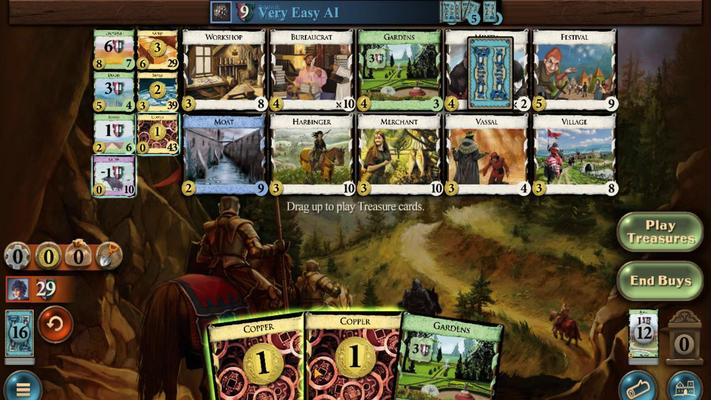 
Action: Mouse pressed left at (362, 278)
Screenshot: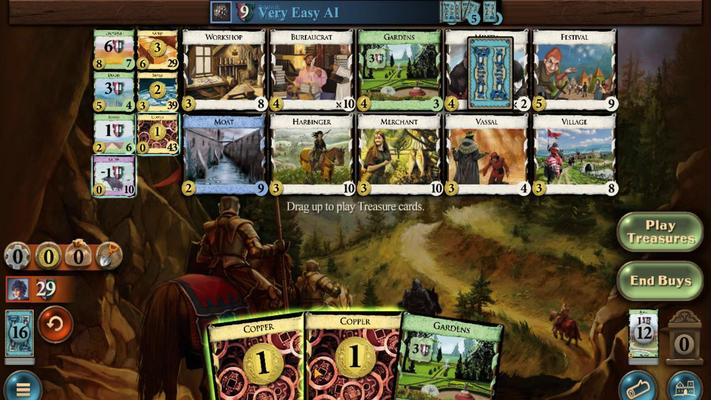 
Action: Mouse moved to (354, 279)
Screenshot: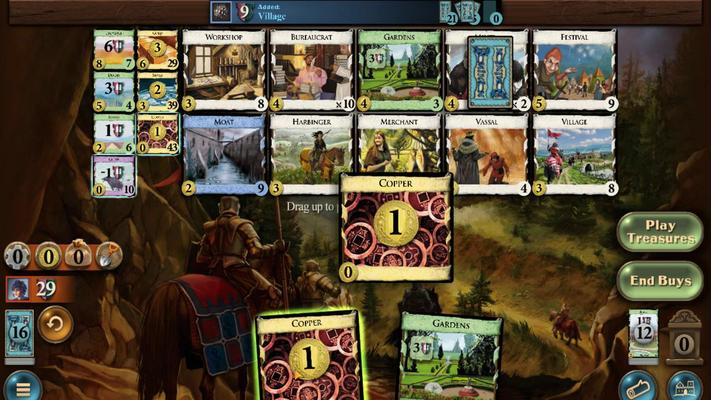 
Action: Mouse pressed left at (354, 279)
Screenshot: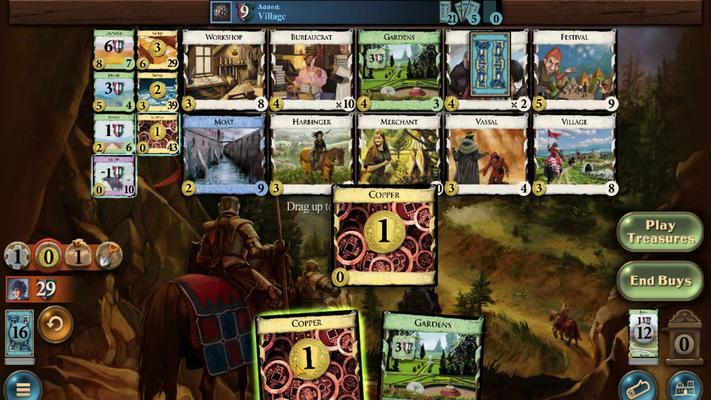 
Action: Mouse moved to (266, 259)
Screenshot: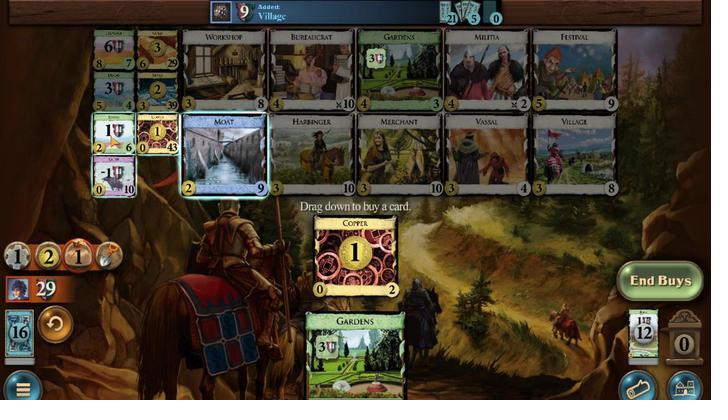 
Action: Mouse pressed left at (266, 259)
Screenshot: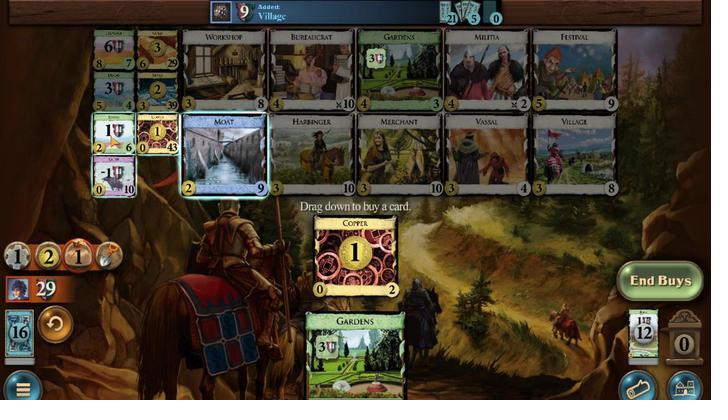 
Action: Mouse moved to (332, 278)
Screenshot: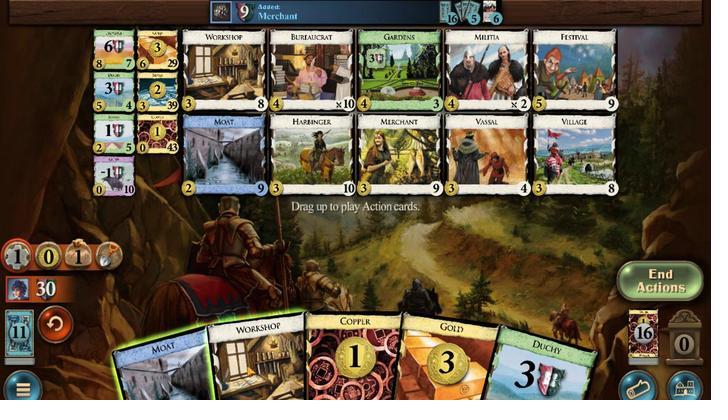 
Action: Mouse pressed left at (332, 278)
Screenshot: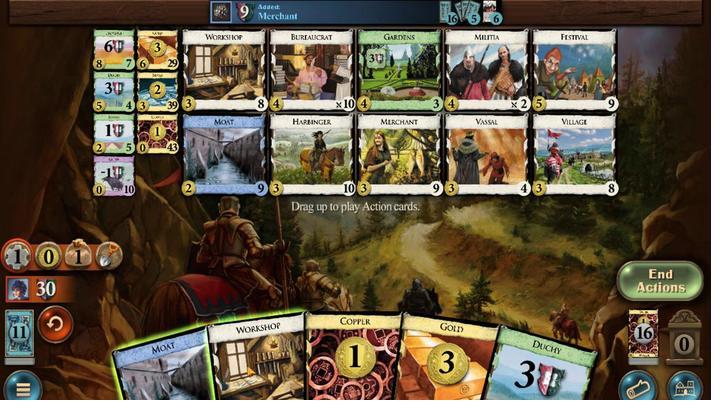 
Action: Mouse moved to (406, 253)
Screenshot: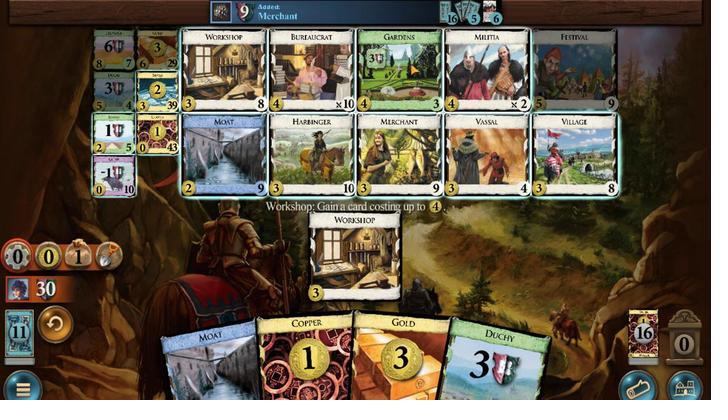 
Action: Mouse pressed left at (406, 253)
Screenshot: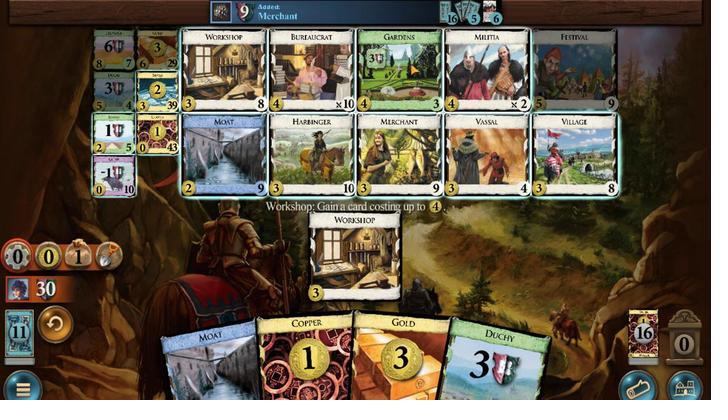 
Action: Mouse moved to (391, 281)
Screenshot: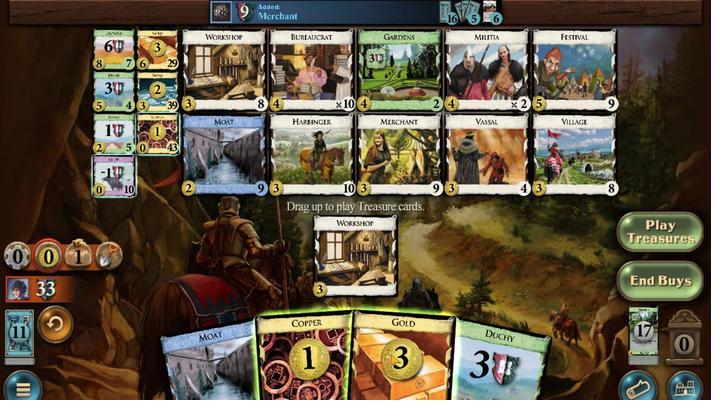 
Action: Mouse pressed left at (391, 281)
Screenshot: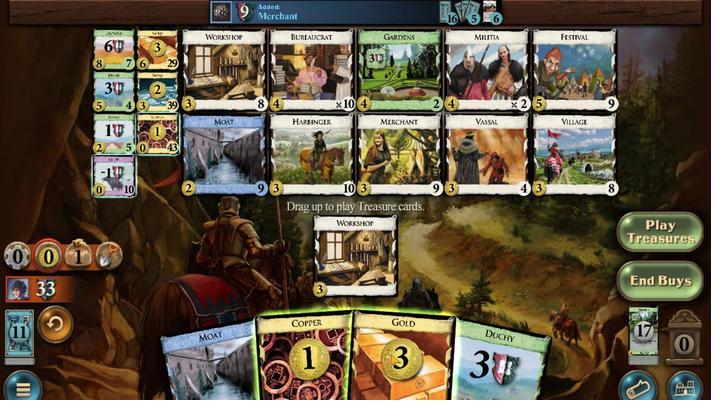 
Action: Mouse moved to (389, 279)
Screenshot: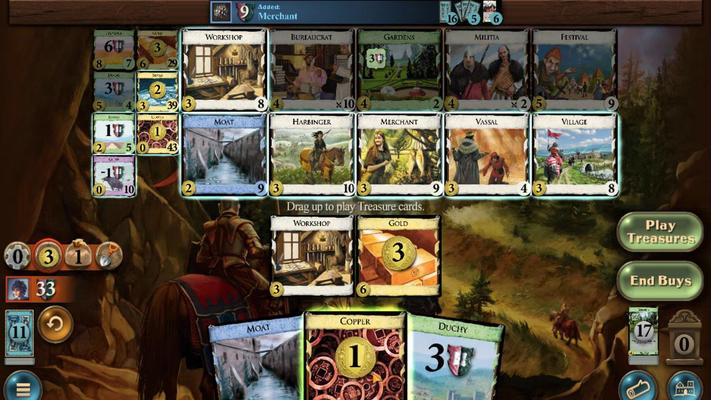 
Action: Mouse pressed left at (389, 279)
Screenshot: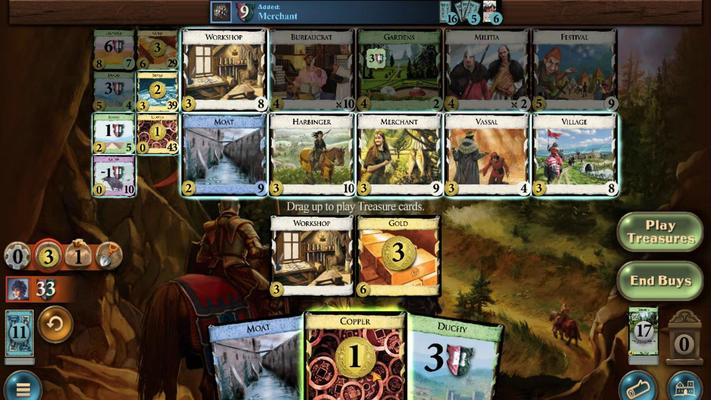 
Action: Mouse moved to (442, 260)
Screenshot: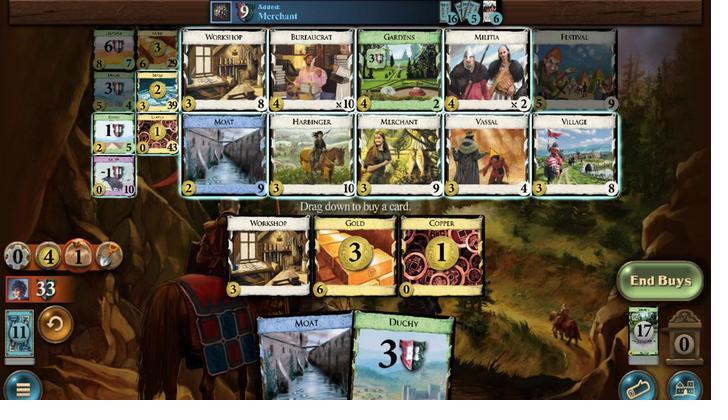 
Action: Mouse pressed left at (442, 260)
Screenshot: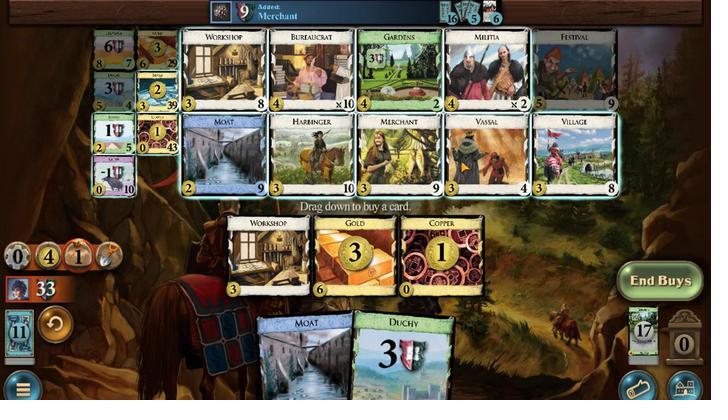 
Action: Mouse moved to (342, 278)
Screenshot: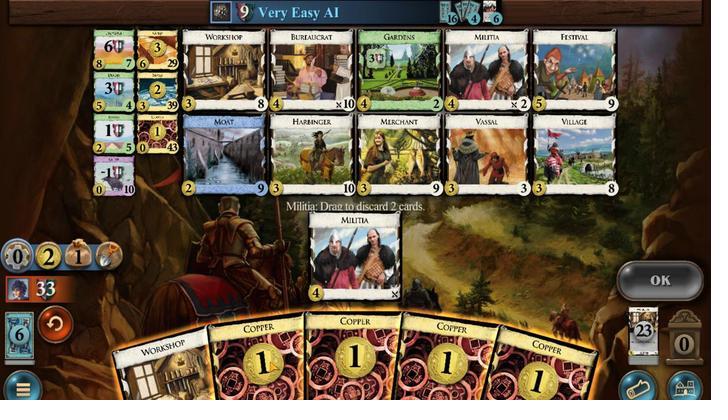 
Action: Mouse pressed left at (342, 278)
Screenshot: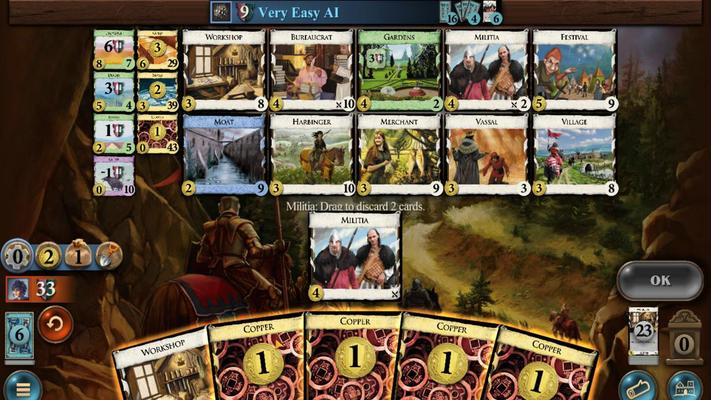 
Action: Mouse moved to (378, 278)
Screenshot: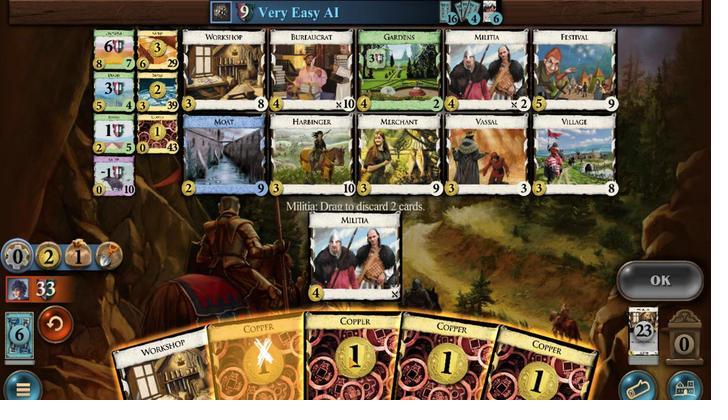 
Action: Mouse pressed left at (378, 278)
Screenshot: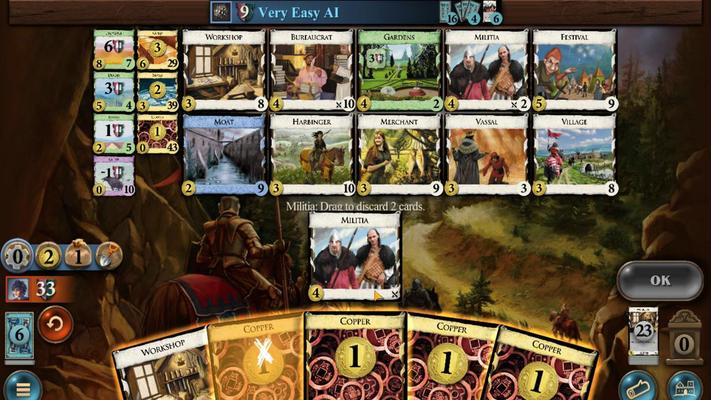 
Action: Mouse moved to (517, 272)
Screenshot: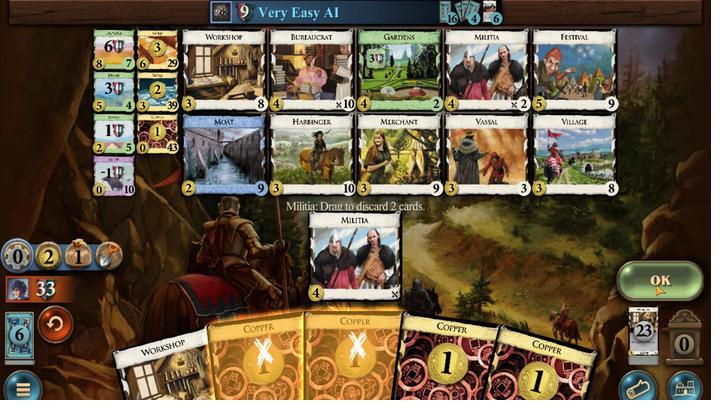 
Action: Mouse pressed left at (517, 272)
Screenshot: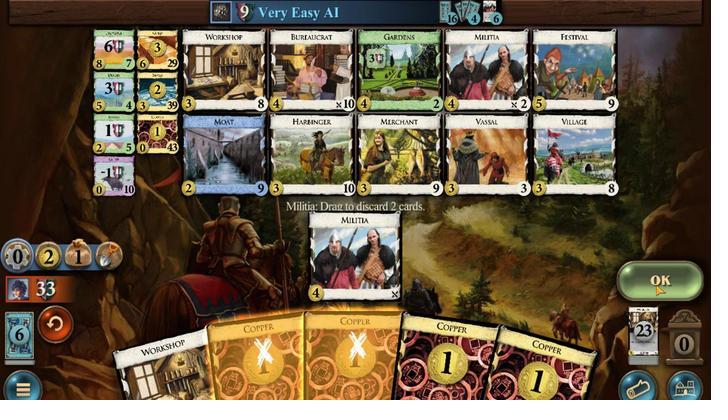 
Action: Mouse moved to (343, 278)
Screenshot: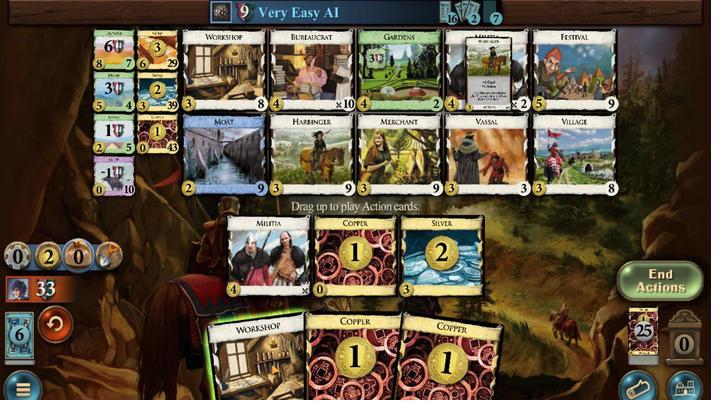 
Action: Mouse pressed left at (343, 278)
Screenshot: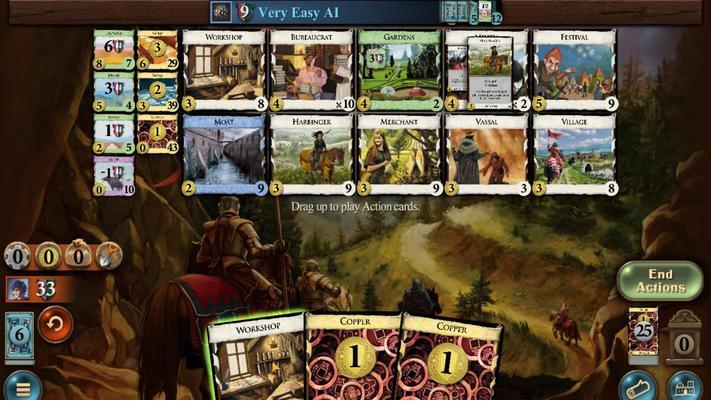 
Action: Mouse moved to (407, 253)
Screenshot: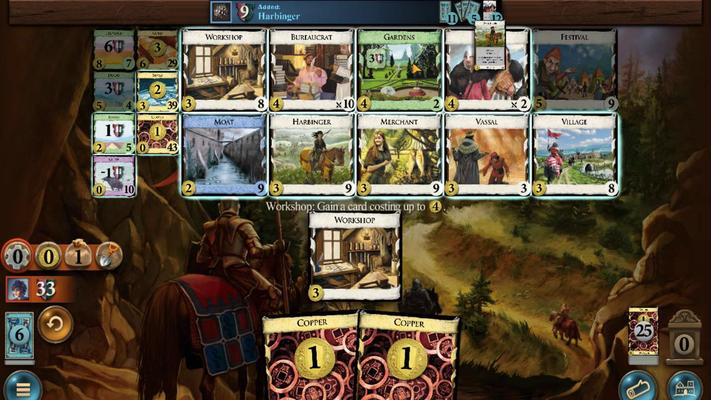 
Action: Mouse pressed left at (407, 253)
